 Task: Add an event with the title Client Appreciation Lunch, date '2023/10/12', time 7:00 AM to 9:00 AMand add a description: The quality assurance team will examine the actual deliverables produced during the project, such as software applications, reports, or physical products. They will verify that the deliverables meet the specified requirements, functional specifications, and quality standards., put the event into Blue category . Add location for the event as: 987 Chora Church, Istanbul, Turkey, logged in from the account softage.2@softage.netand send the event invitation to softage.8@softage.net and softage.9@softage.net. Set a reminder for the event 5 minutes before
Action: Mouse moved to (107, 114)
Screenshot: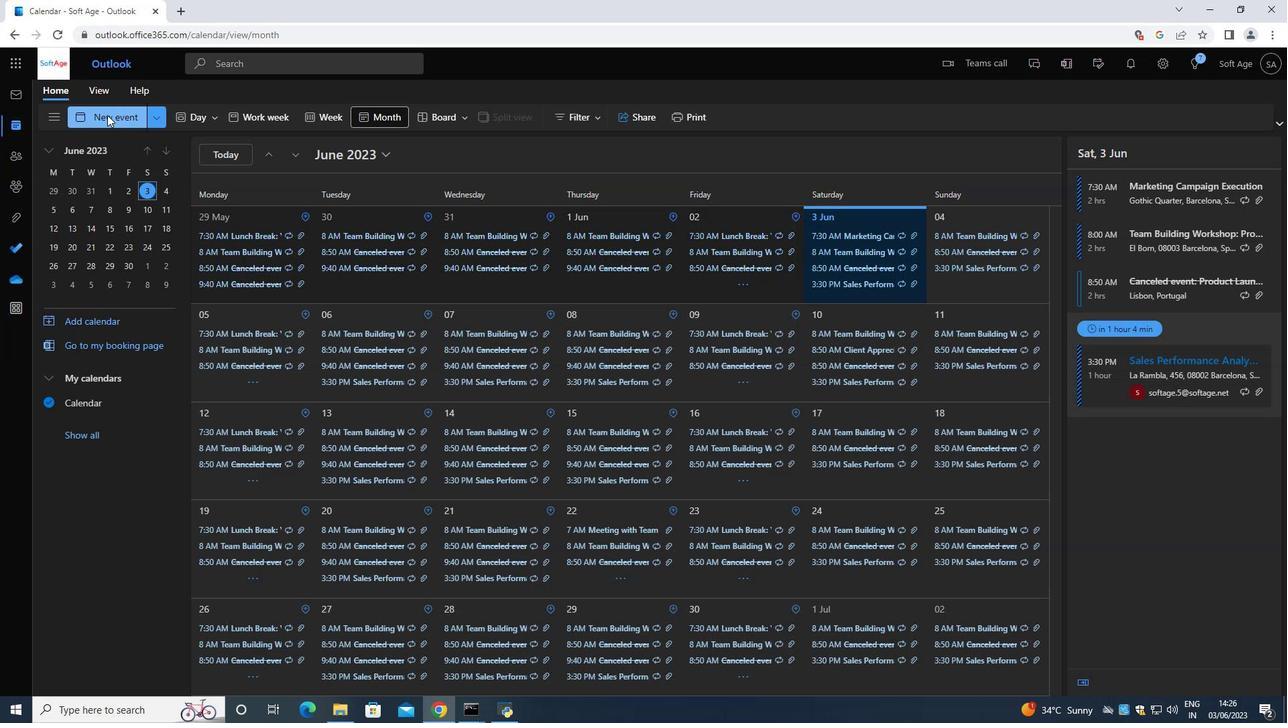 
Action: Mouse pressed left at (107, 114)
Screenshot: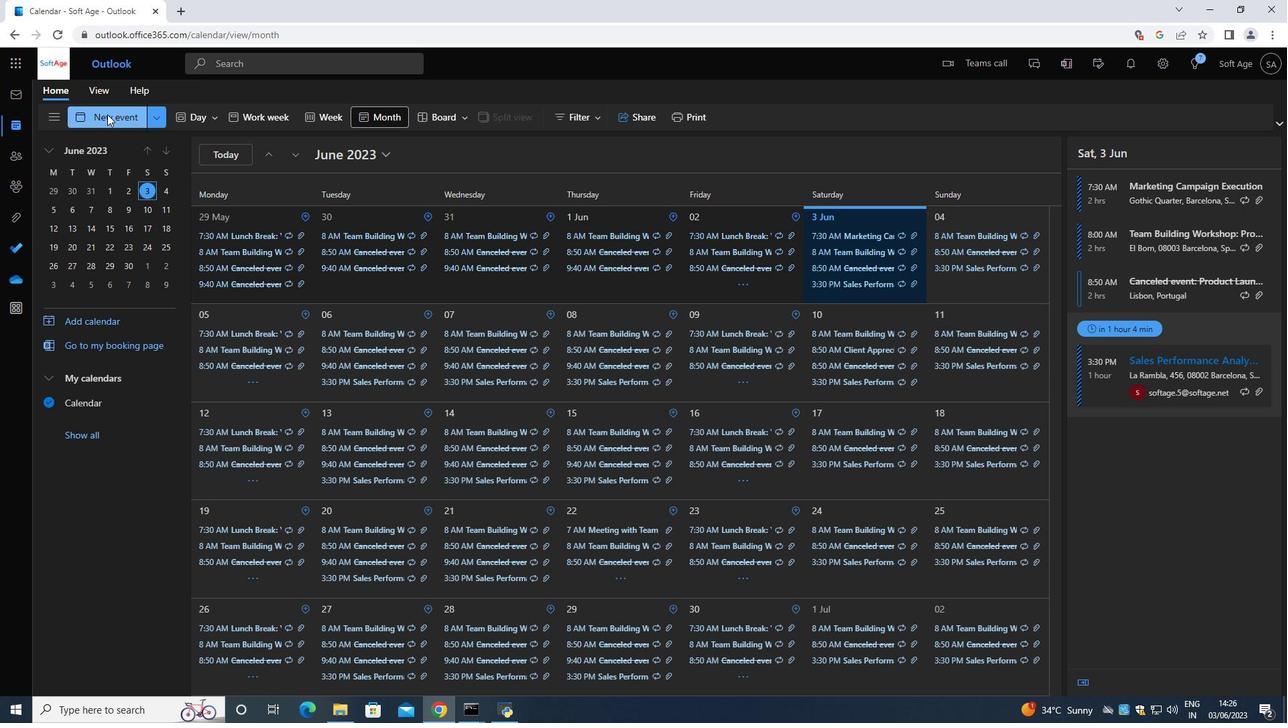 
Action: Mouse moved to (344, 201)
Screenshot: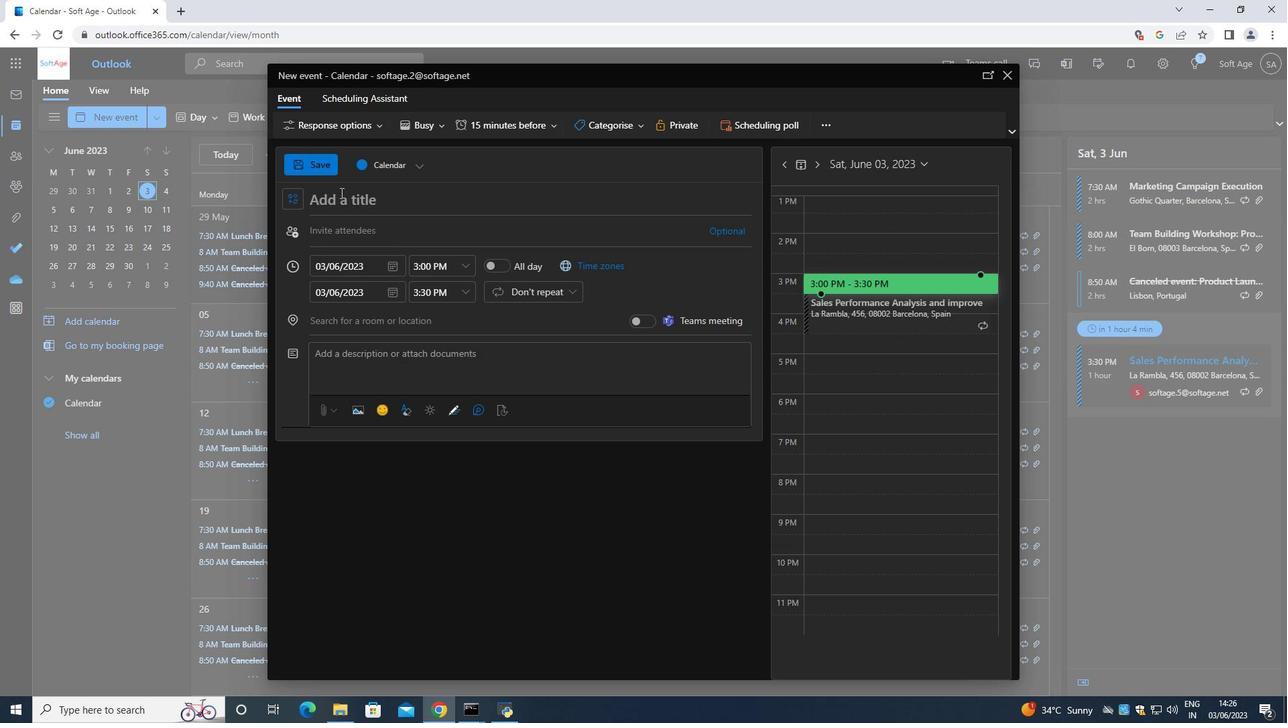 
Action: Mouse pressed left at (344, 201)
Screenshot: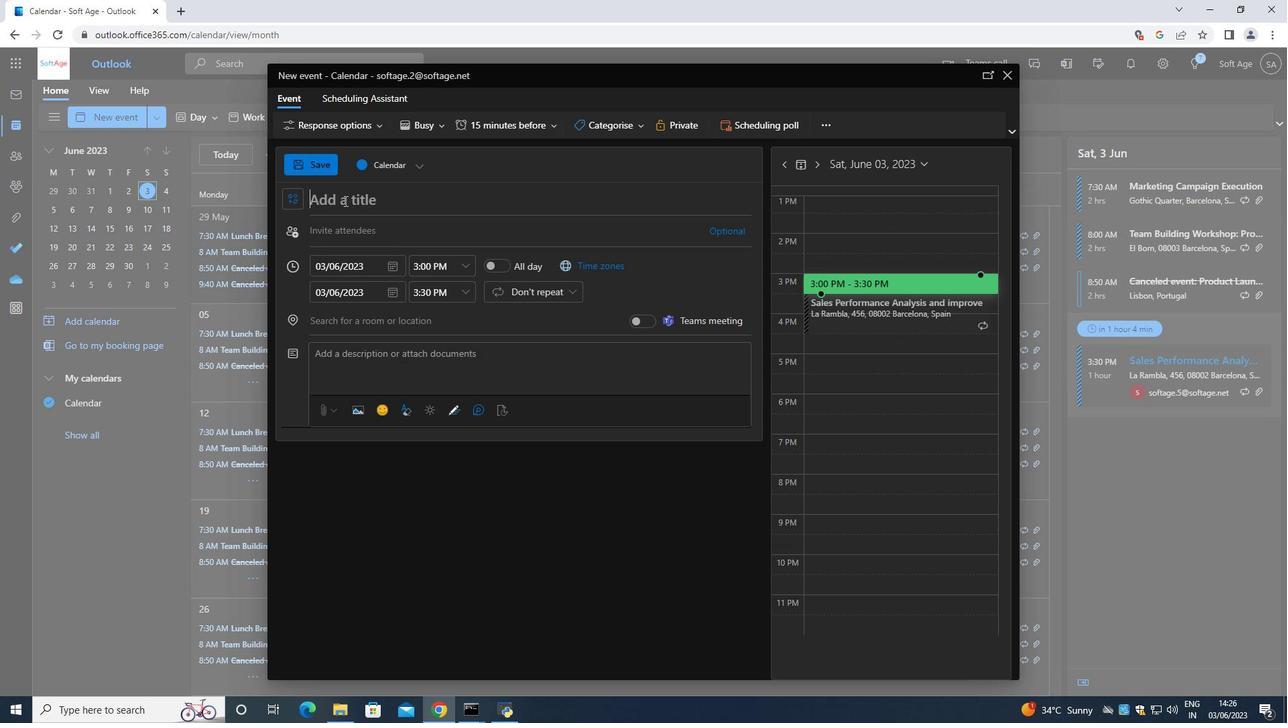 
Action: Key pressed <Key.shift><Key.shift>Client<Key.space>a<Key.backspace><Key.shift><Key.shift><Key.shift><Key.shift><Key.shift><Key.shift><Key.shift><Key.shift><Key.shift><Key.shift><Key.shift><Key.shift><Key.shift><Key.shift><Key.shift><Key.shift><Key.shift><Key.shift><Key.shift><Key.shift><Key.shift><Key.shift><Key.shift>Appreciation<Key.space><Key.shift><Key.shift><Key.shift><Key.shift><Key.shift><Key.shift><Key.shift>Lunch<Key.space>
Screenshot: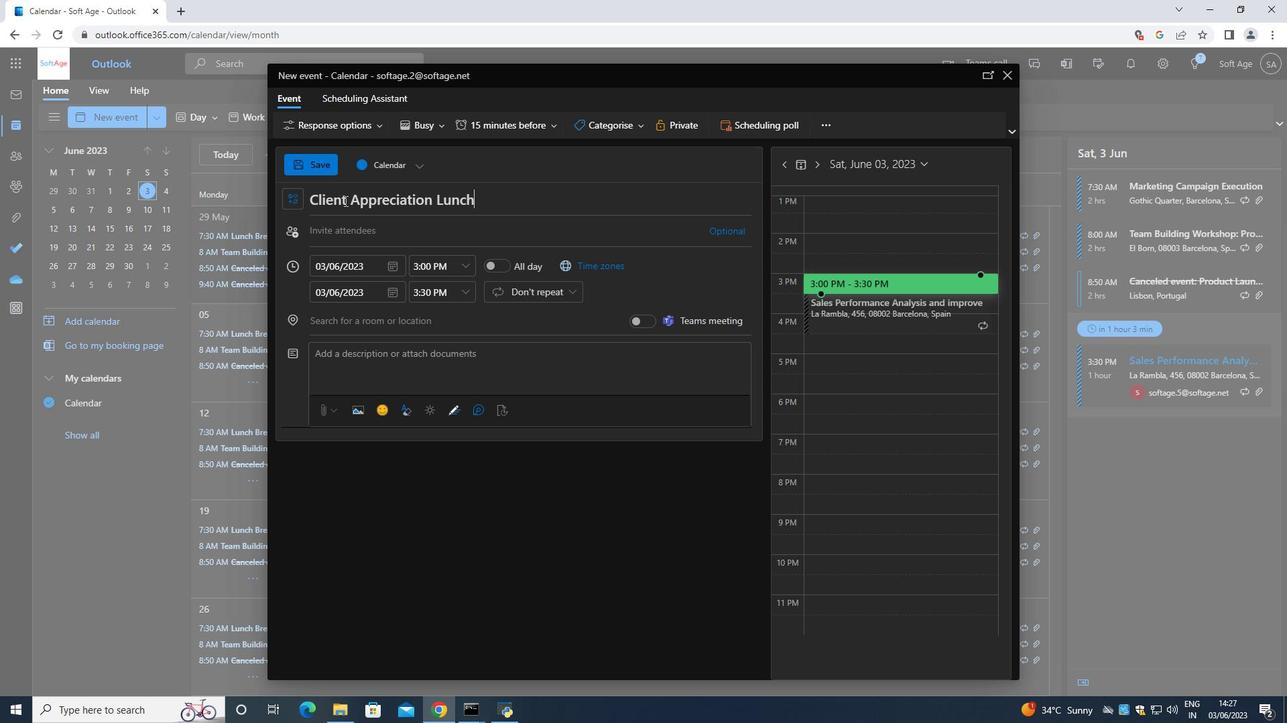 
Action: Mouse moved to (377, 268)
Screenshot: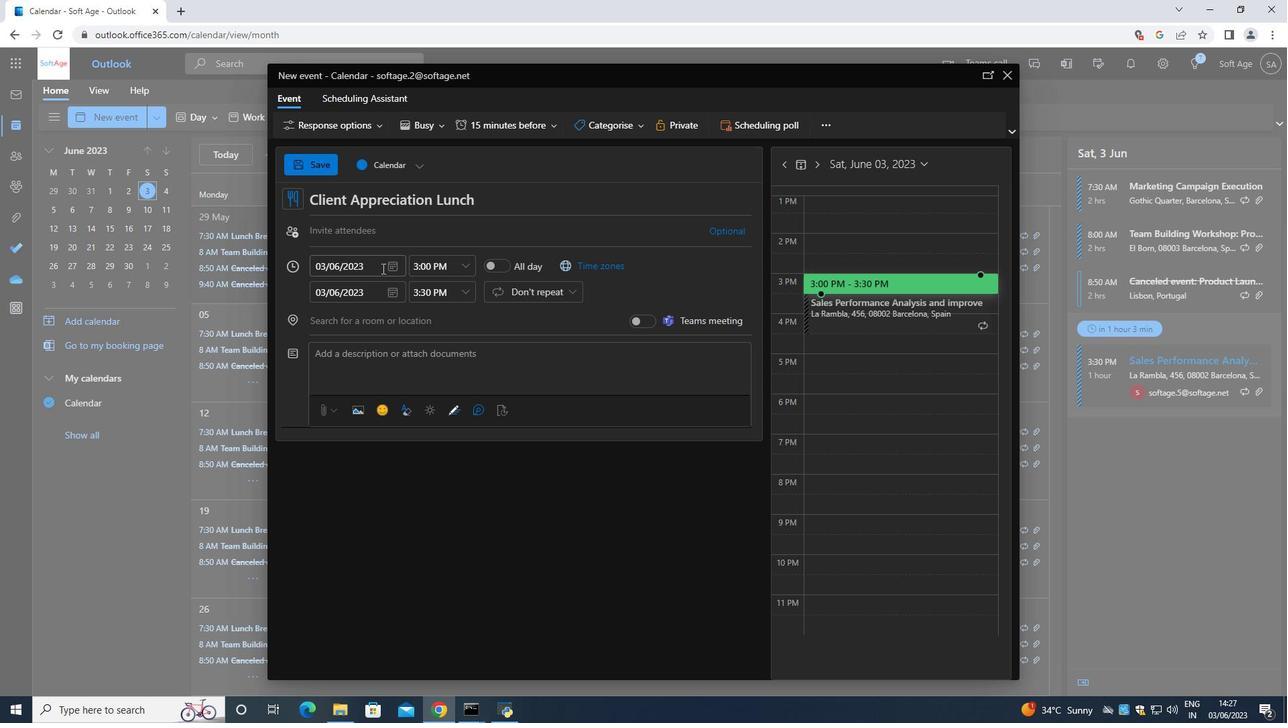 
Action: Mouse pressed left at (377, 268)
Screenshot: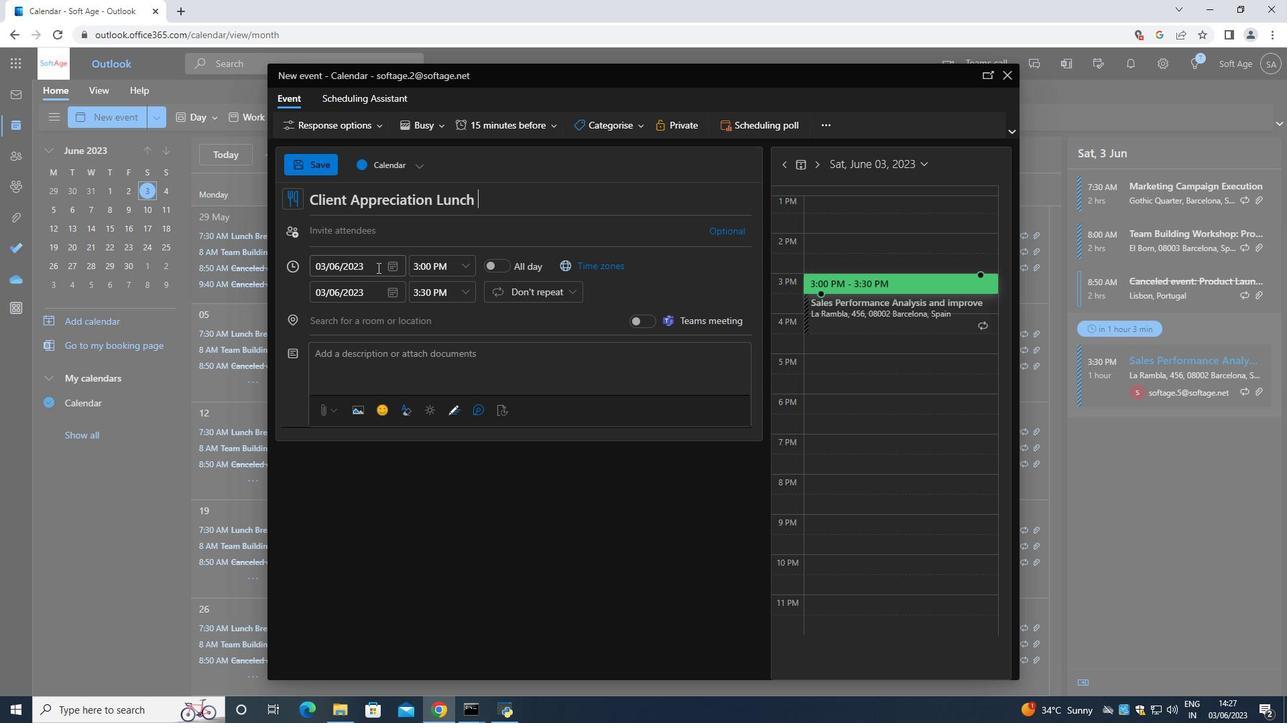 
Action: Key pressed <Key.backspace>
Screenshot: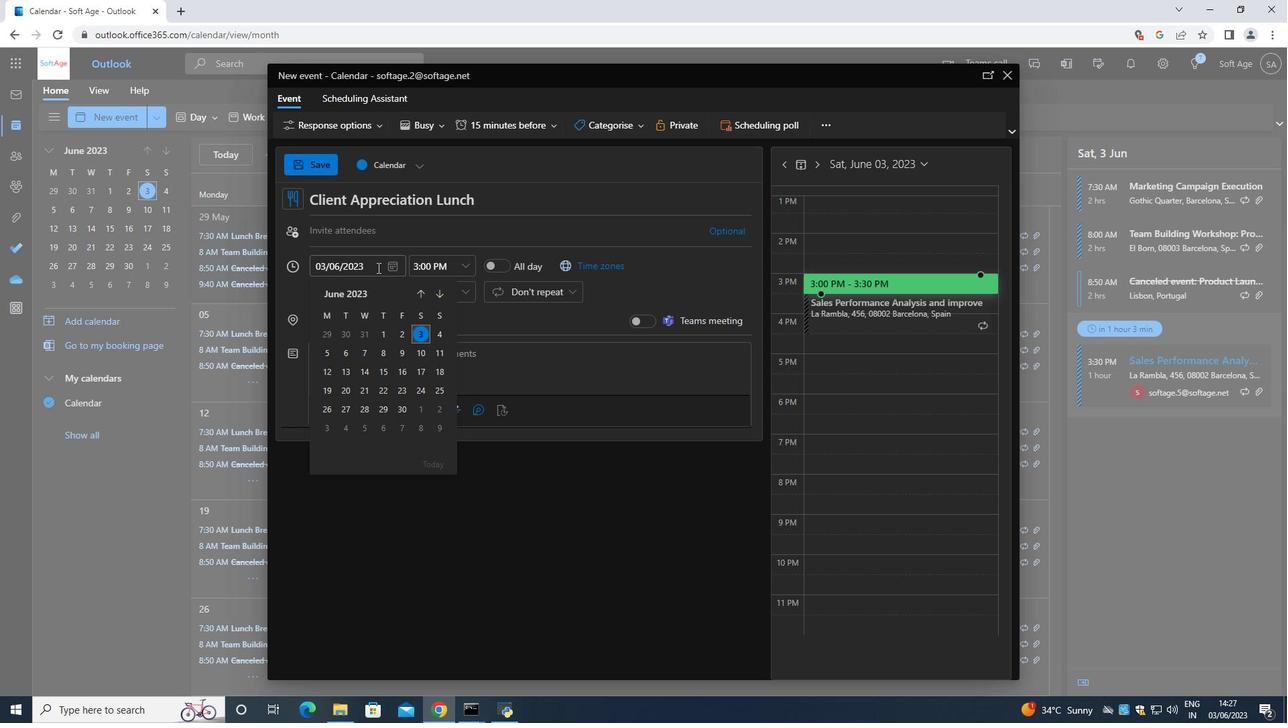 
Action: Mouse moved to (376, 268)
Screenshot: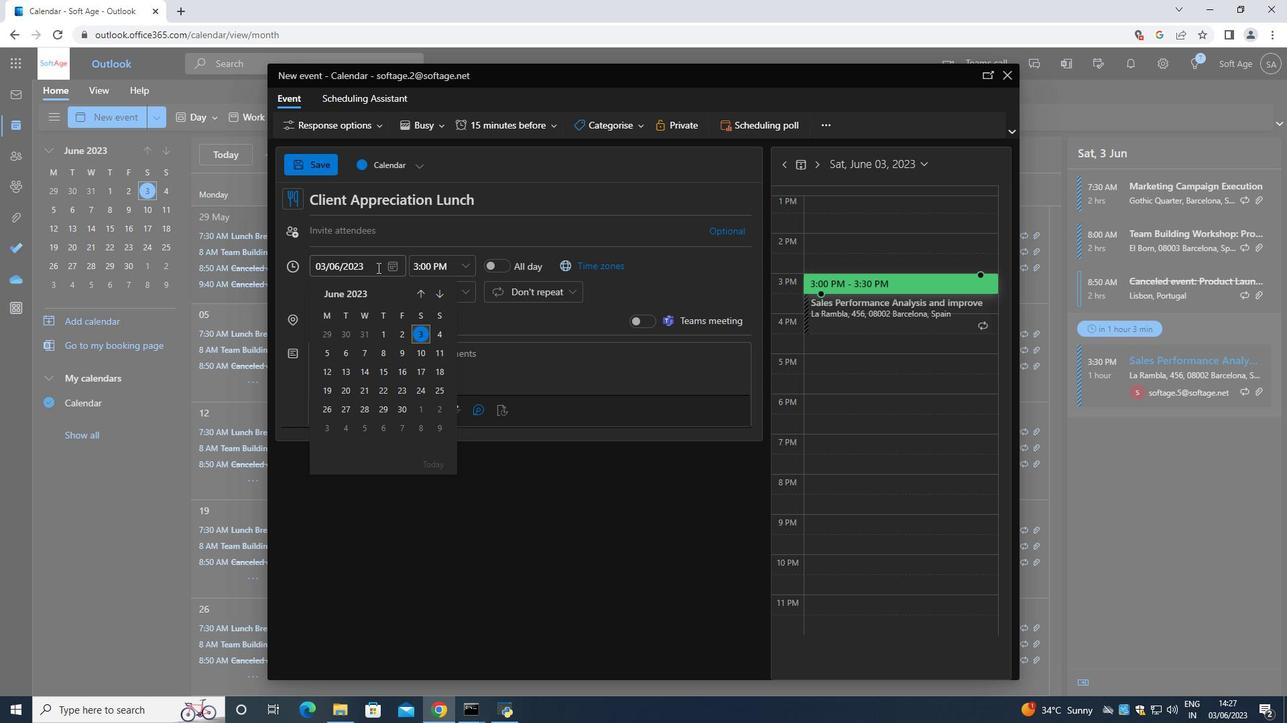 
Action: Mouse pressed left at (376, 268)
Screenshot: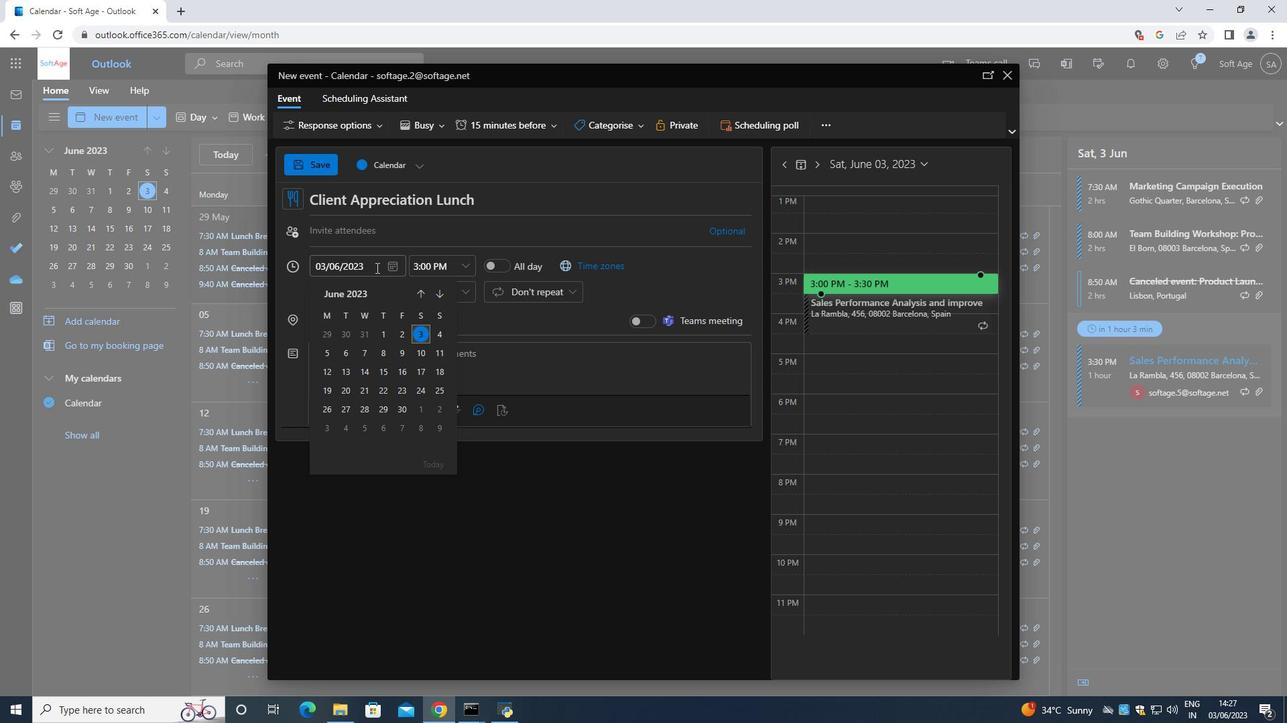 
Action: Mouse moved to (371, 268)
Screenshot: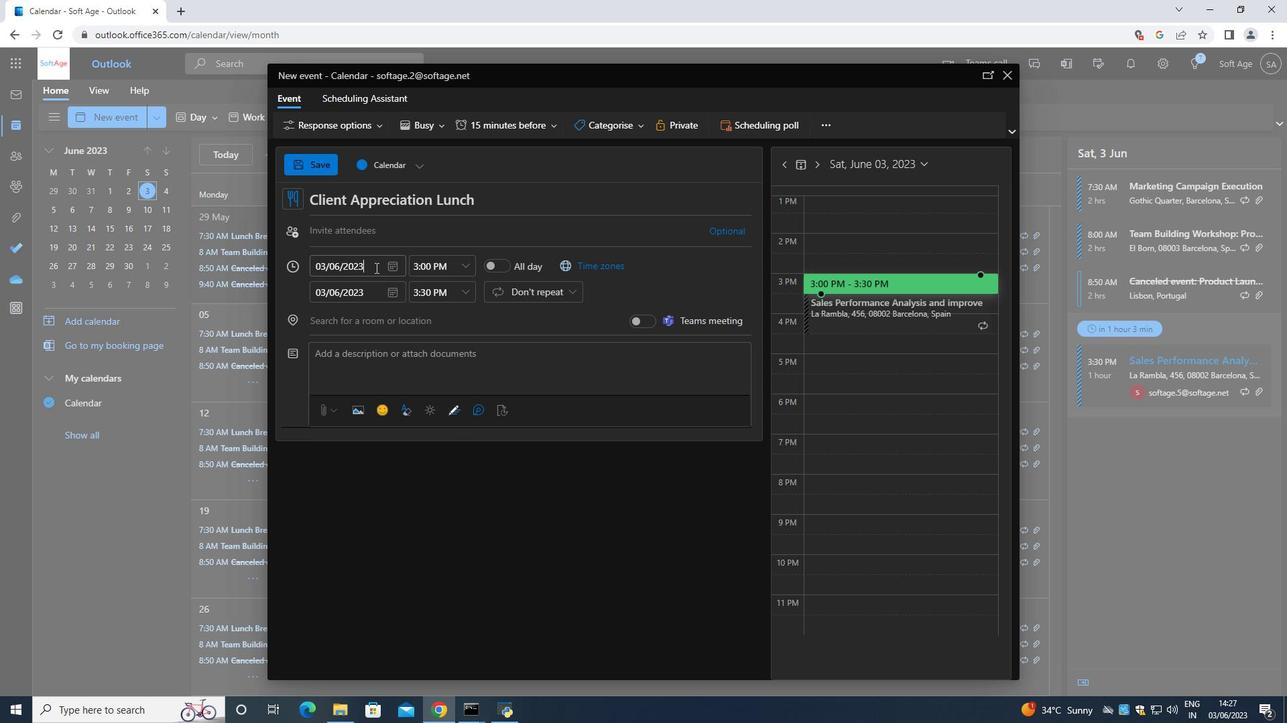 
Action: Key pressed <Key.backspace>4
Screenshot: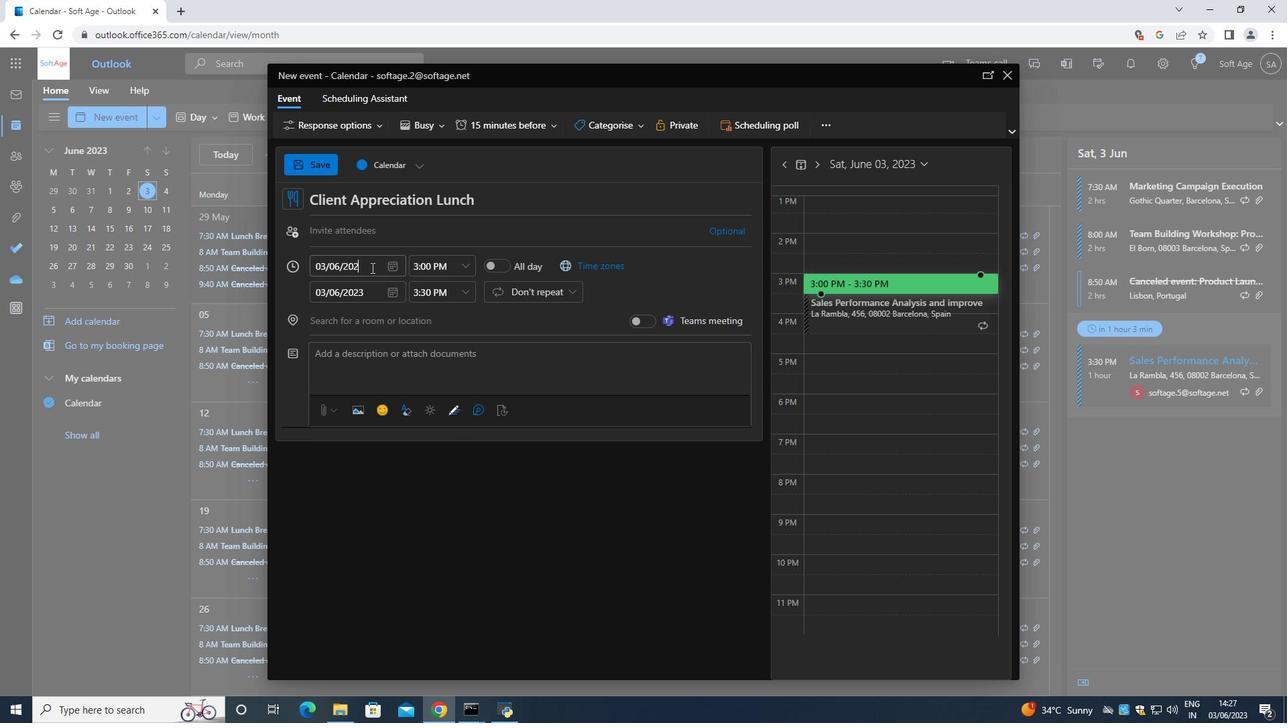 
Action: Mouse moved to (339, 264)
Screenshot: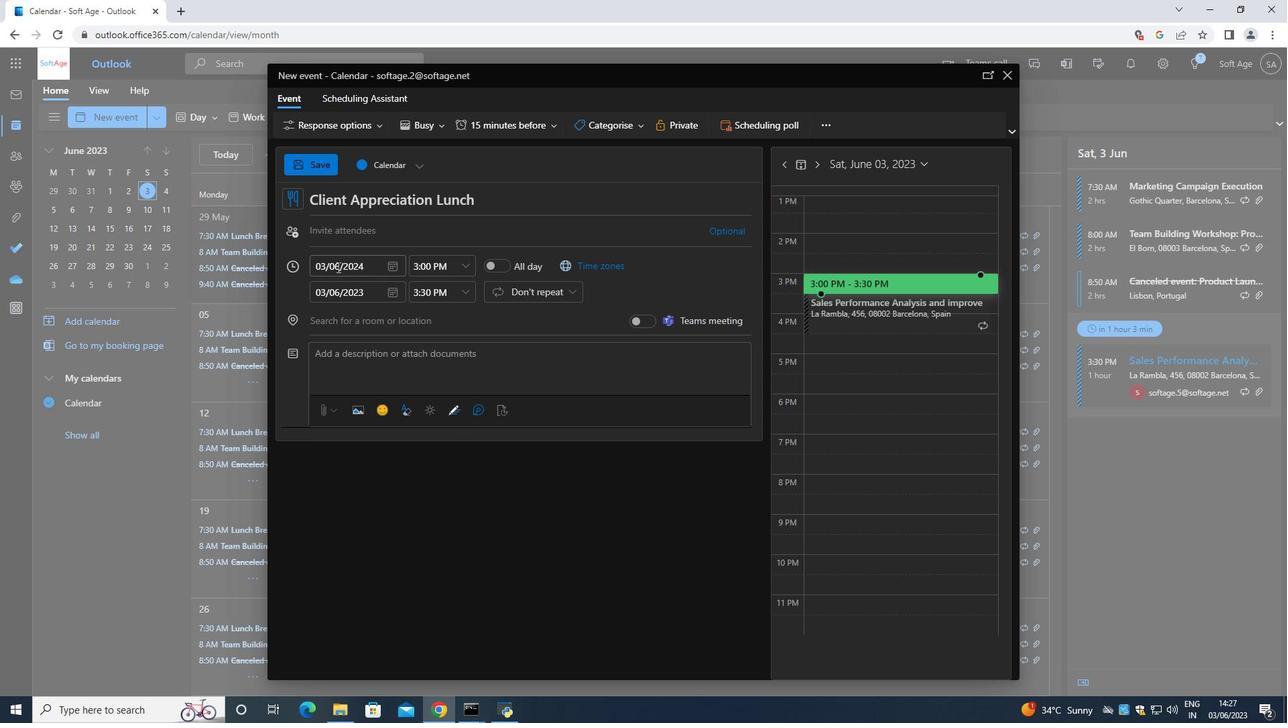 
Action: Mouse pressed left at (339, 264)
Screenshot: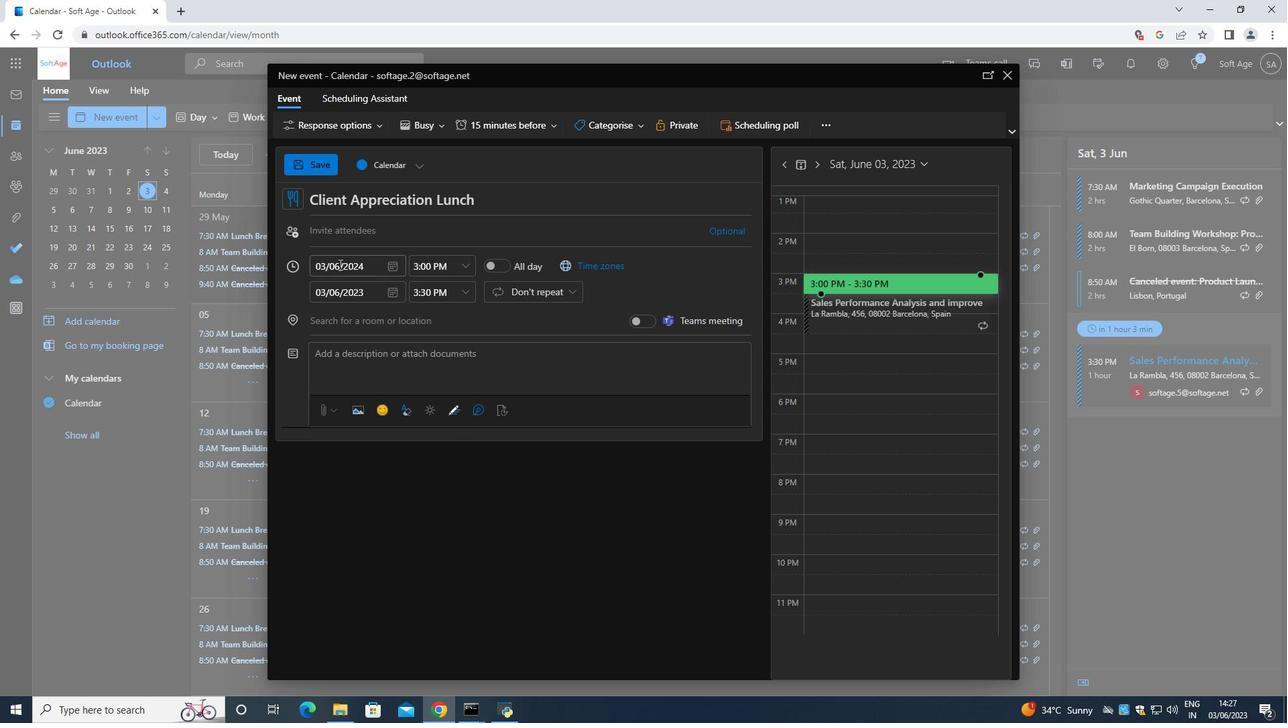 
Action: Key pressed <Key.backspace><Key.backspace><Key.backspace>
Screenshot: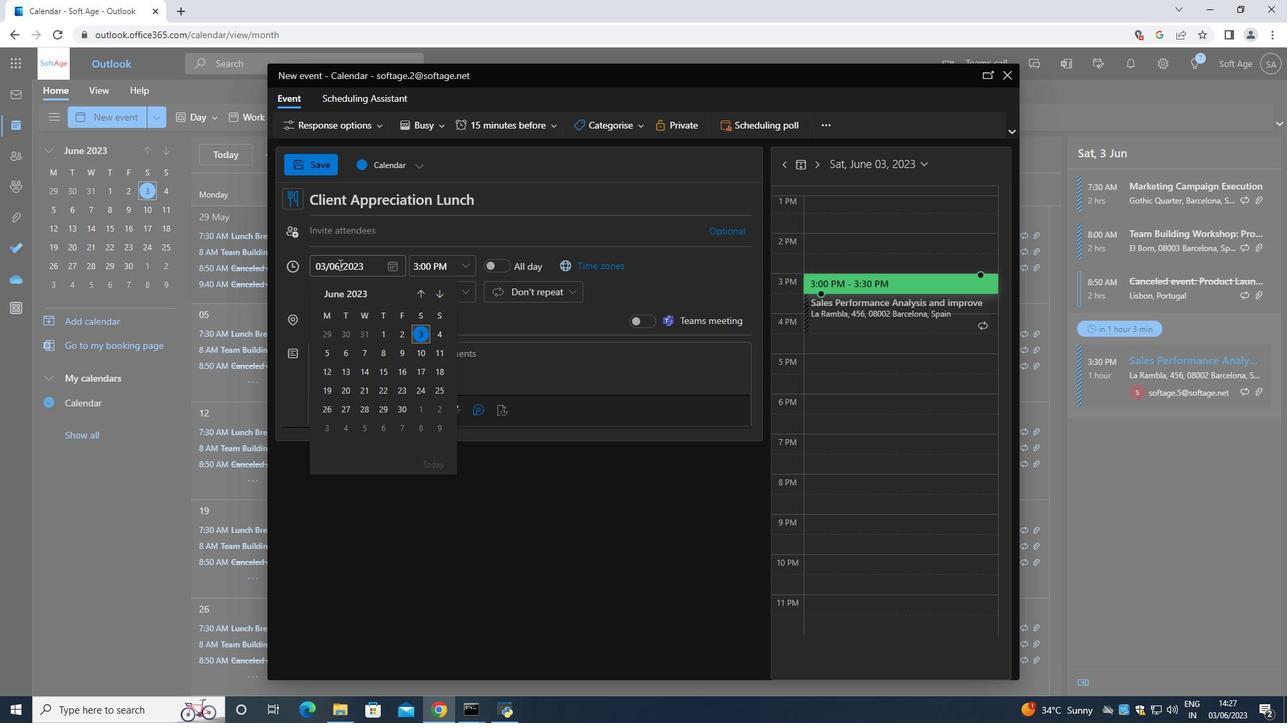 
Action: Mouse pressed left at (339, 264)
Screenshot: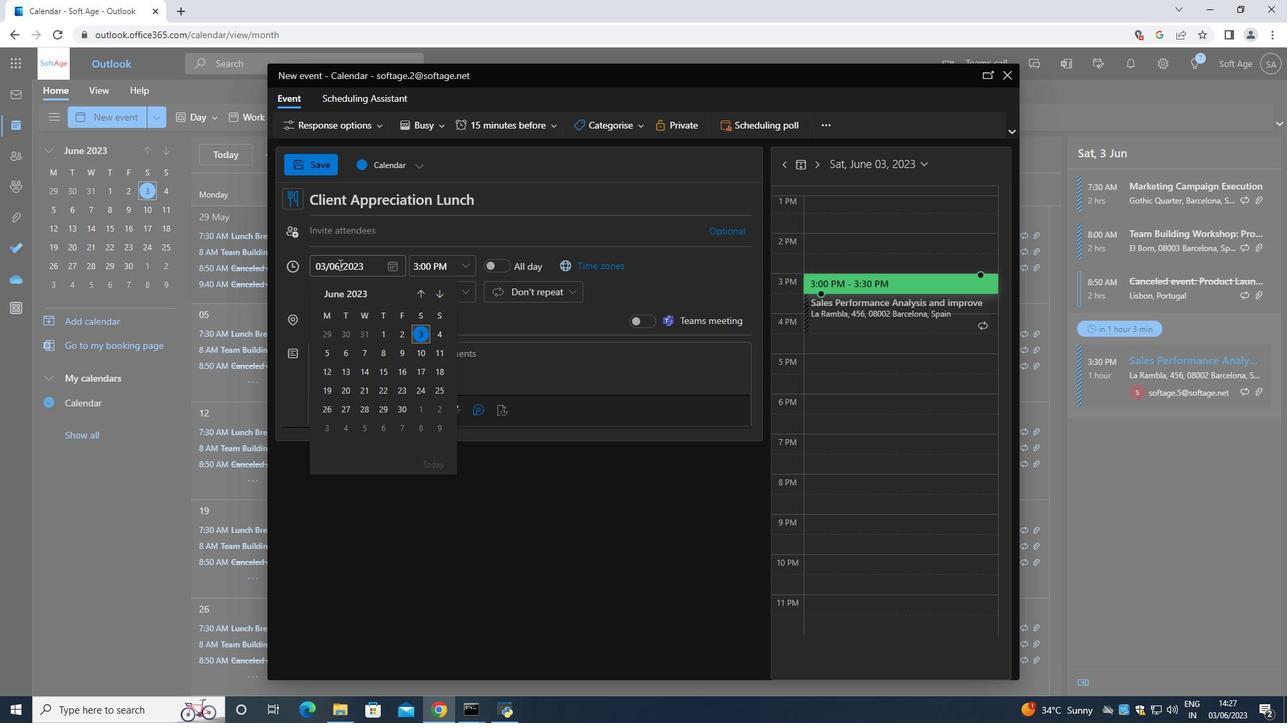 
Action: Key pressed <Key.backspace><Key.backspace>10
Screenshot: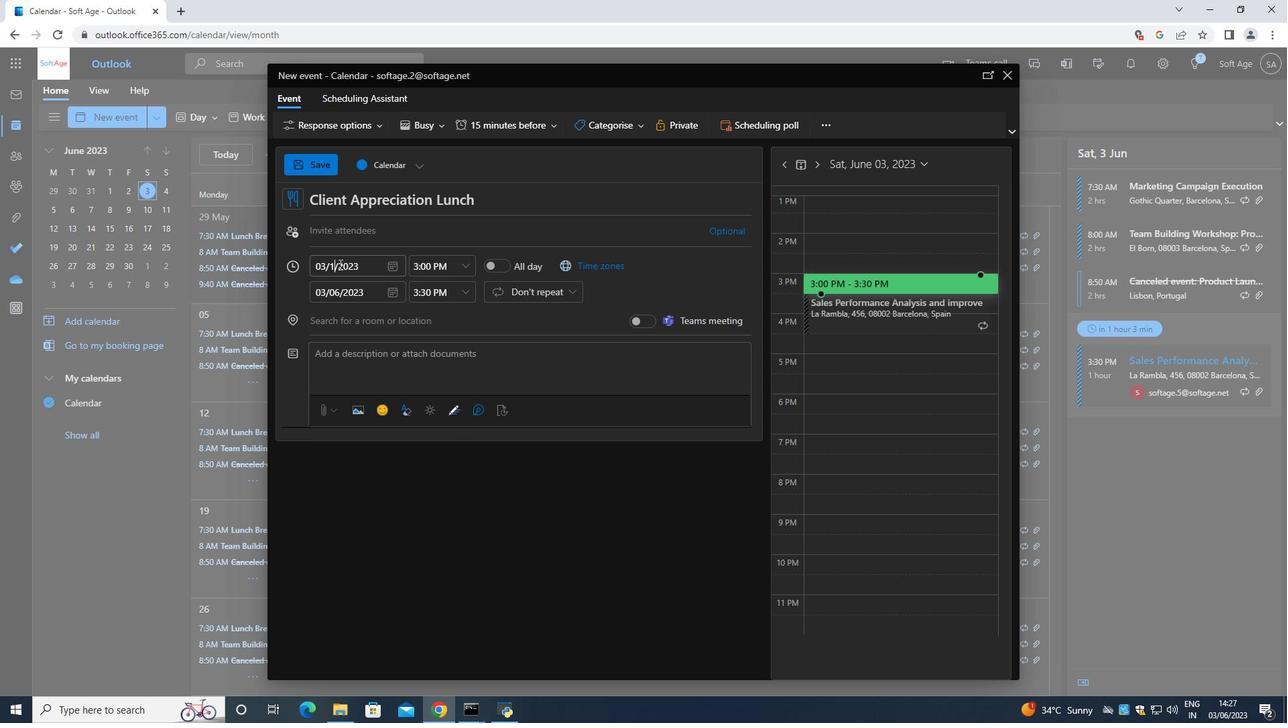 
Action: Mouse moved to (324, 267)
Screenshot: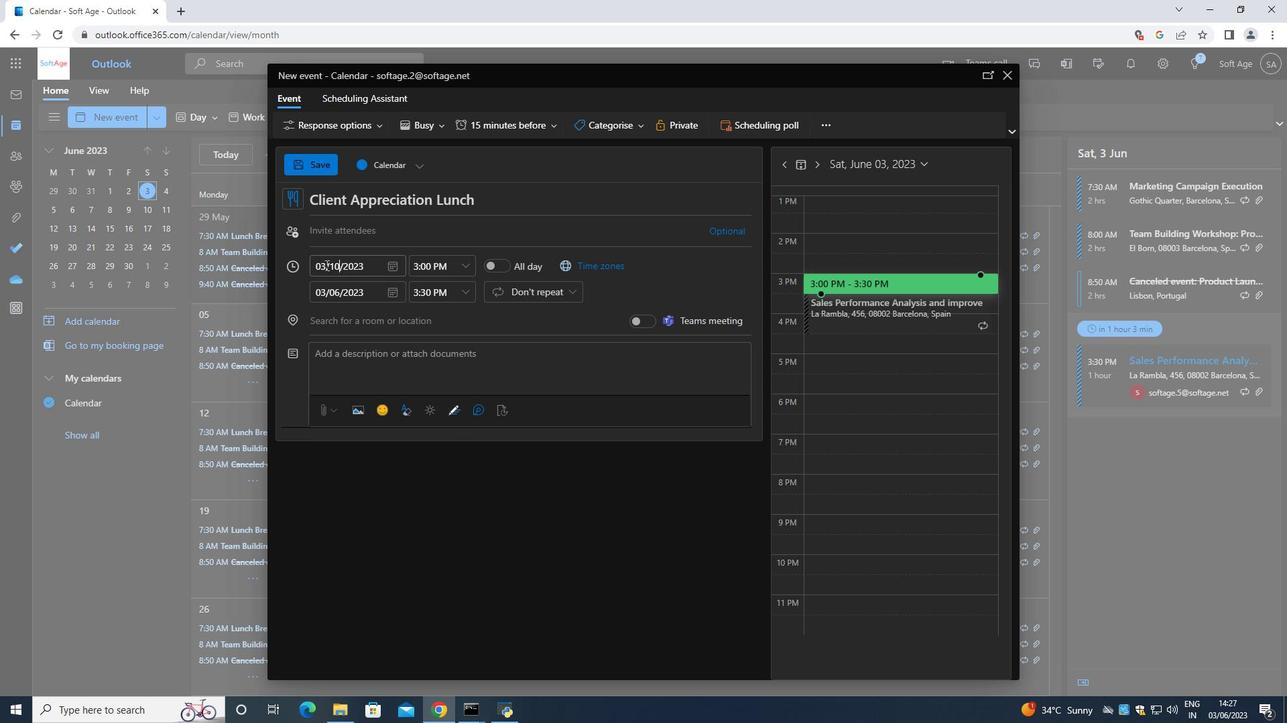 
Action: Mouse pressed left at (324, 267)
Screenshot: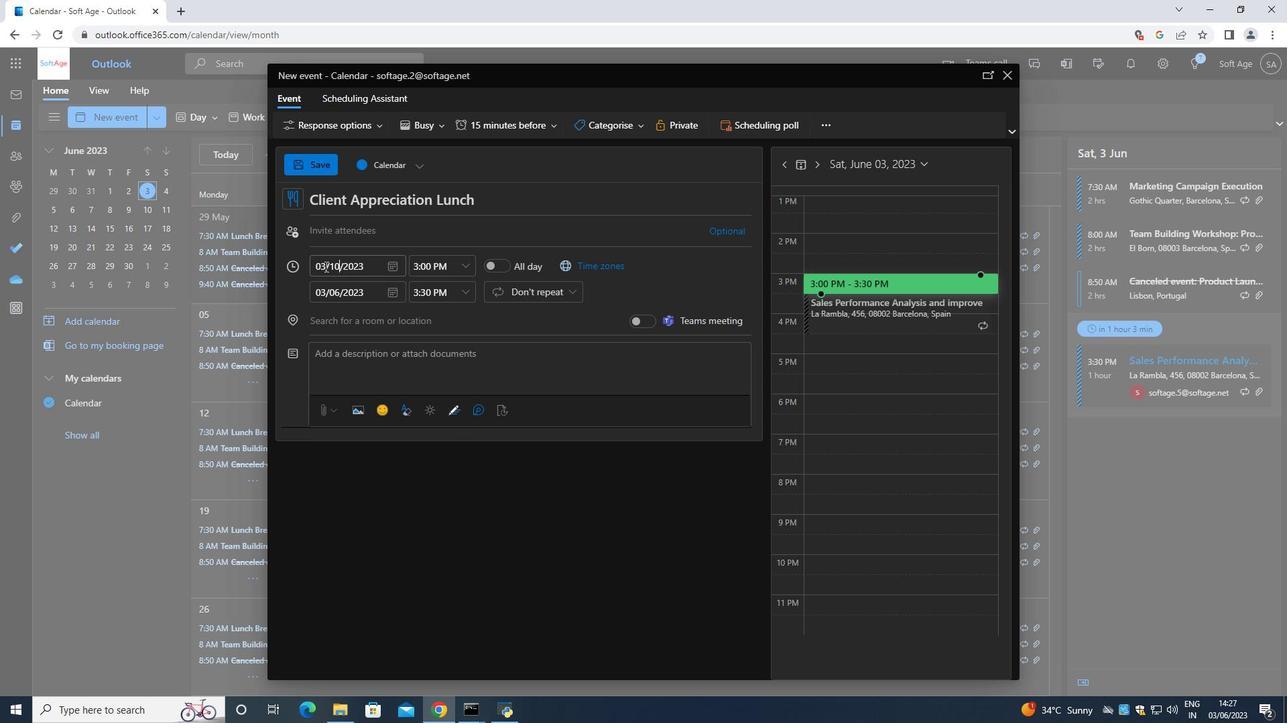 
Action: Key pressed <Key.backspace><Key.backspace><Key.backspace>
Screenshot: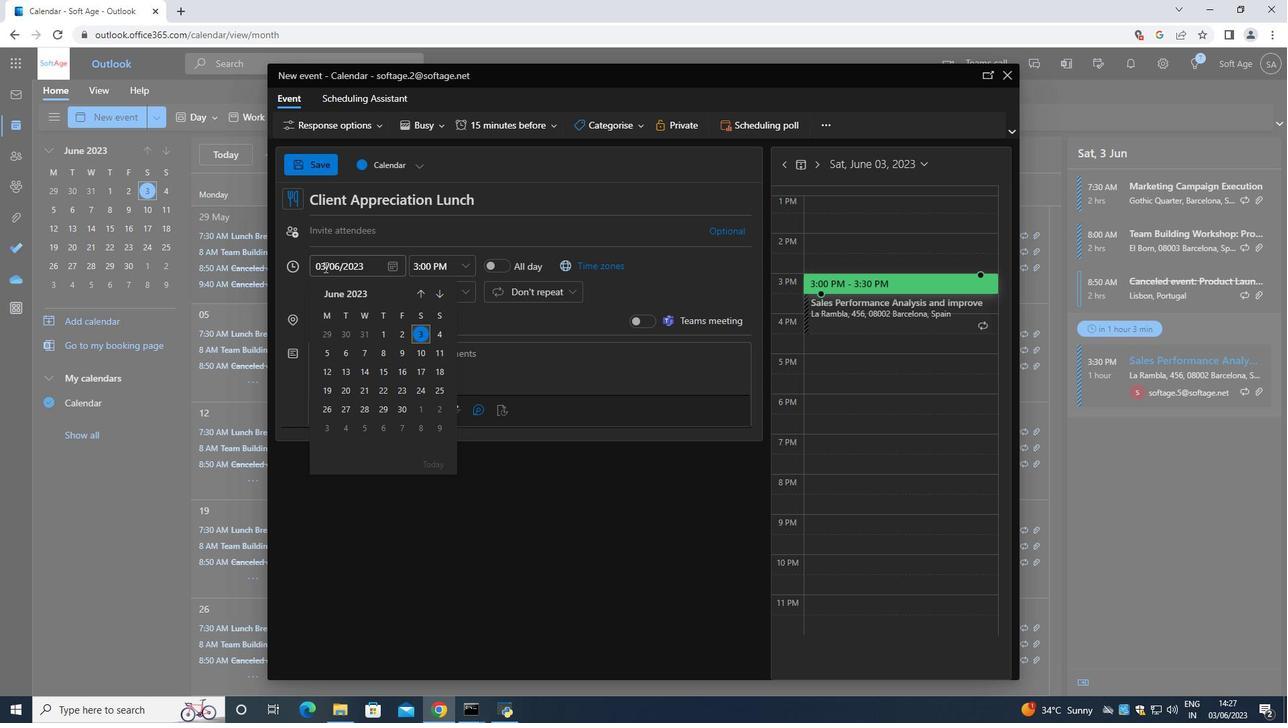 
Action: Mouse pressed left at (324, 267)
Screenshot: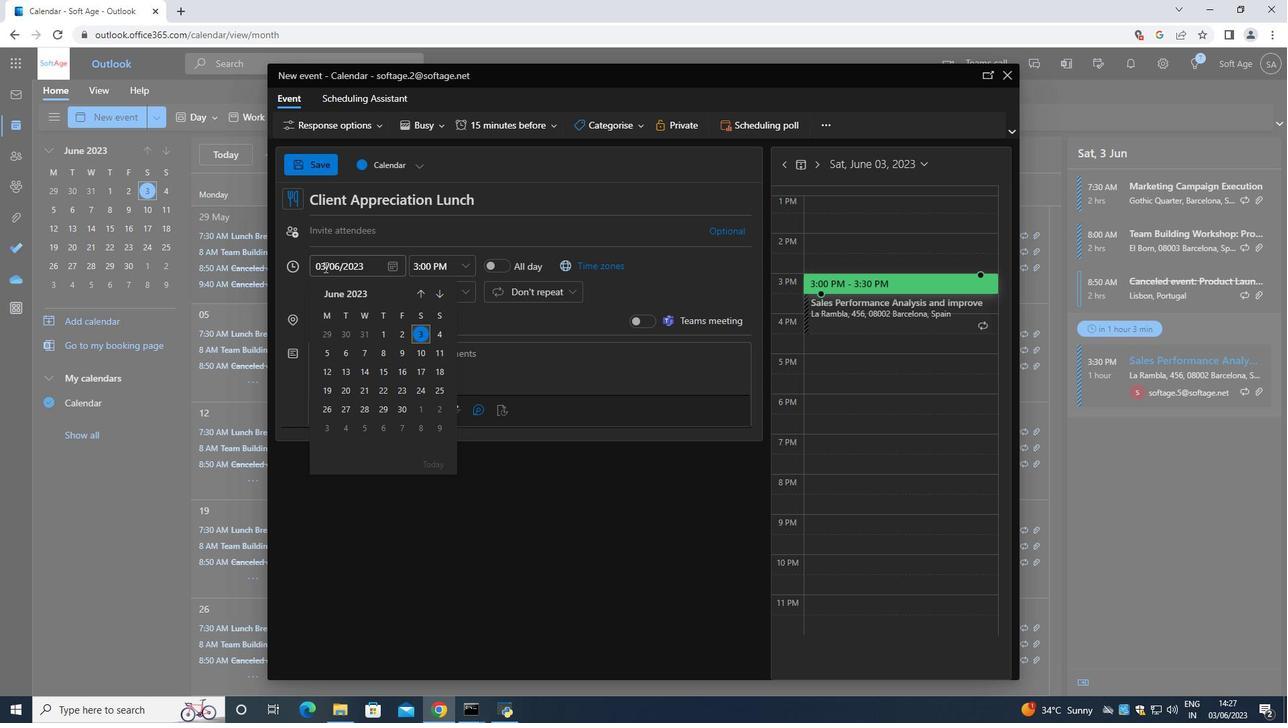 
Action: Key pressed <Key.backspace><Key.backspace>12
Screenshot: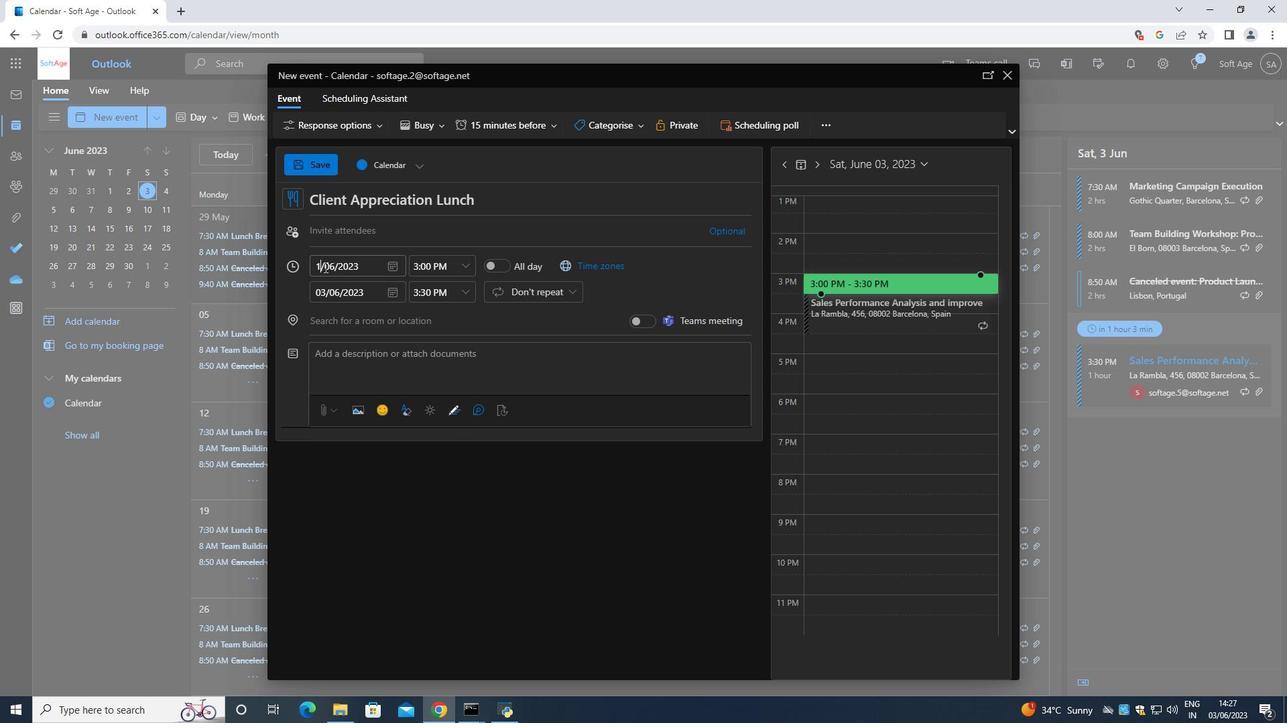 
Action: Mouse moved to (378, 268)
Screenshot: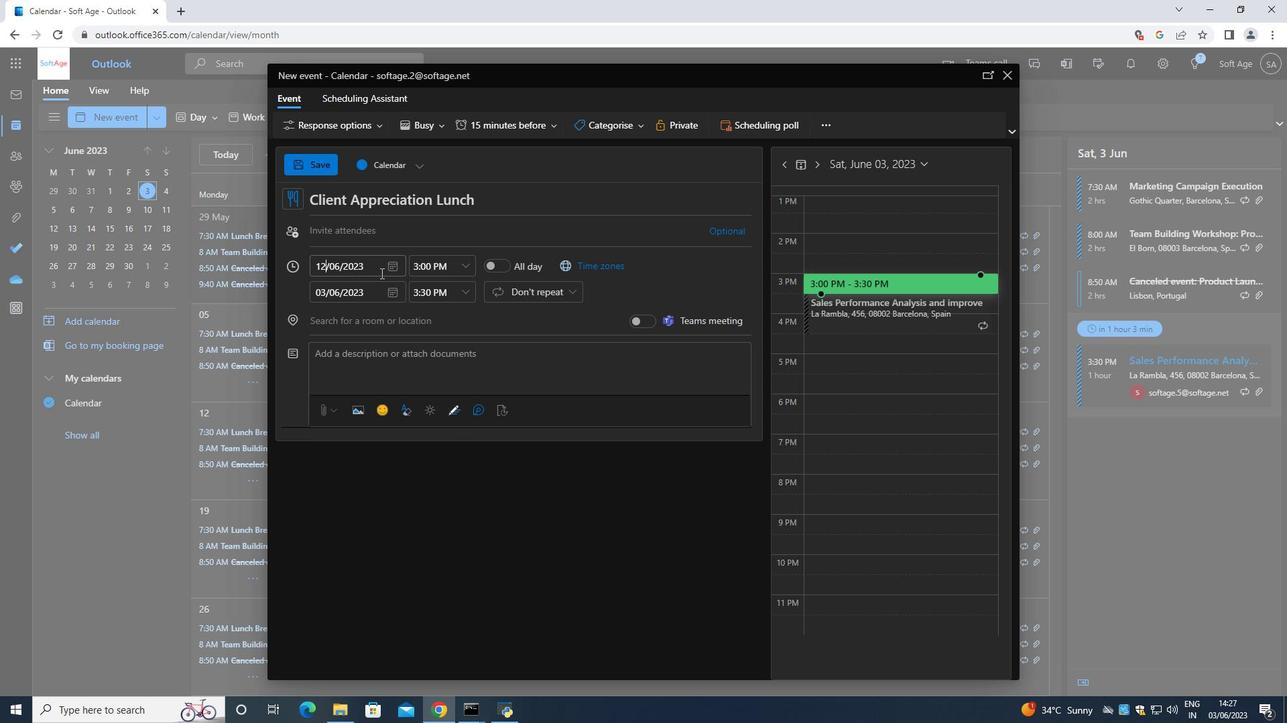 
Action: Mouse pressed left at (378, 268)
Screenshot: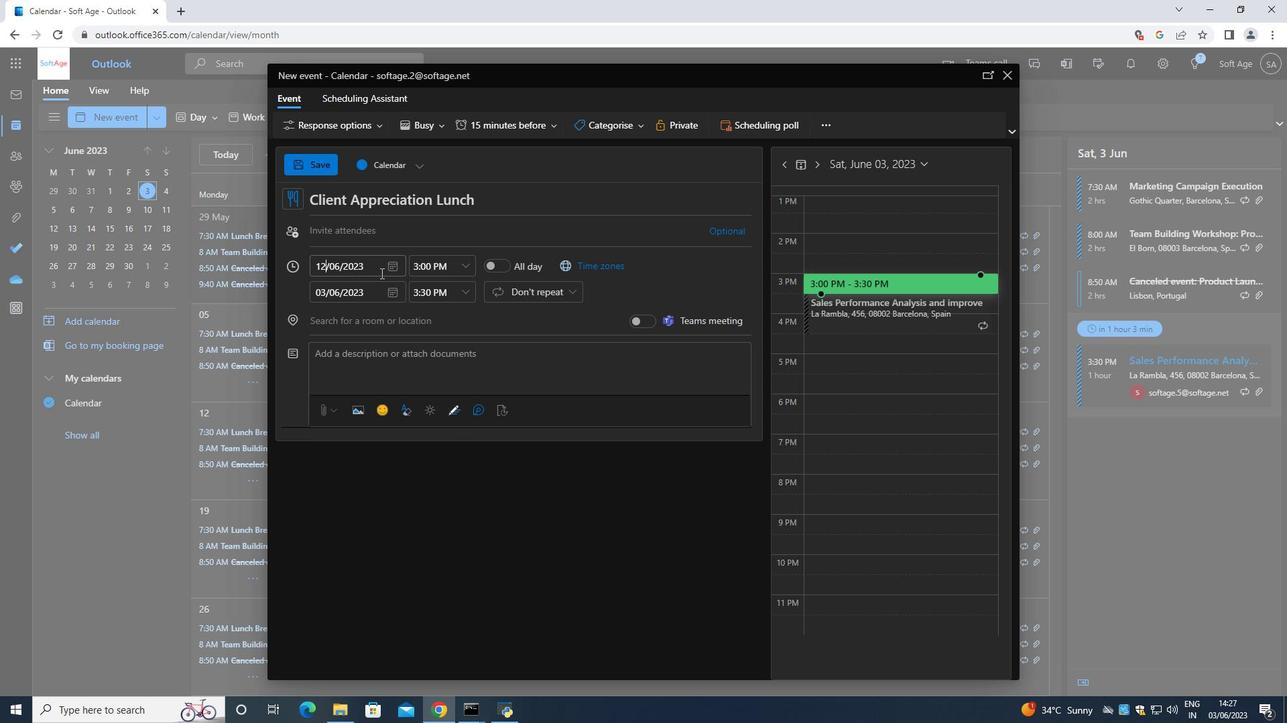 
Action: Mouse moved to (438, 296)
Screenshot: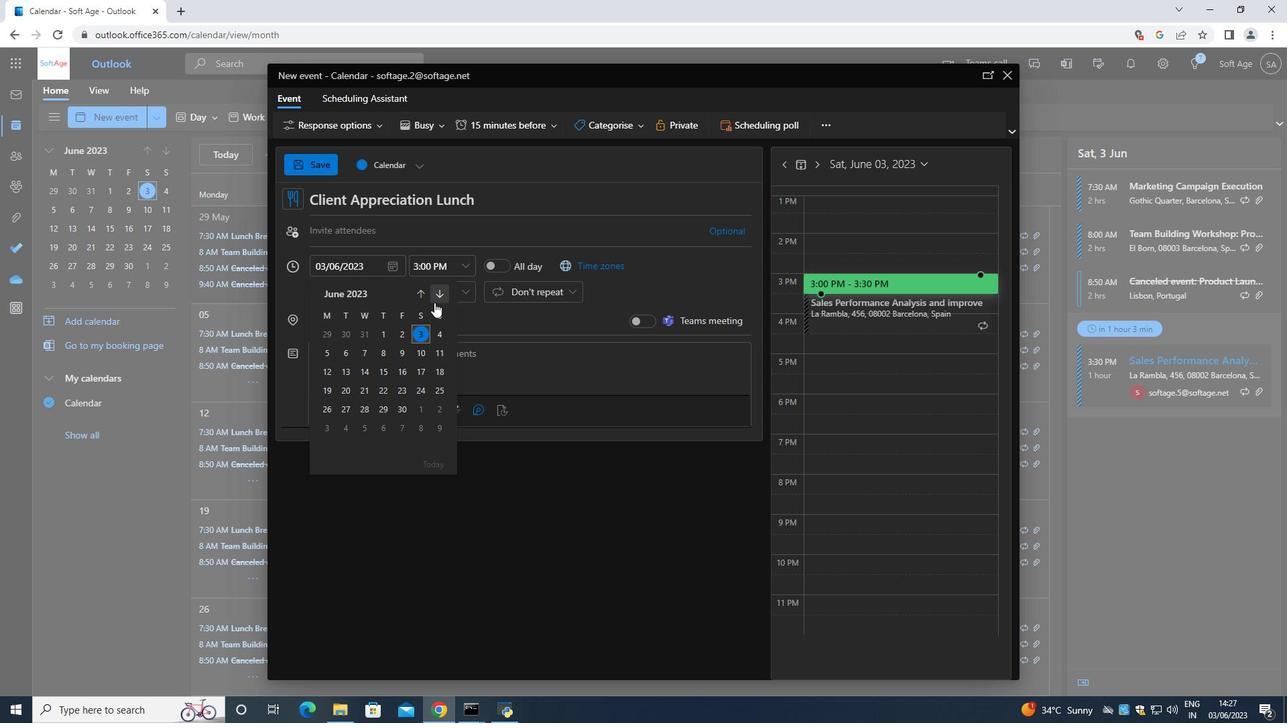 
Action: Mouse pressed left at (438, 296)
Screenshot: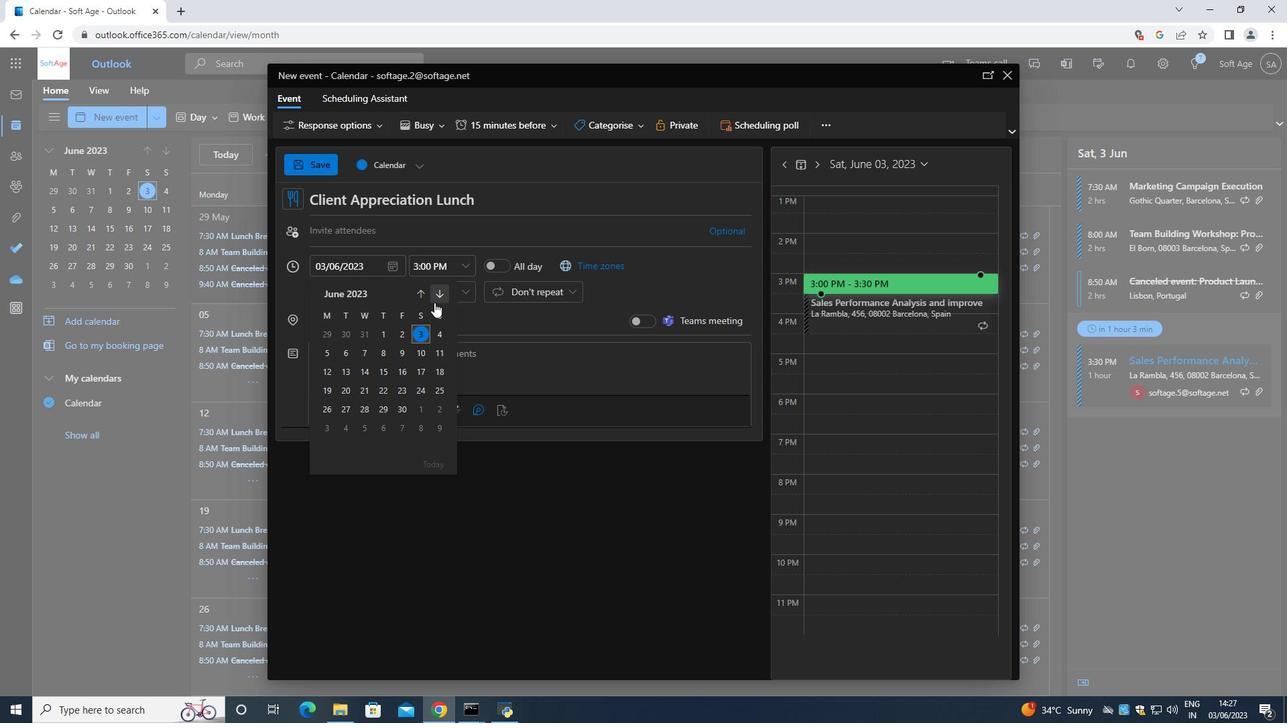 
Action: Mouse pressed left at (438, 296)
Screenshot: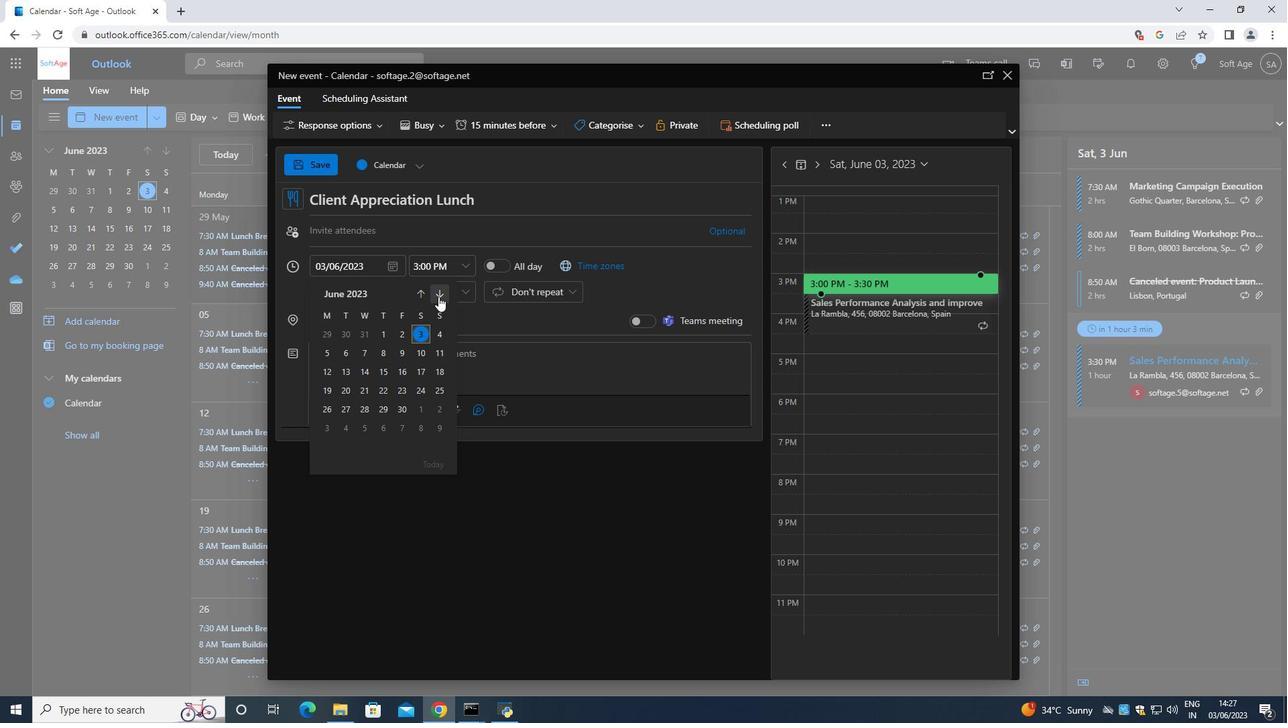 
Action: Mouse pressed left at (438, 296)
Screenshot: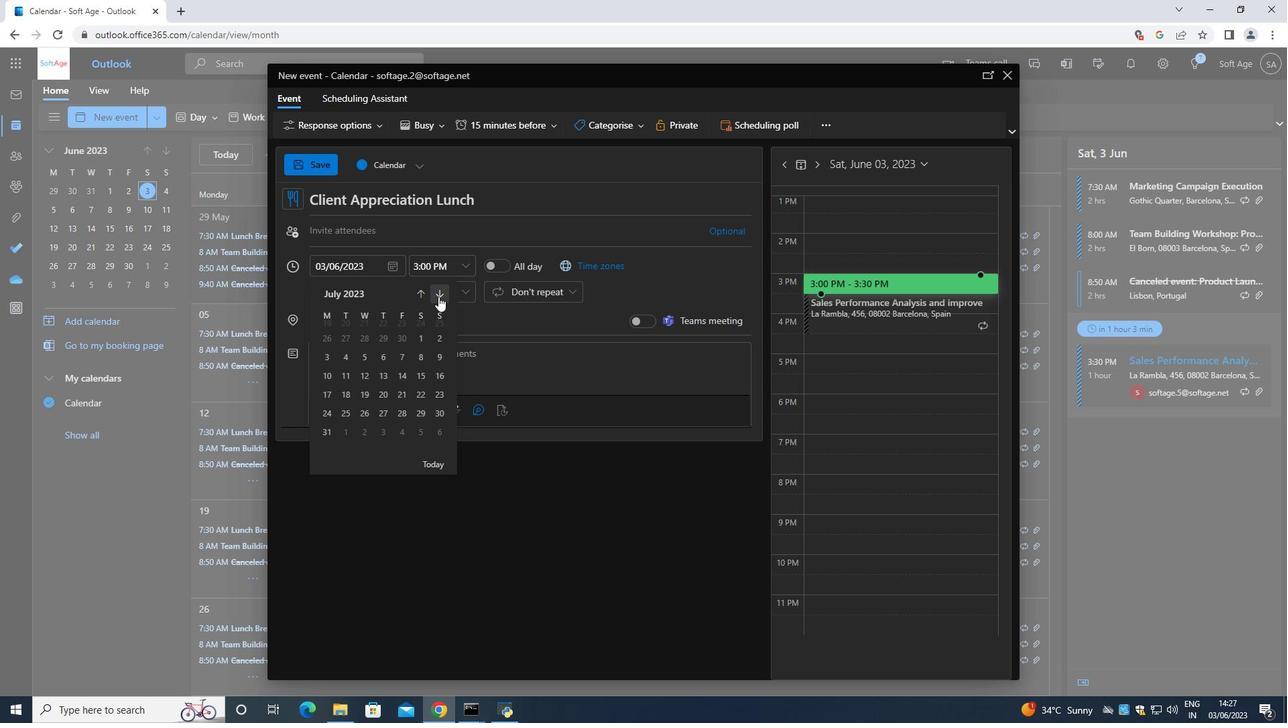 
Action: Mouse pressed left at (438, 296)
Screenshot: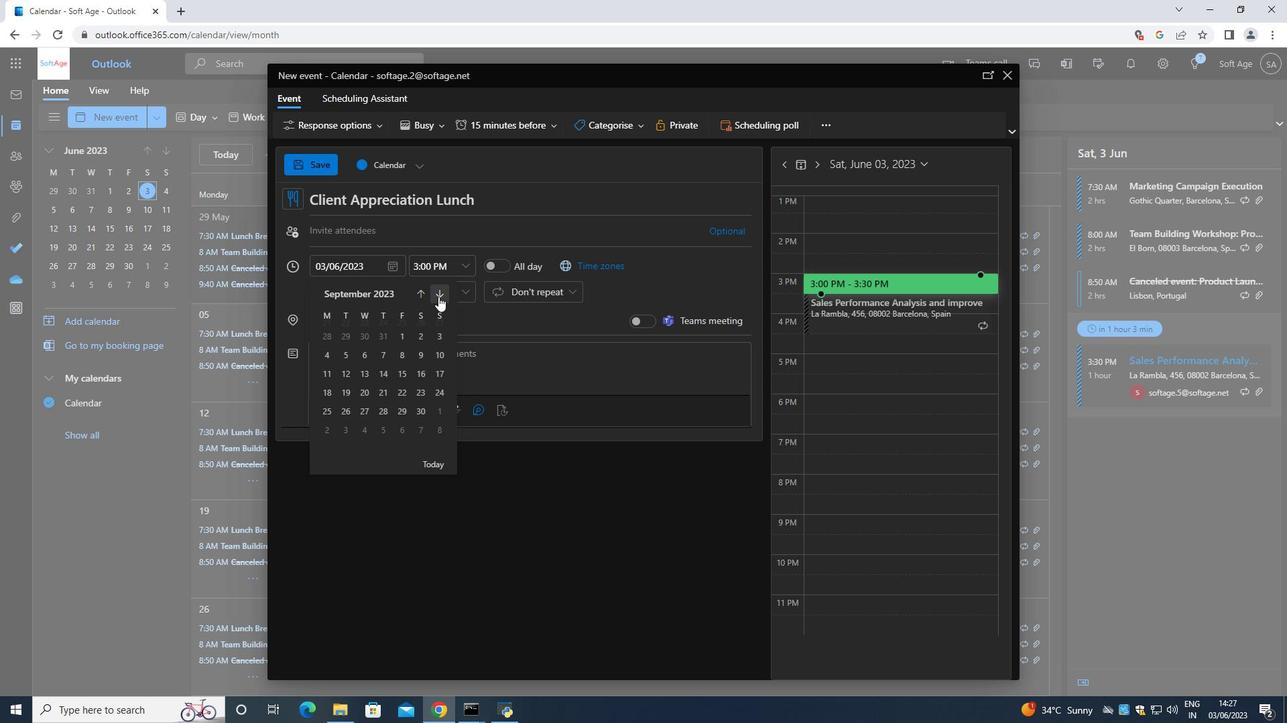 
Action: Mouse pressed left at (438, 296)
Screenshot: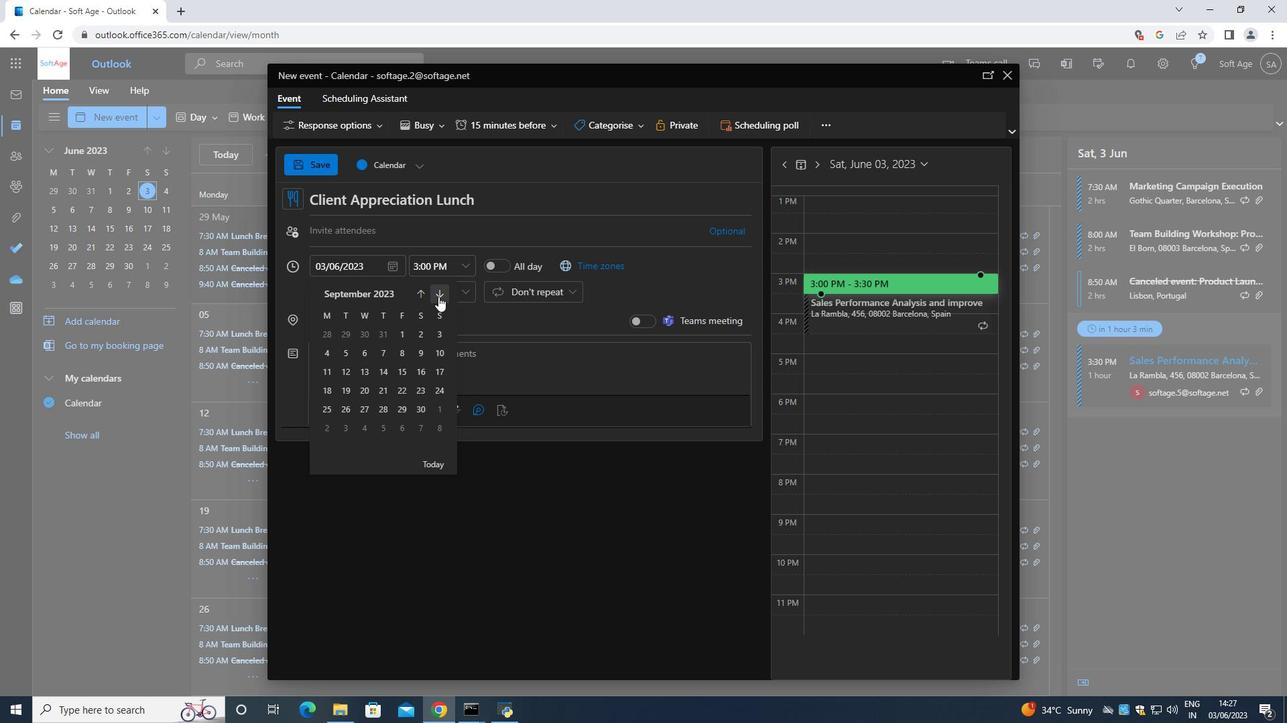 
Action: Mouse pressed left at (438, 296)
Screenshot: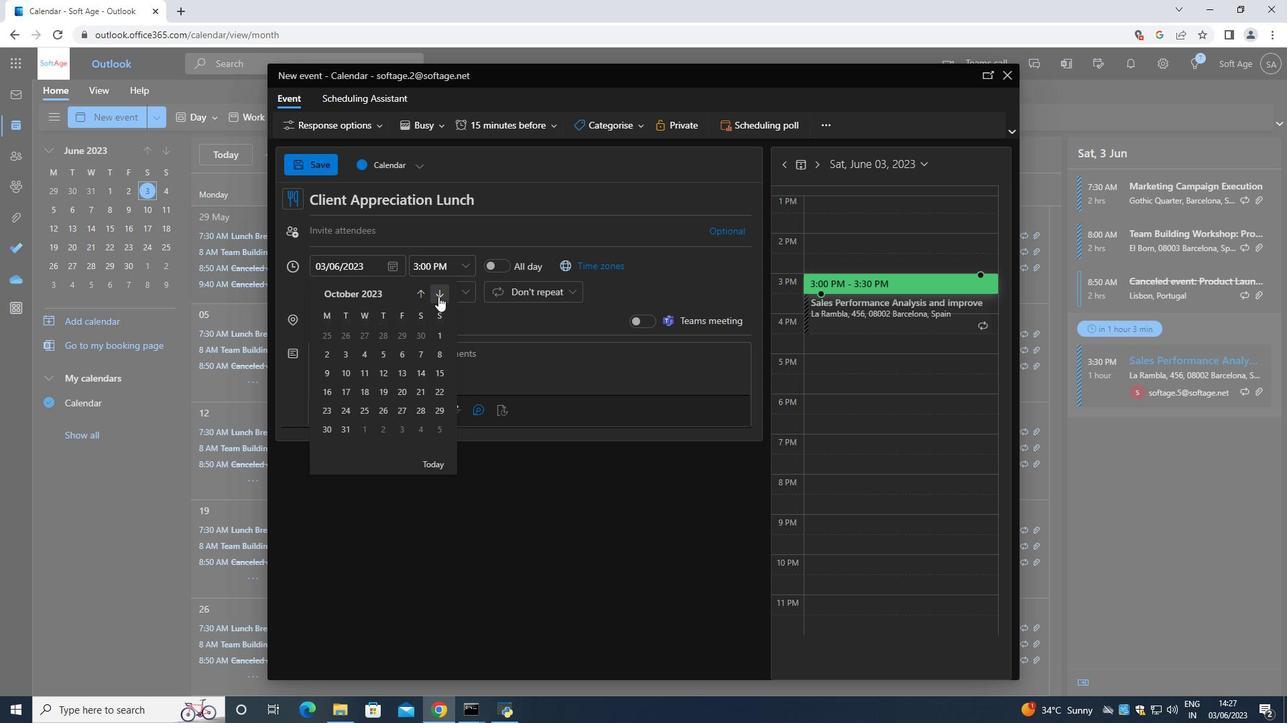 
Action: Mouse pressed left at (438, 296)
Screenshot: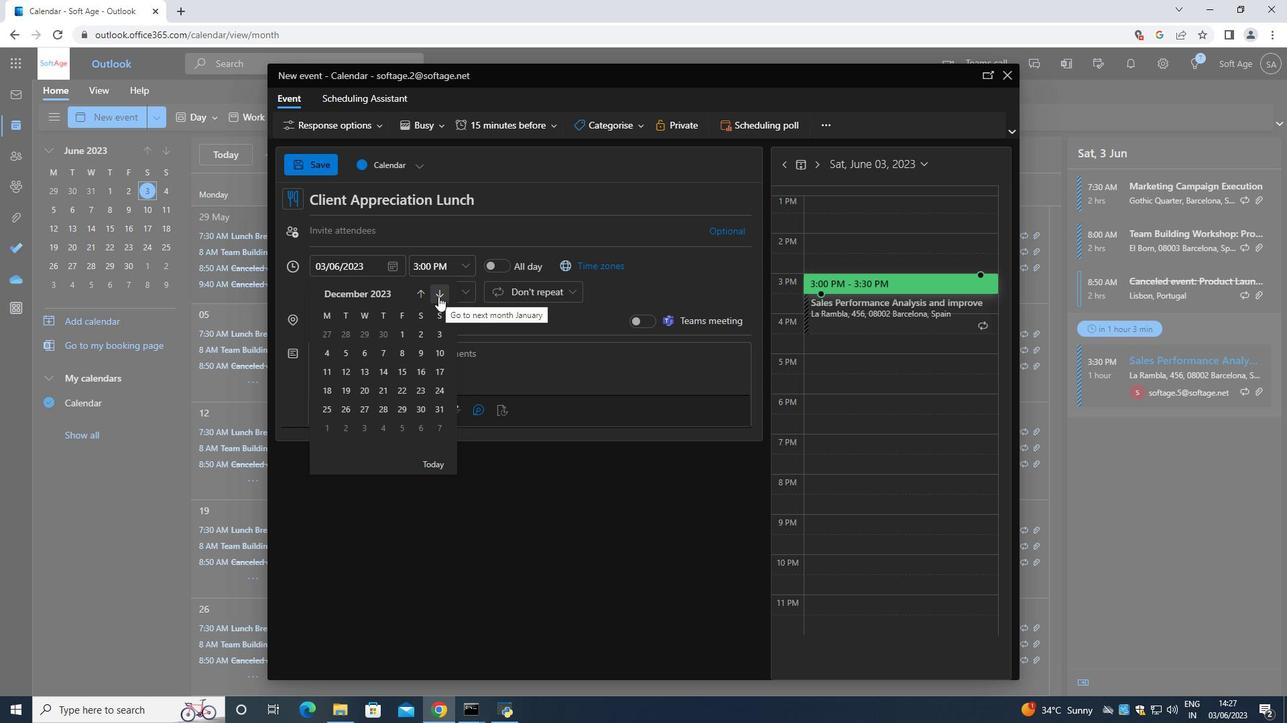 
Action: Mouse moved to (428, 294)
Screenshot: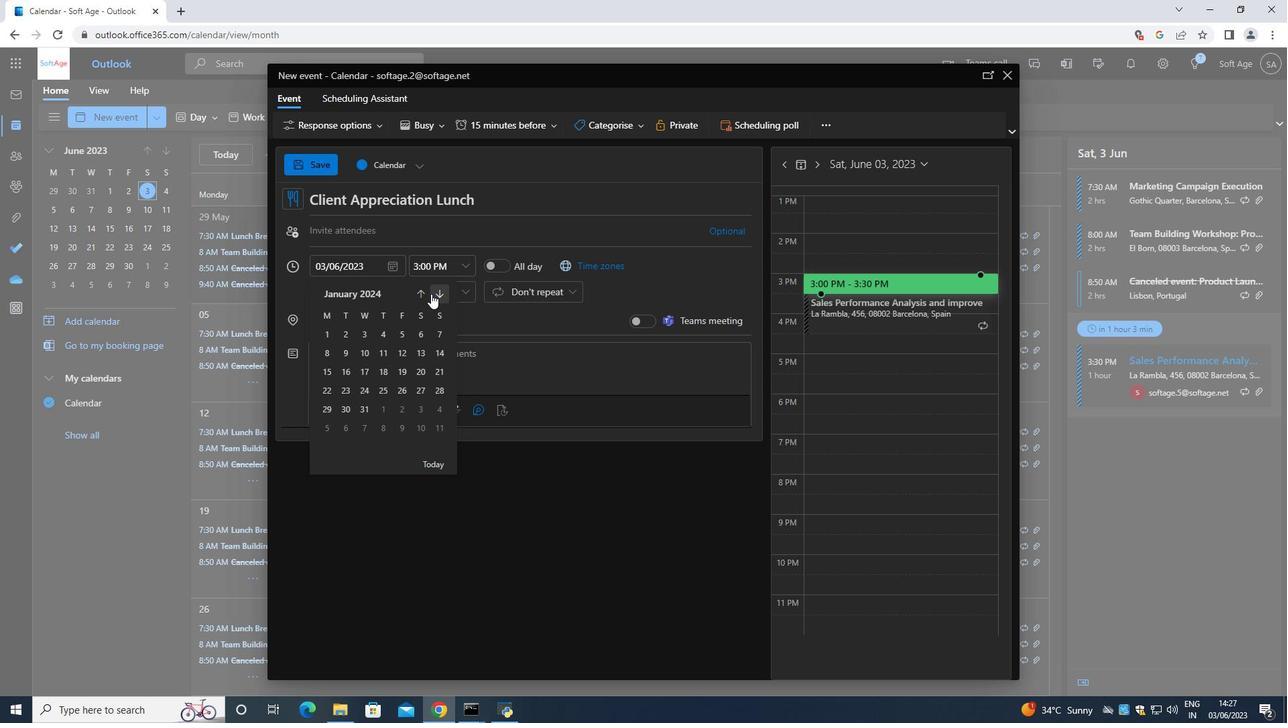 
Action: Mouse pressed left at (428, 294)
Screenshot: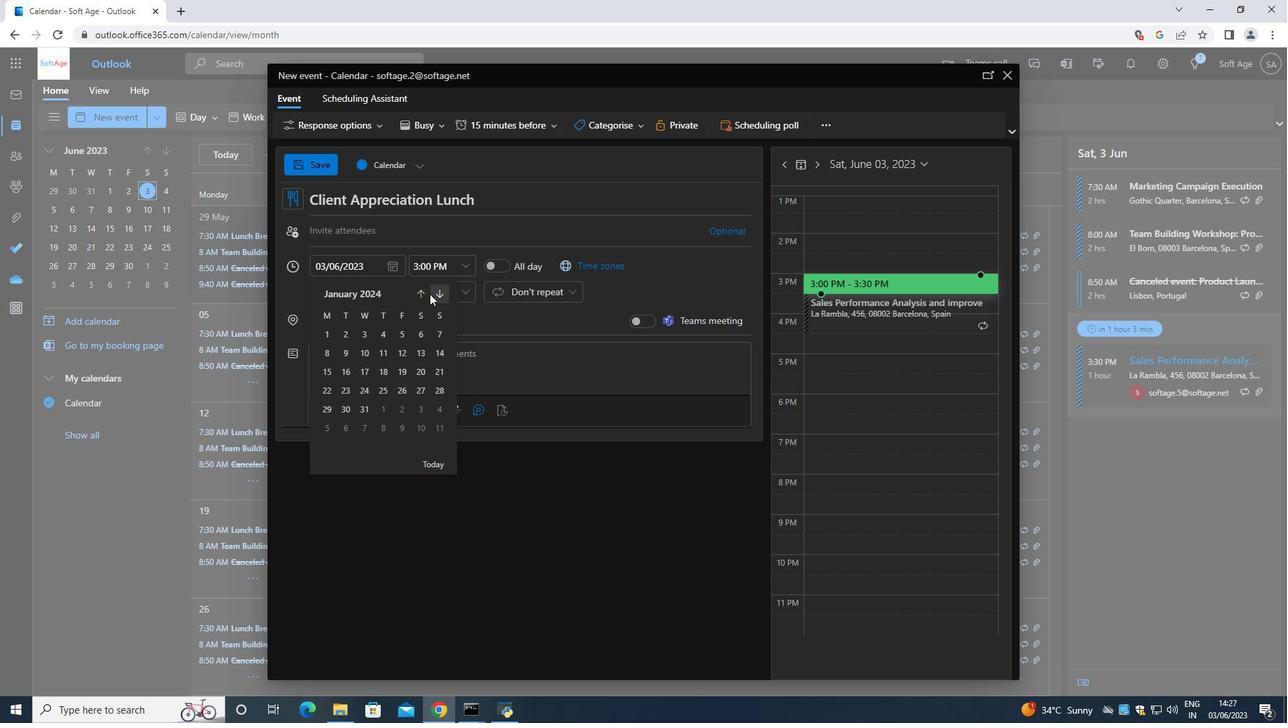 
Action: Mouse pressed left at (428, 294)
Screenshot: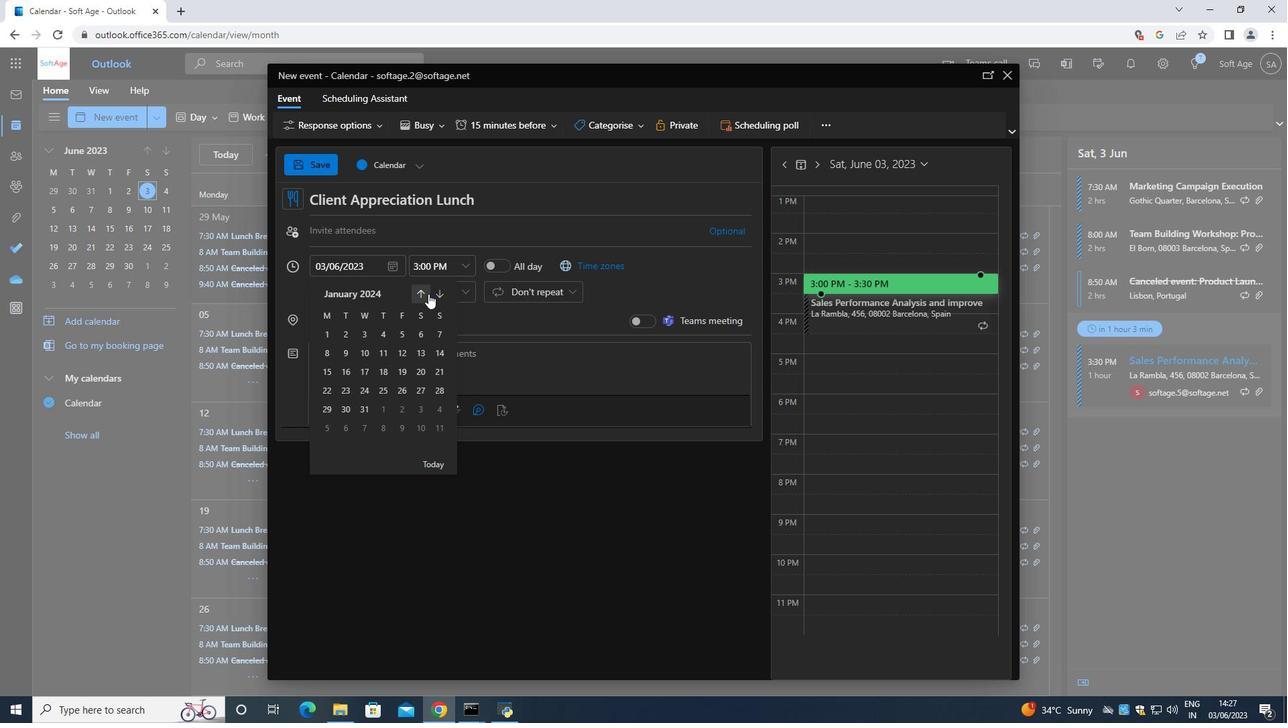 
Action: Mouse pressed left at (428, 294)
Screenshot: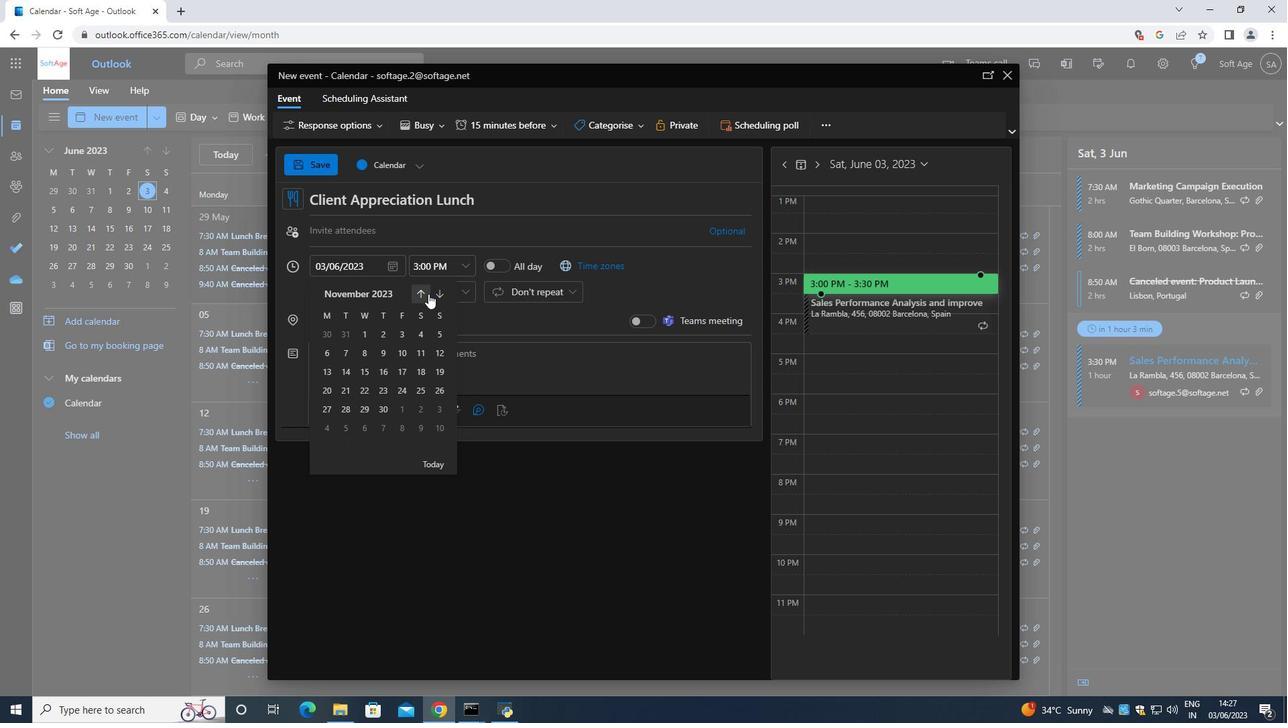 
Action: Mouse moved to (380, 377)
Screenshot: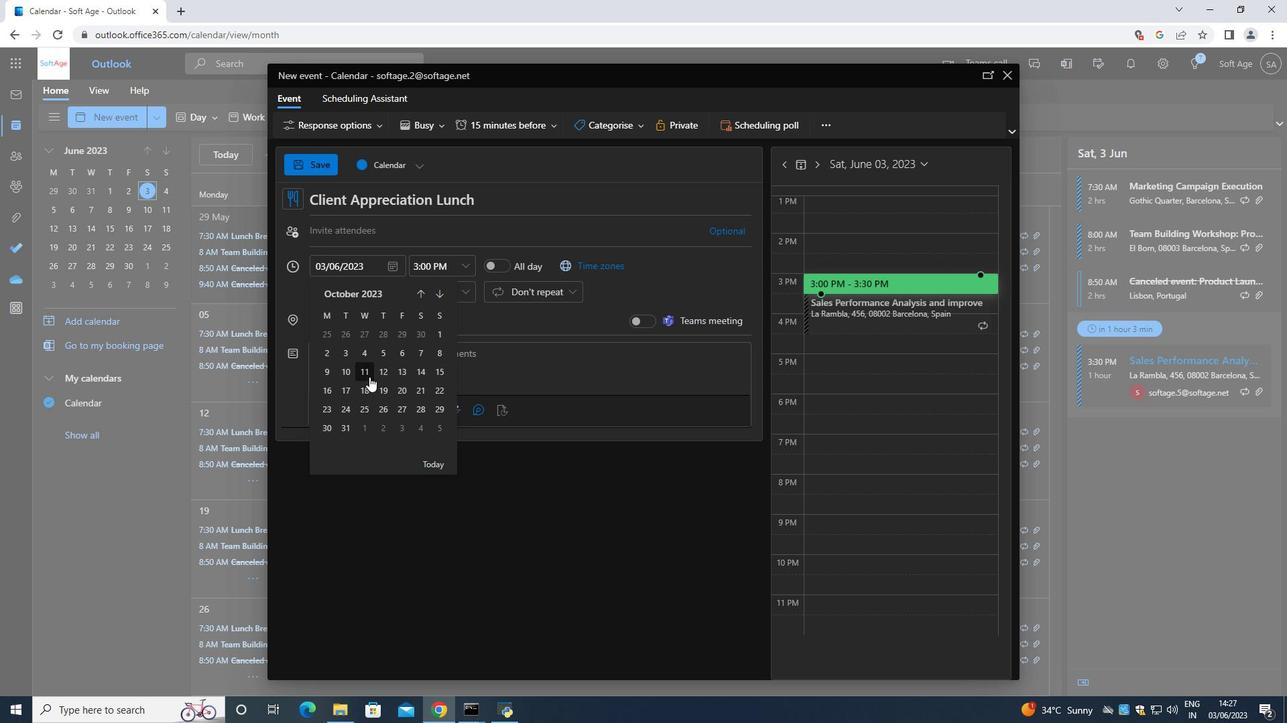 
Action: Mouse pressed left at (380, 377)
Screenshot: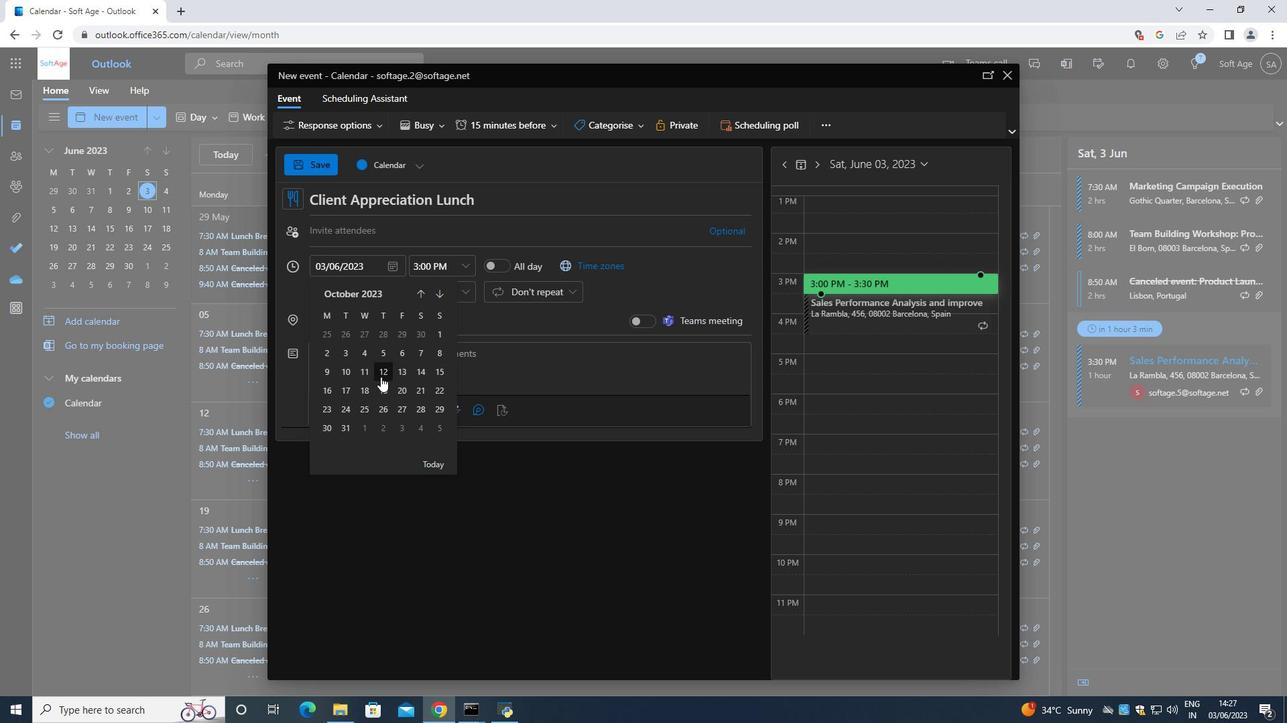 
Action: Mouse moved to (461, 268)
Screenshot: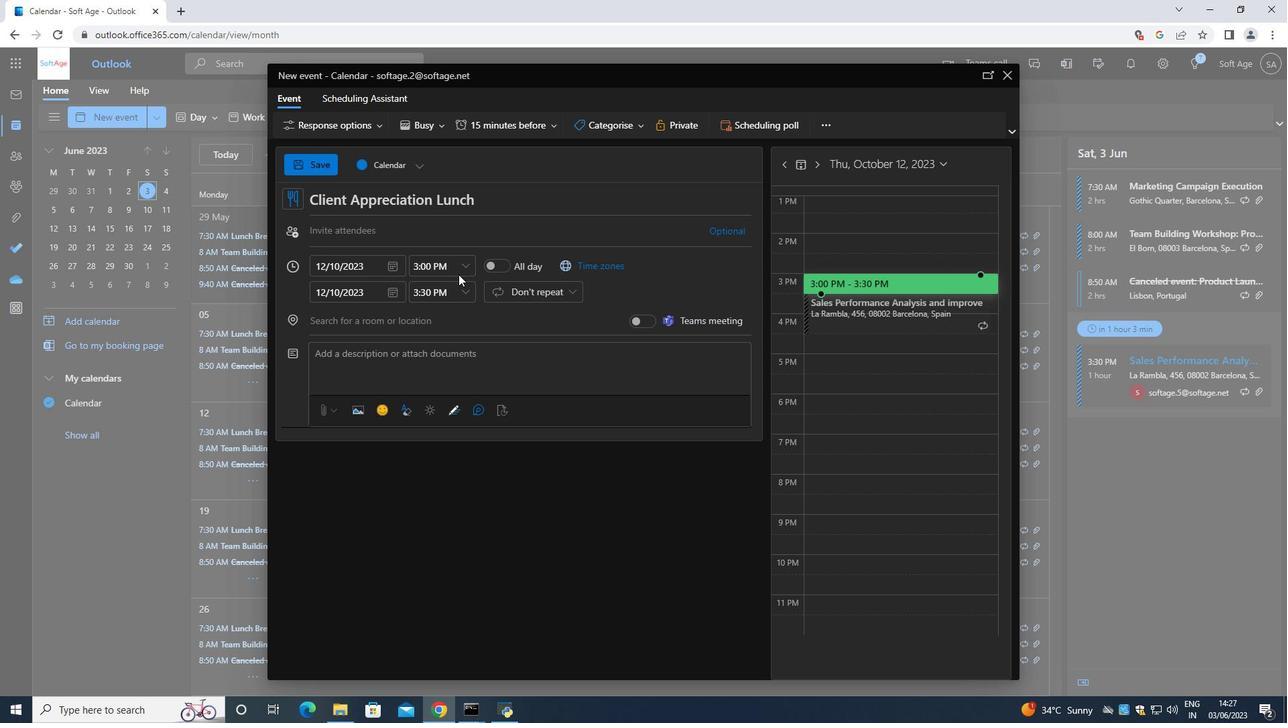 
Action: Mouse pressed left at (461, 268)
Screenshot: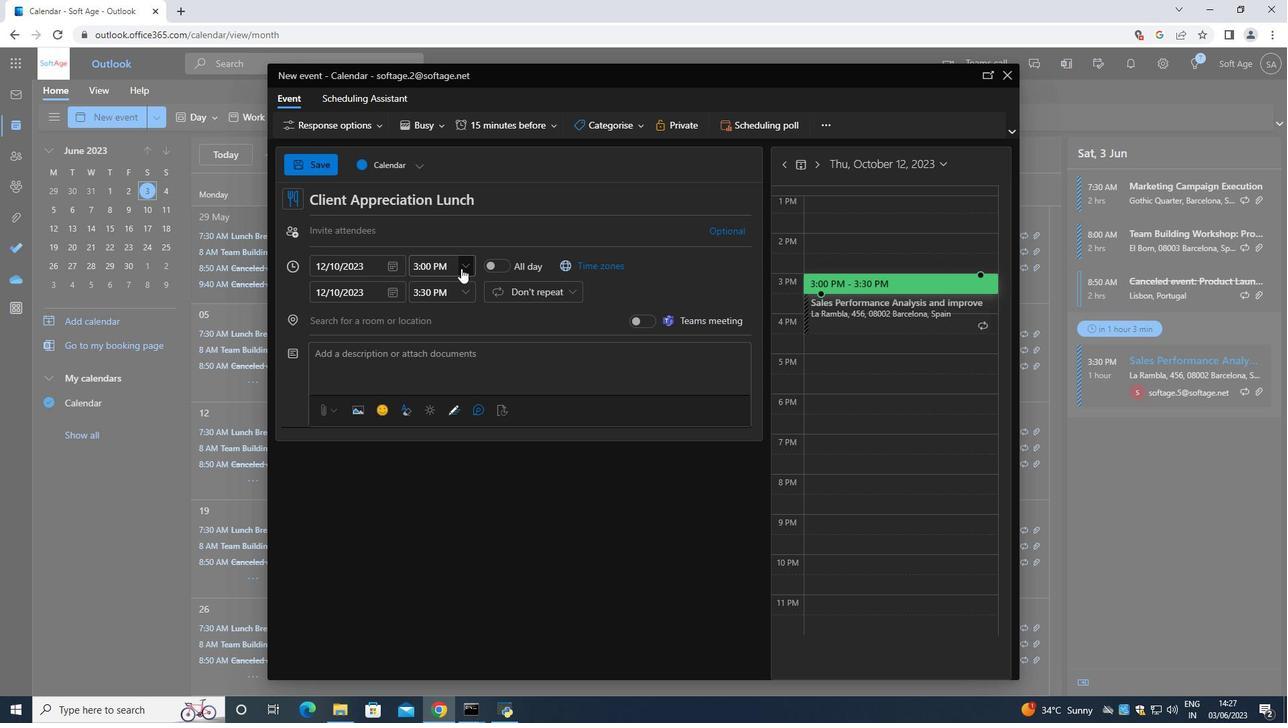 
Action: Mouse moved to (462, 313)
Screenshot: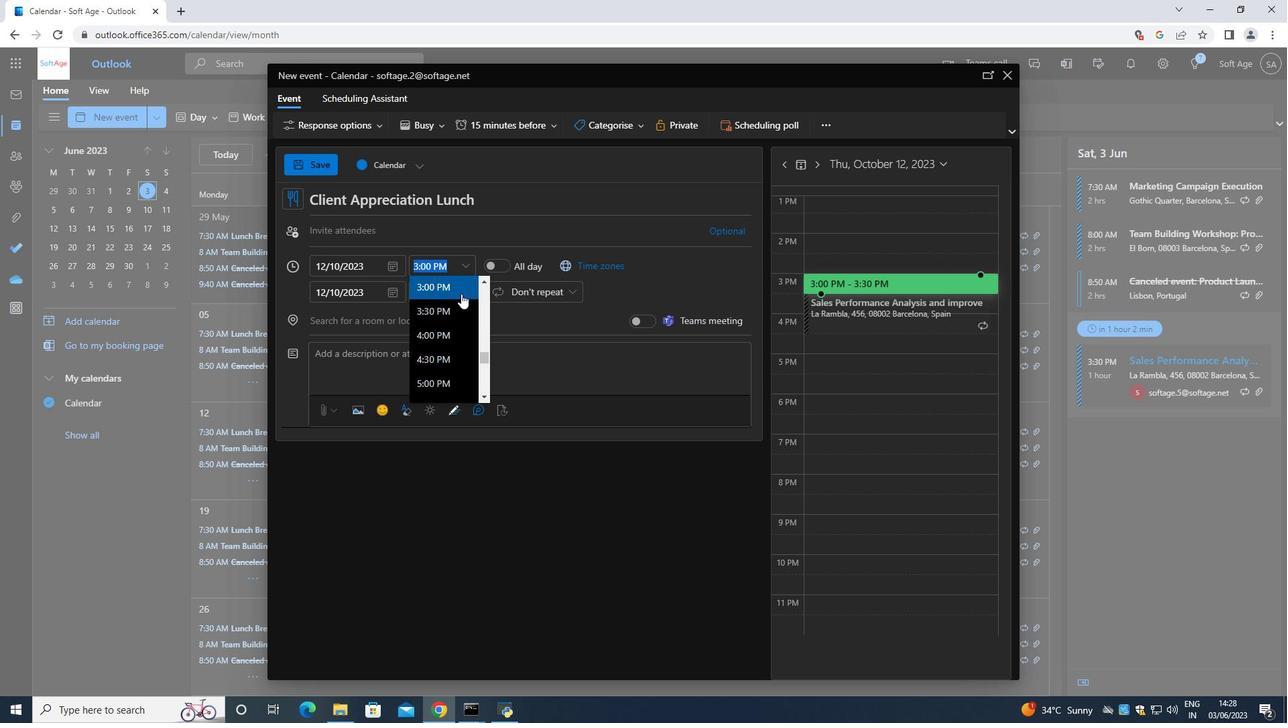 
Action: Mouse scrolled (462, 314) with delta (0, 0)
Screenshot: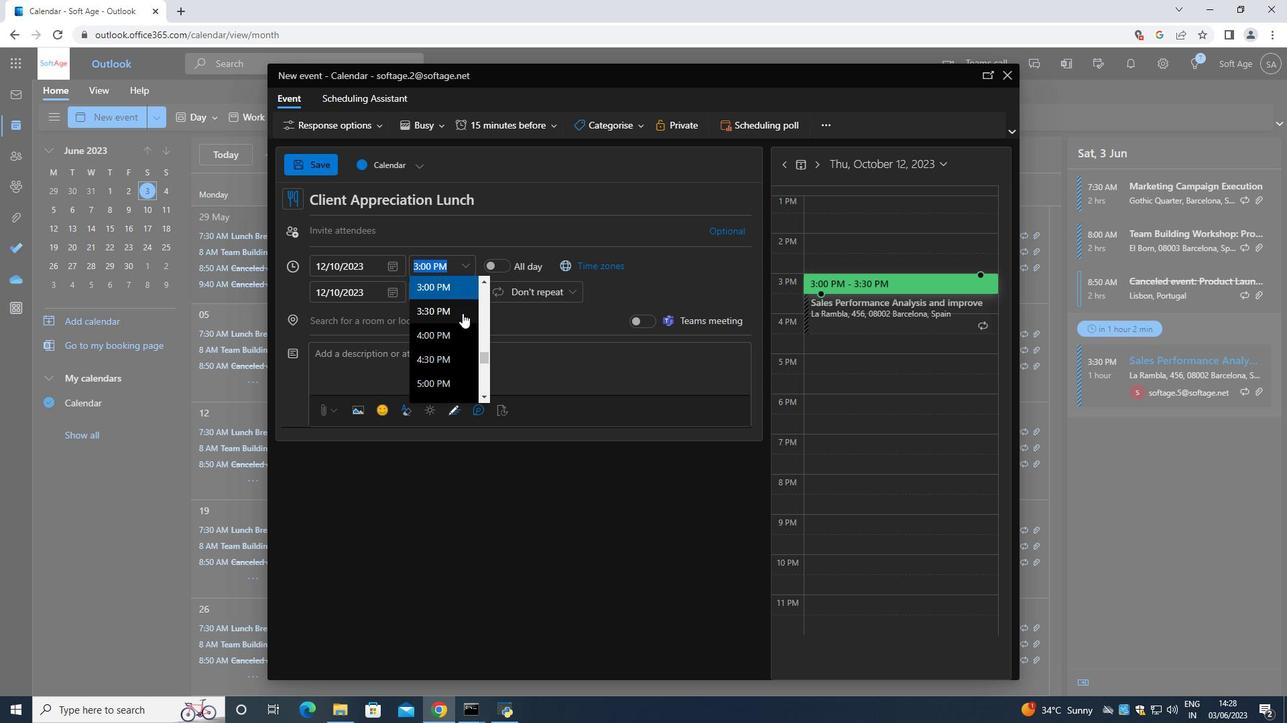 
Action: Mouse scrolled (462, 314) with delta (0, 0)
Screenshot: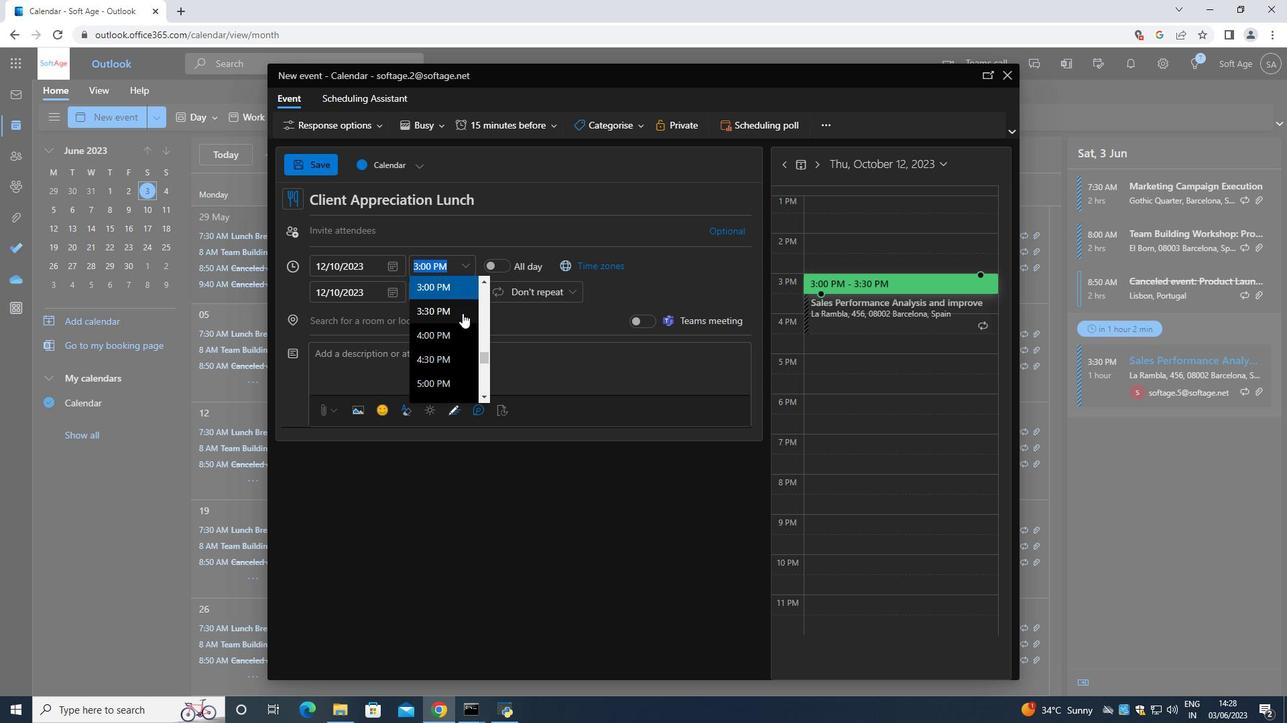 
Action: Mouse scrolled (462, 314) with delta (0, 0)
Screenshot: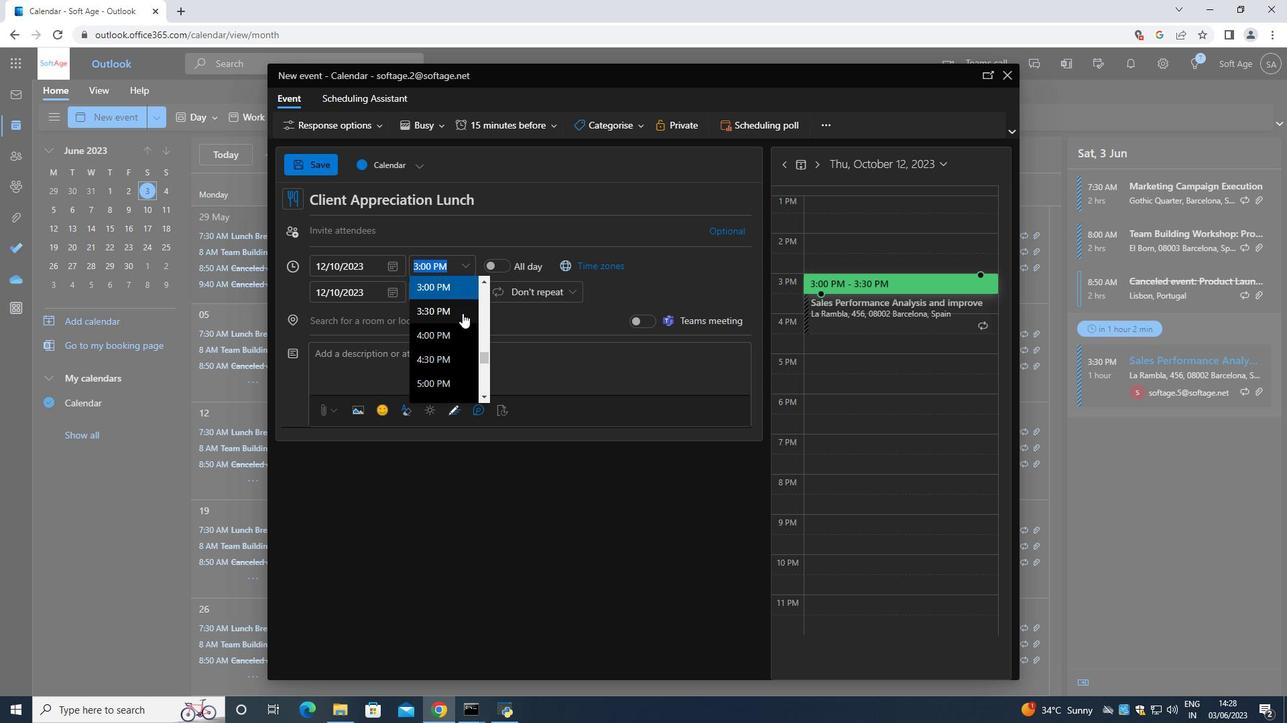 
Action: Mouse scrolled (462, 314) with delta (0, 0)
Screenshot: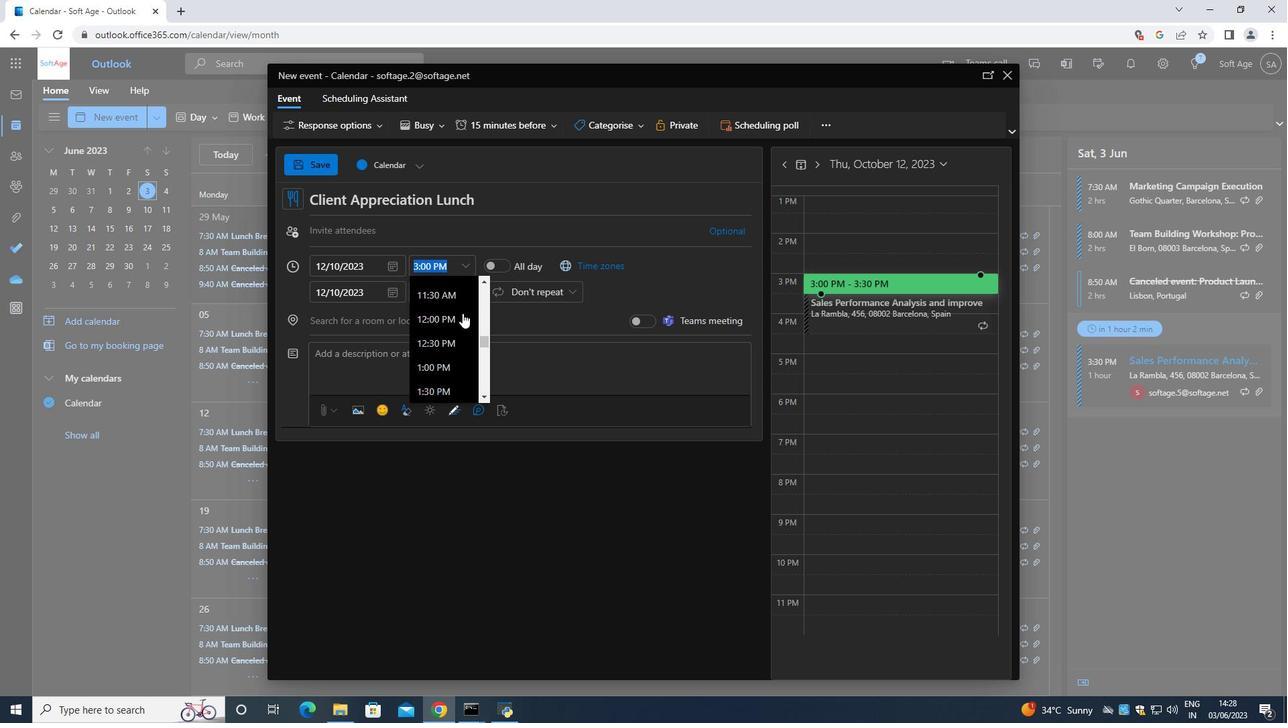 
Action: Mouse scrolled (462, 314) with delta (0, 0)
Screenshot: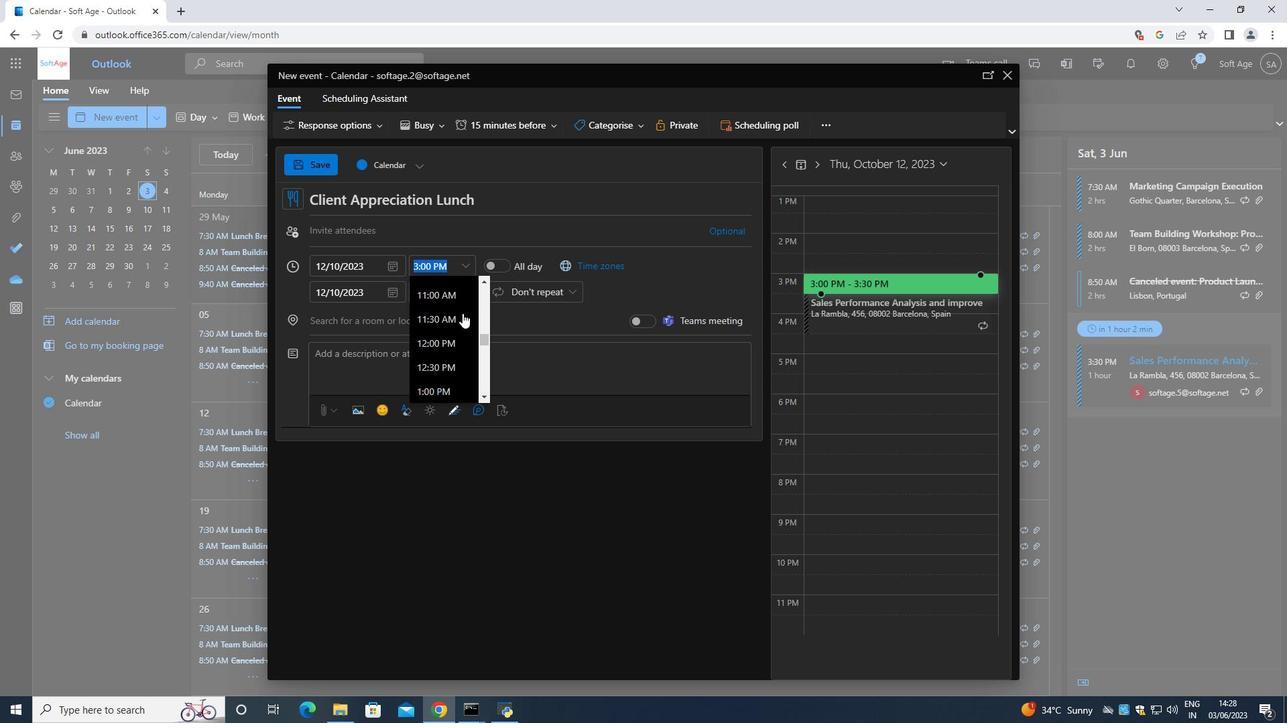
Action: Mouse scrolled (462, 314) with delta (0, 0)
Screenshot: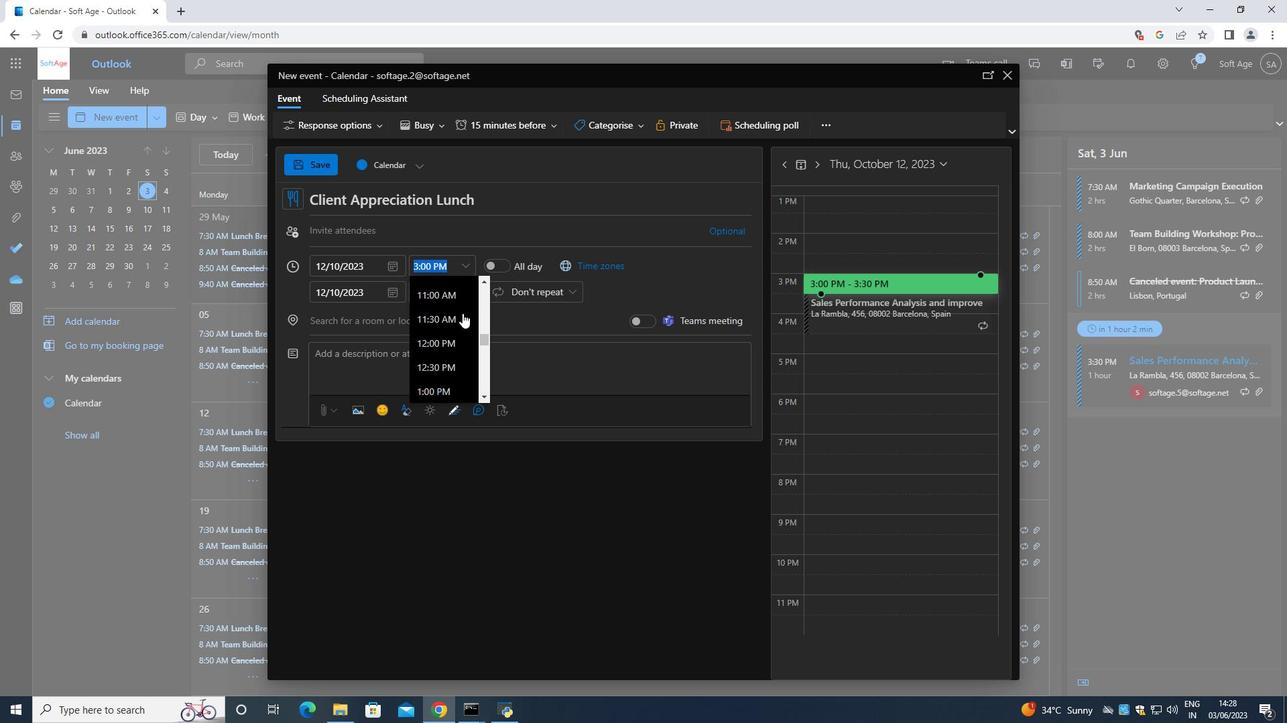 
Action: Mouse moved to (446, 309)
Screenshot: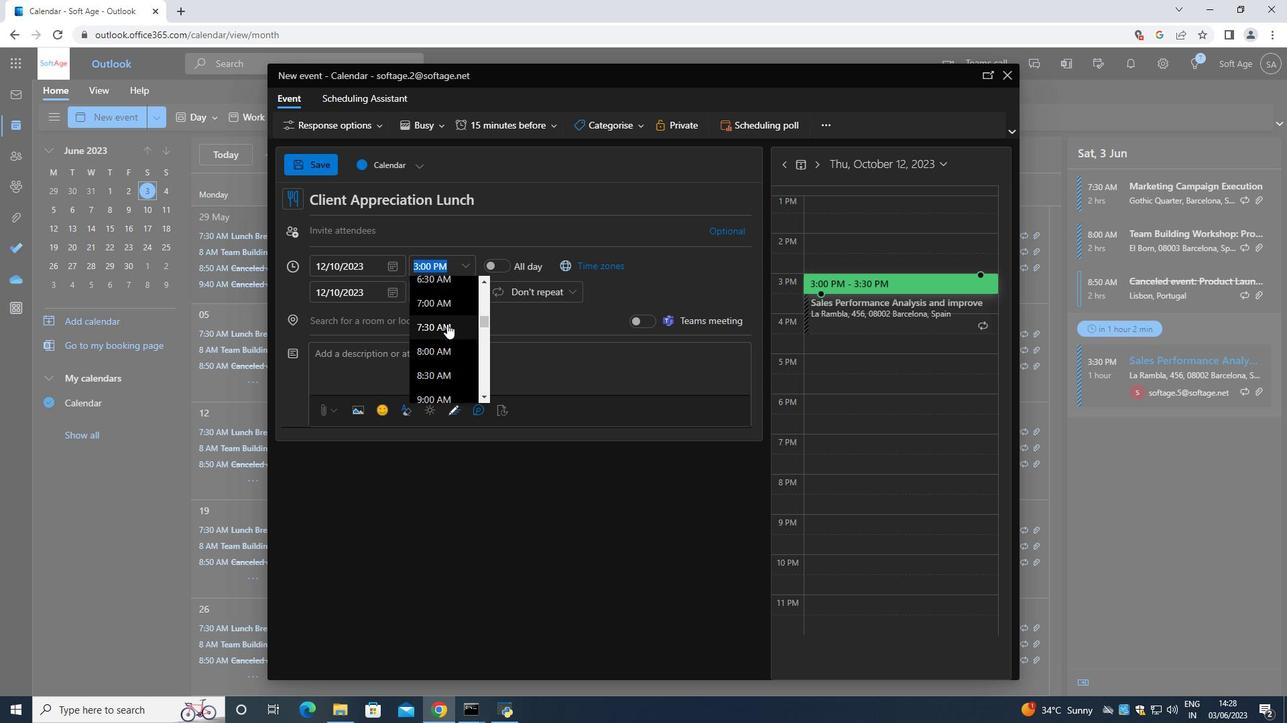 
Action: Mouse pressed left at (446, 309)
Screenshot: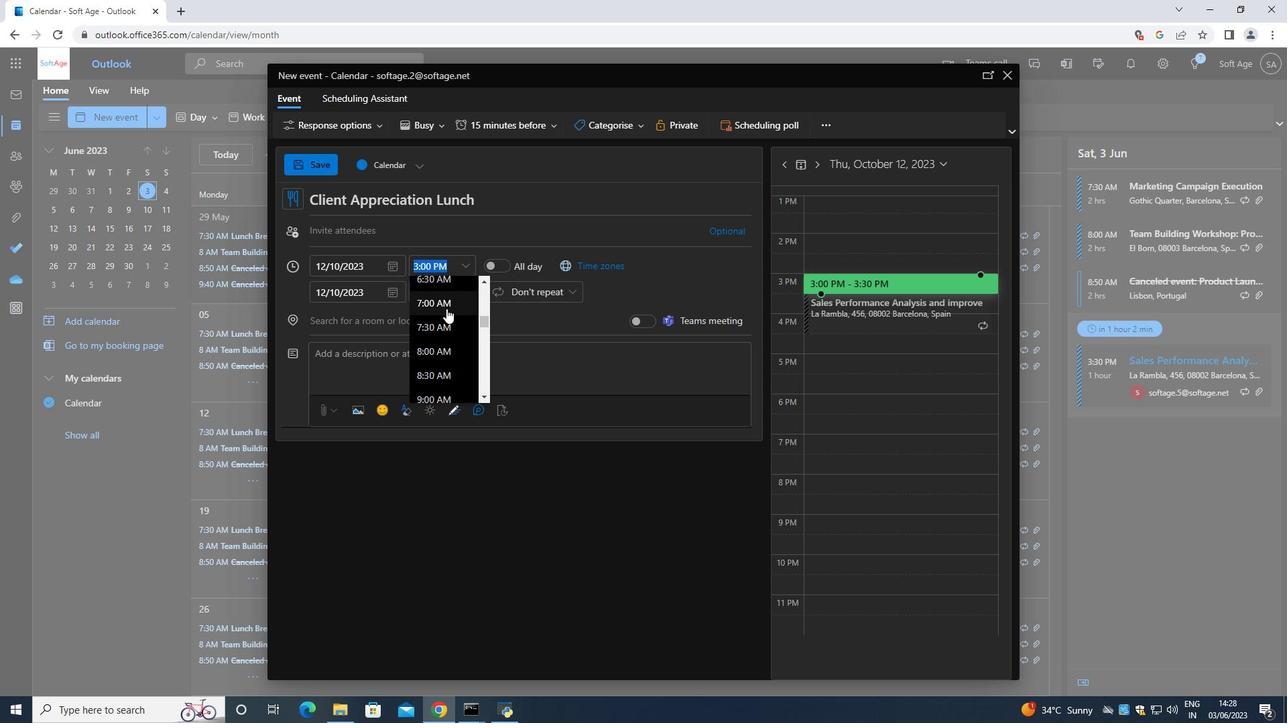 
Action: Mouse moved to (463, 296)
Screenshot: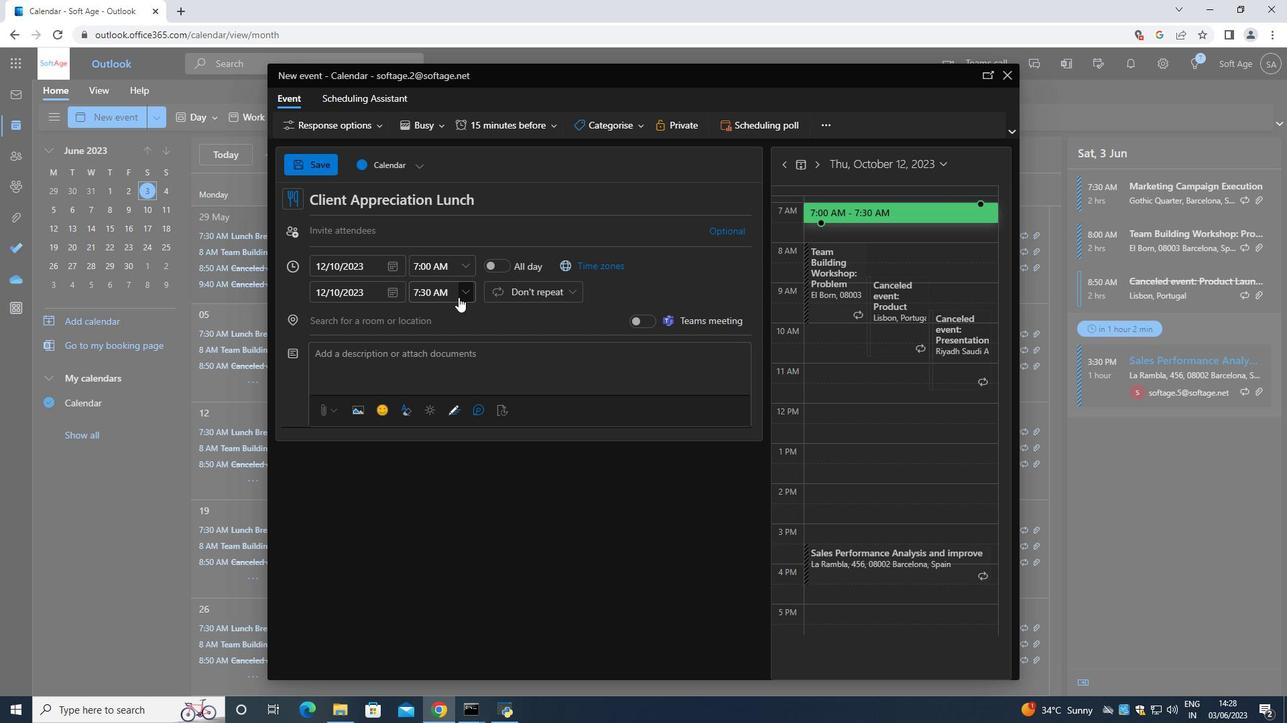 
Action: Mouse pressed left at (463, 296)
Screenshot: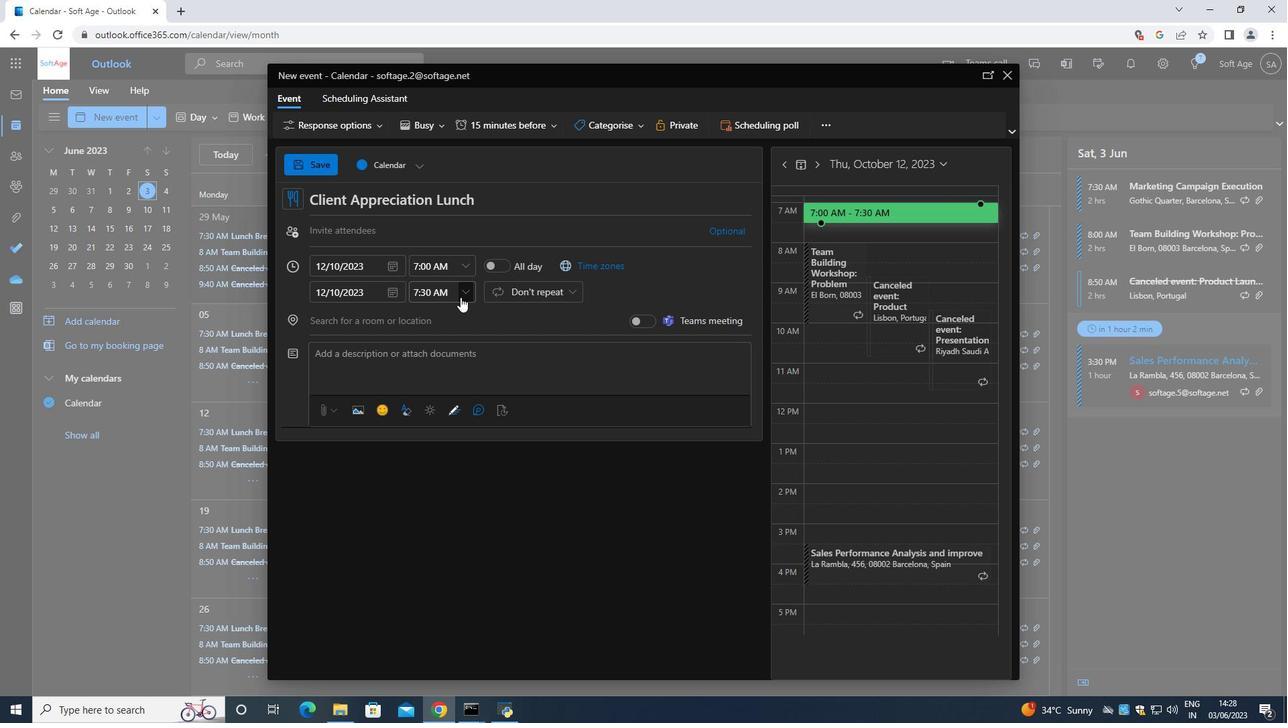 
Action: Mouse moved to (455, 384)
Screenshot: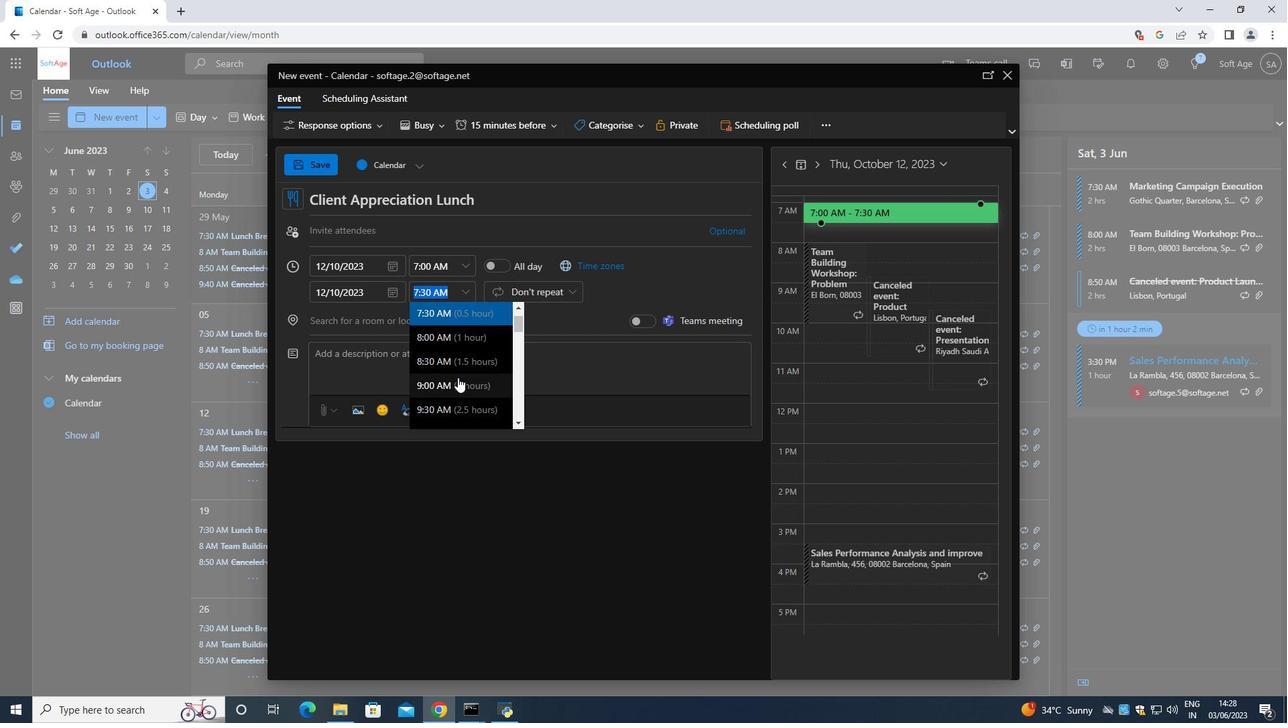
Action: Mouse pressed left at (455, 384)
Screenshot: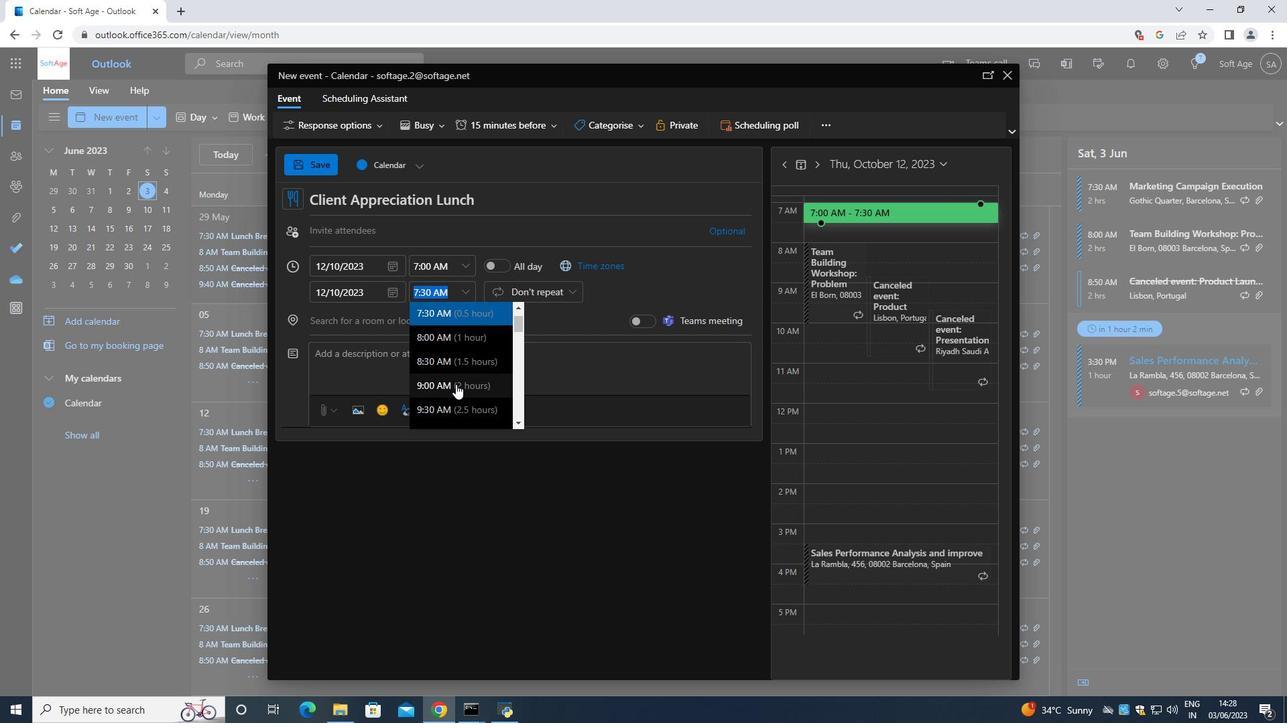 
Action: Mouse moved to (479, 357)
Screenshot: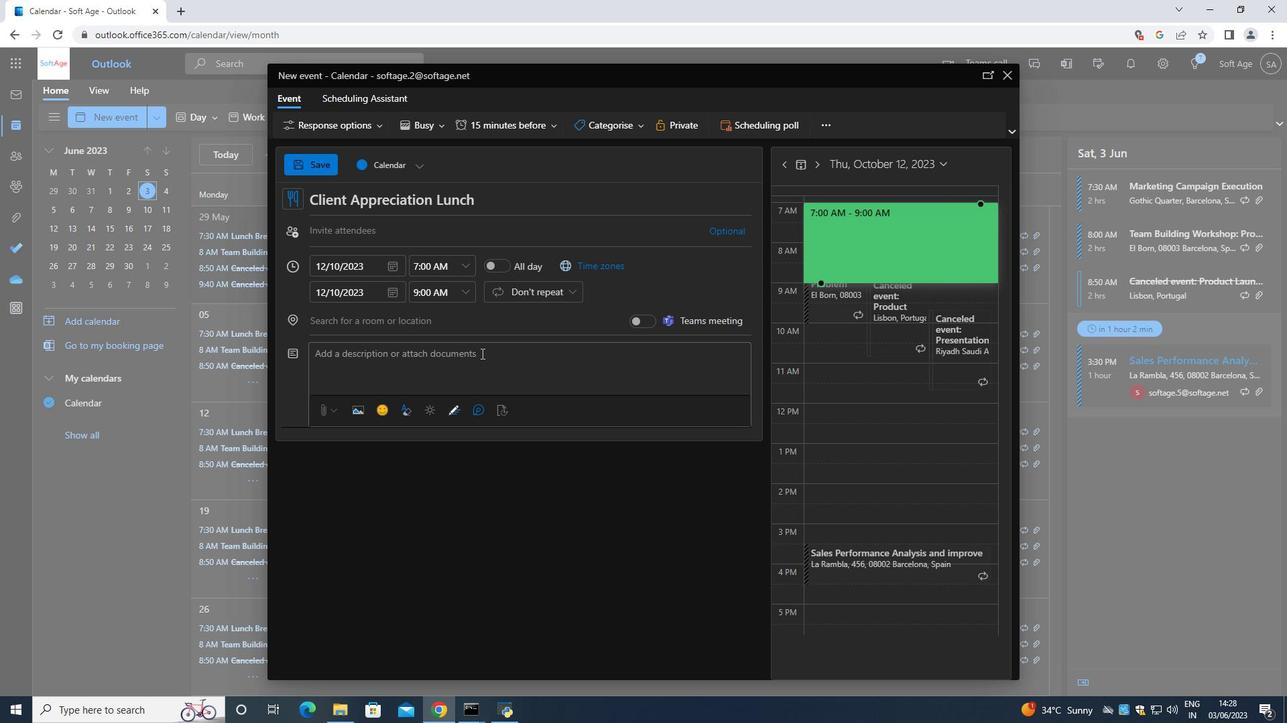 
Action: Mouse pressed left at (479, 357)
Screenshot: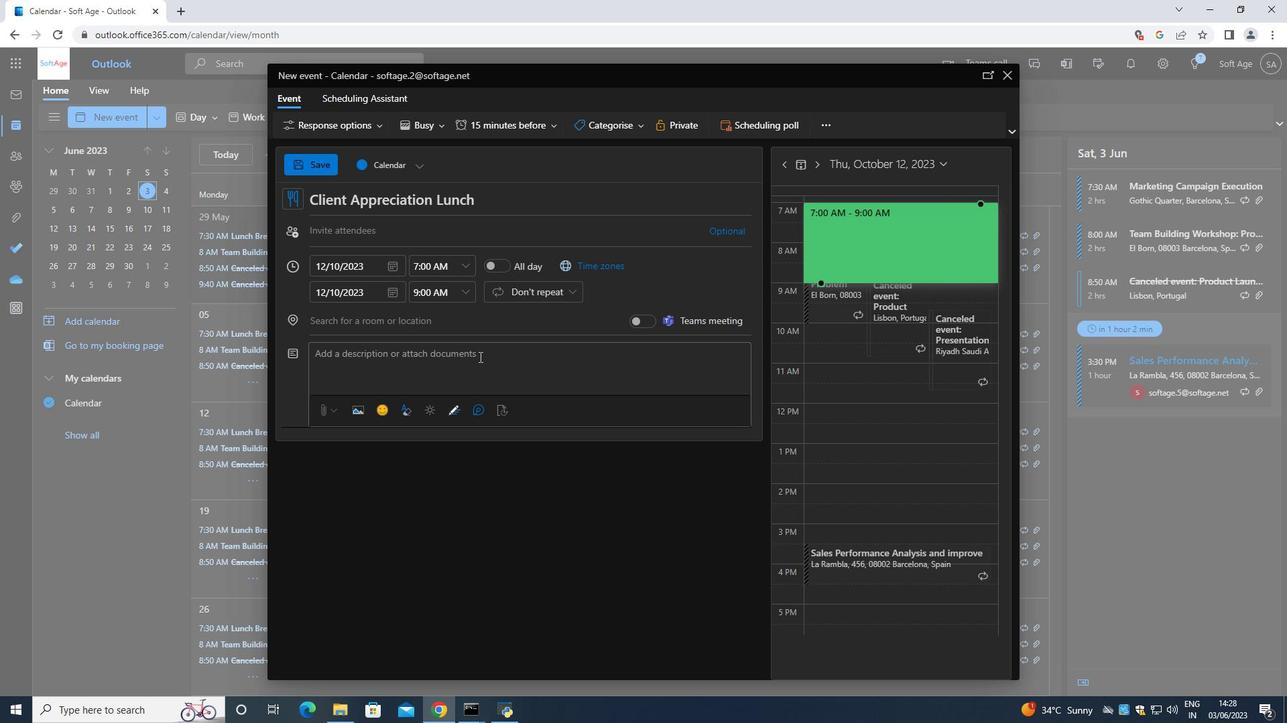 
Action: Key pressed <Key.shift><Key.shift><Key.shift>The<Key.space>qualiy<Key.backspace>ty<Key.space>assurance<Key.space>team<Key.space>will<Key.space>examine<Key.space>the<Key.space>actual<Key.space>delivers<Key.backspace>ables<Key.space>producet<Key.space>durim<Key.backspace>ng<Key.space>
Screenshot: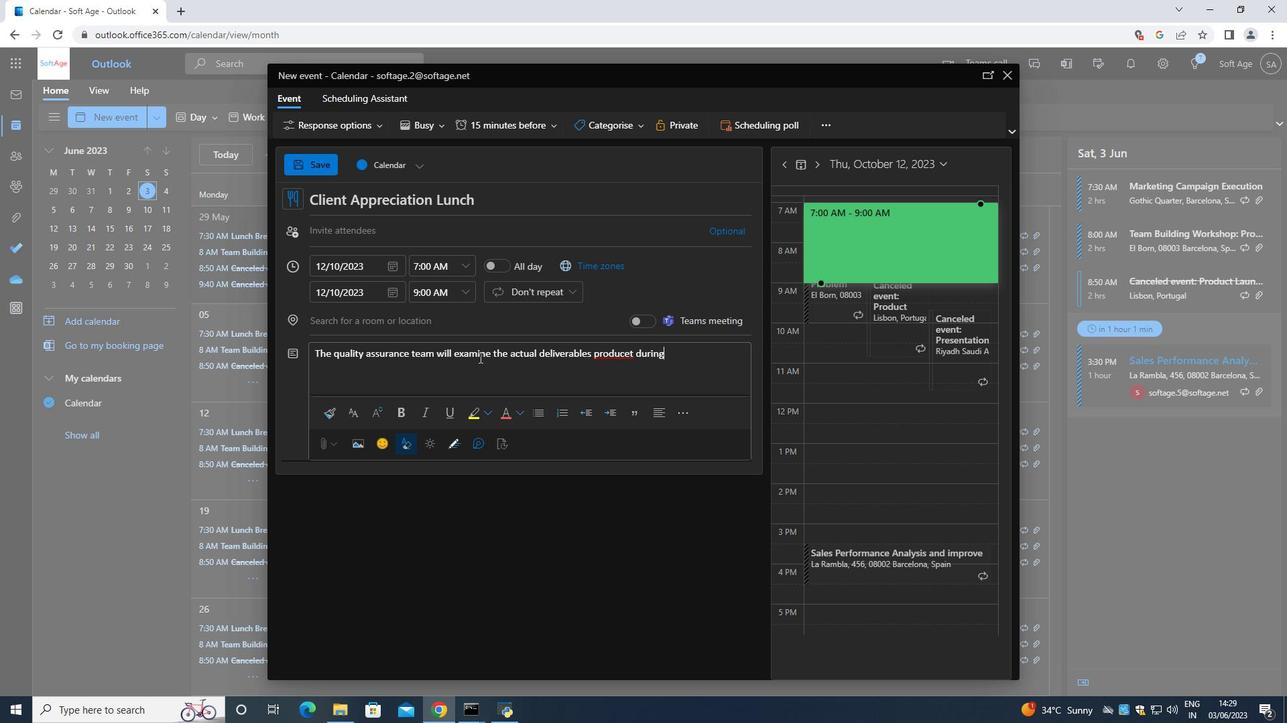 
Action: Mouse moved to (633, 352)
Screenshot: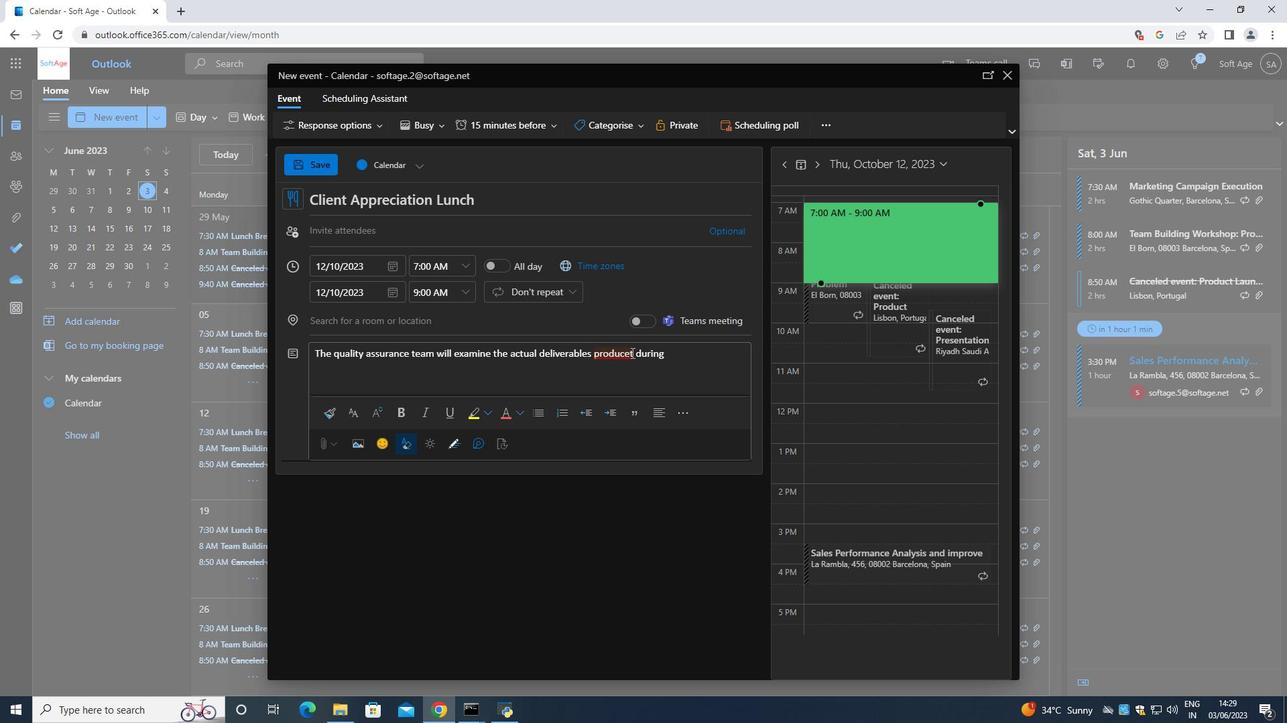 
Action: Mouse pressed left at (633, 352)
Screenshot: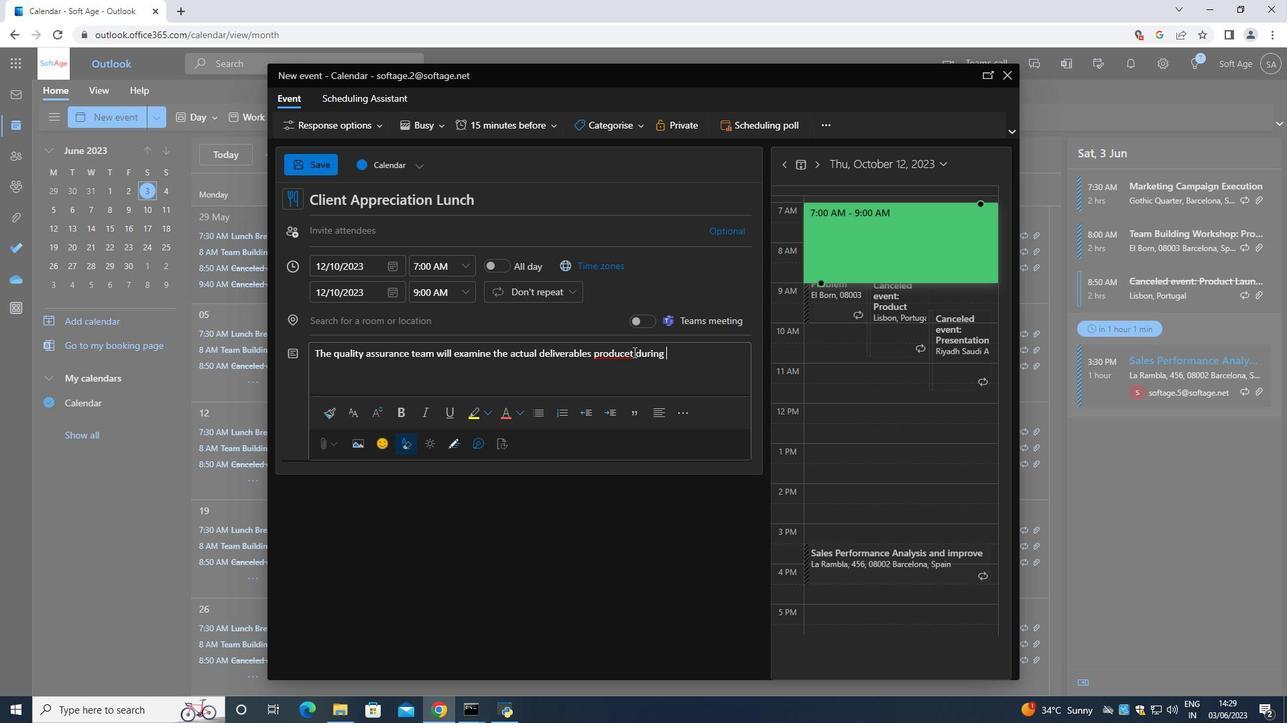 
Action: Key pressed <Key.backspace>d<Key.right><Key.right><Key.right><Key.right><Key.right><Key.right><Key.right><Key.right><Key.space>the<Key.space>project<Key.space>such<Key.space>as<Key.space>software<Key.space>application<Key.space>,<Key.space>reports,<Key.space>or<Key.space>physical<Key.space>products<Key.space>.<Key.space><Key.shift>TH<Key.backspace>hey<Key.space>will<Key.space>verify<Key.space>that<Key.space><Key.enter><Key.up><Key.up><Key.right><Key.right><Key.right><Key.right><Key.right><Key.right><Key.right><Key.right><Key.right><Key.right><Key.right><Key.right><Key.right><Key.right><Key.right><Key.right><Key.right><Key.right><Key.right><Key.right><Key.right><Key.right><Key.right><Key.right><Key.right><Key.right><Key.right><Key.right><Key.right><Key.right><Key.right><Key.right><Key.right><Key.right><Key.right><Key.right><Key.right><Key.right><Key.right><Key.right><Key.right><Key.right><Key.right><Key.right><Key.right><Key.right><Key.right><Key.right><Key.right><Key.right><Key.right><Key.right><Key.right><Key.right><Key.right><Key.right><Key.right><Key.right><Key.right><Key.right><Key.right><Key.right><Key.right><Key.right><Key.right><Key.right><Key.right><Key.right><Key.right><Key.right><Key.right><Key.right><Key.right><Key.right><Key.right><Key.right><Key.right><Key.right><Key.right><Key.right><Key.right><Key.backspace><Key.down>thr<Key.backspace>e<Key.space>deliverables<Key.space>meet<Key.space>the<Key.space>specified<Key.space>requirement<Key.space>,<Key.space>functional<Key.space>specifications,<Key.space>and<Key.space>quality<Key.space>standards<Key.space>.
Screenshot: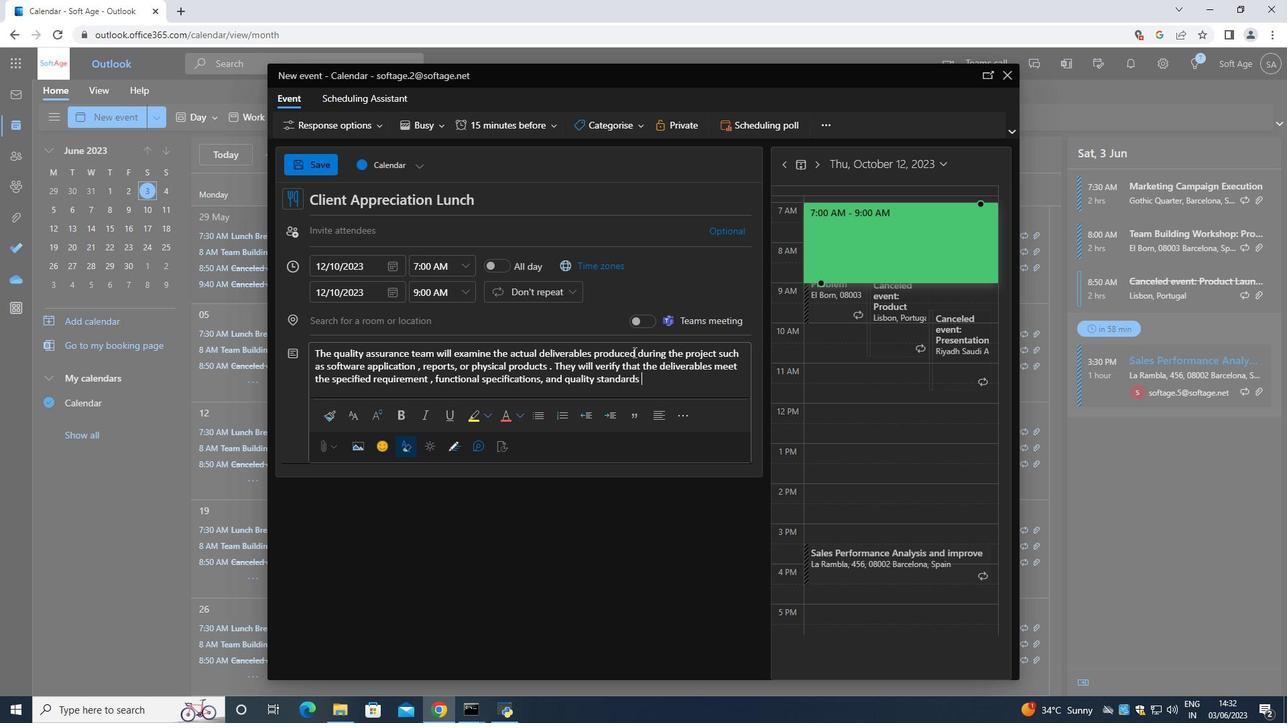 
Action: Mouse moved to (599, 126)
Screenshot: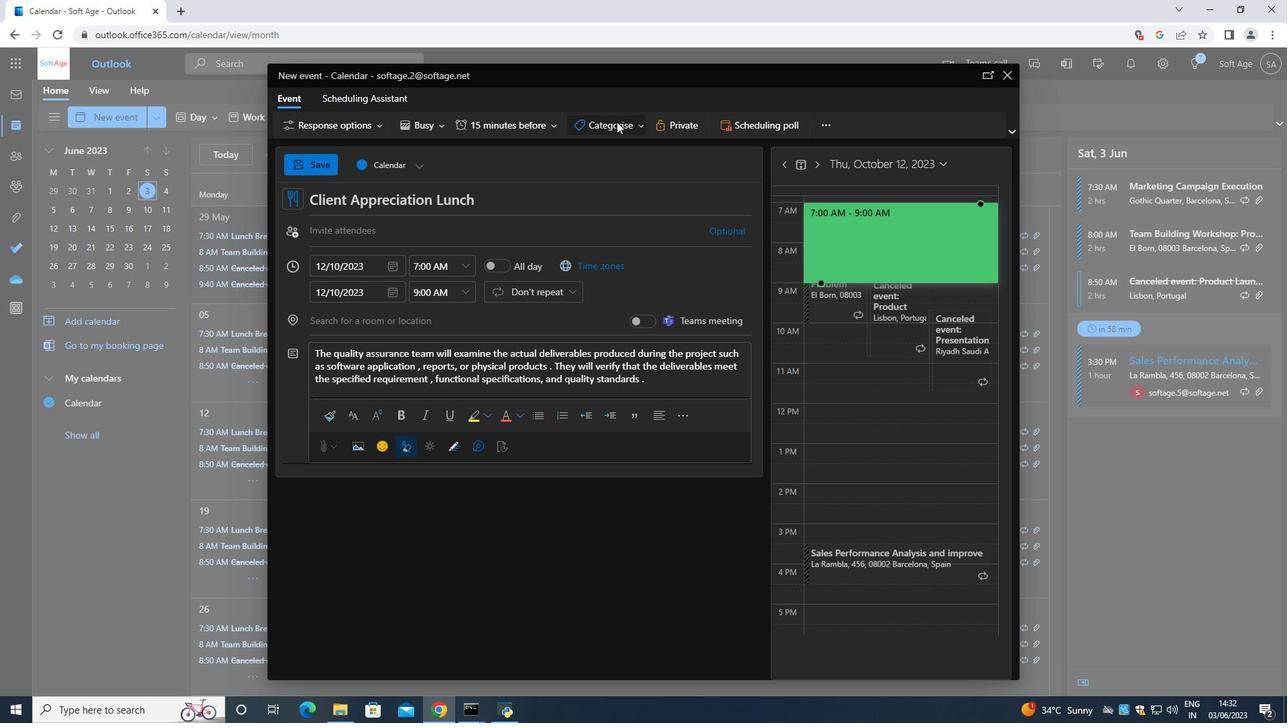 
Action: Mouse pressed left at (599, 126)
Screenshot: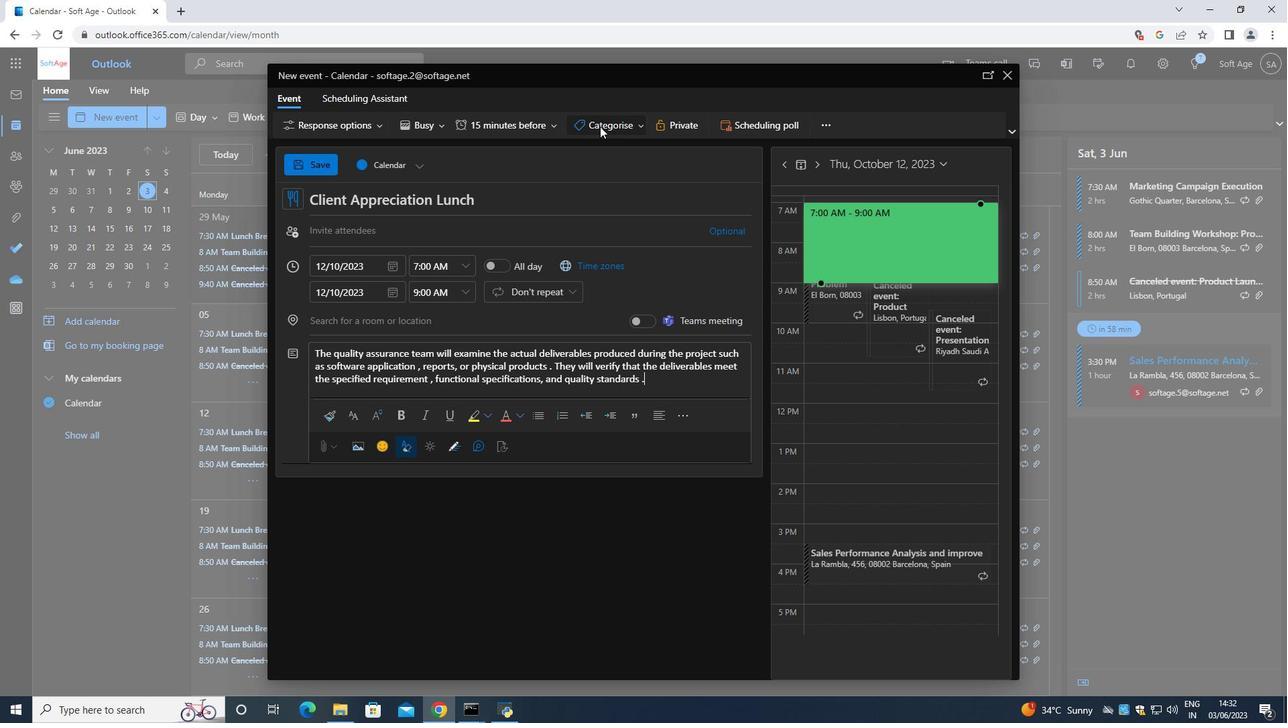 
Action: Mouse moved to (624, 155)
Screenshot: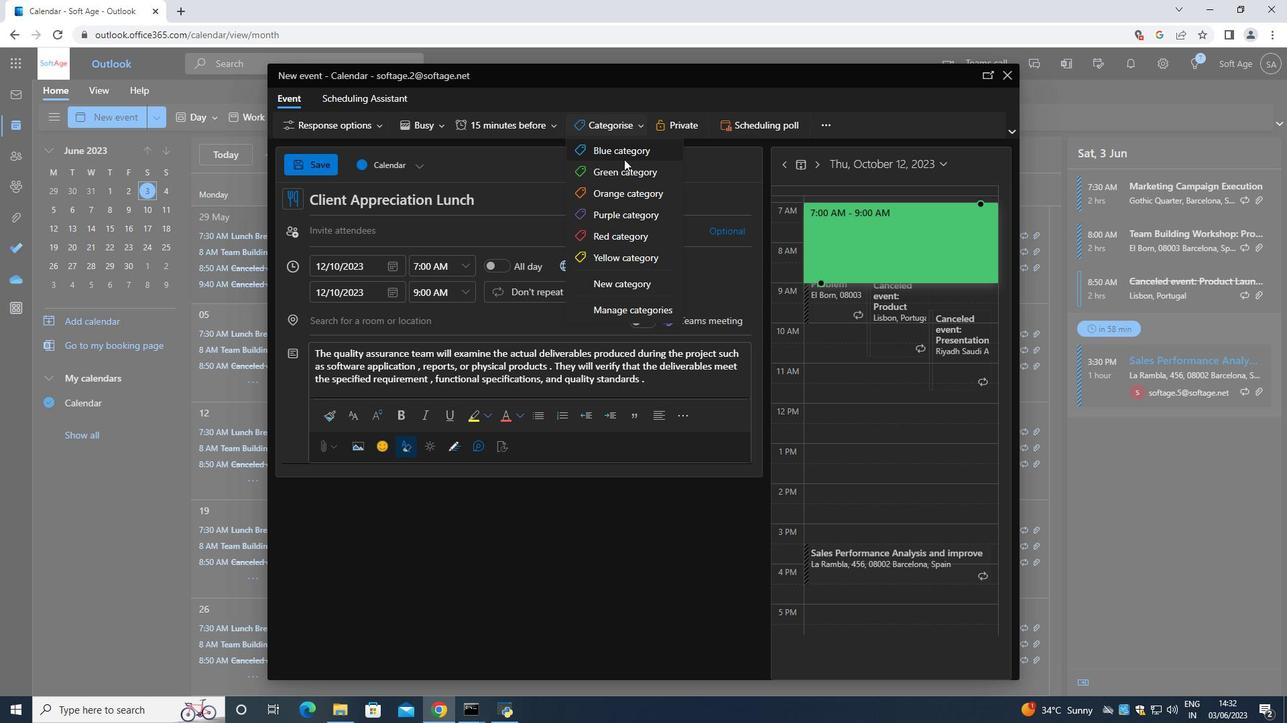
Action: Mouse pressed left at (624, 155)
Screenshot: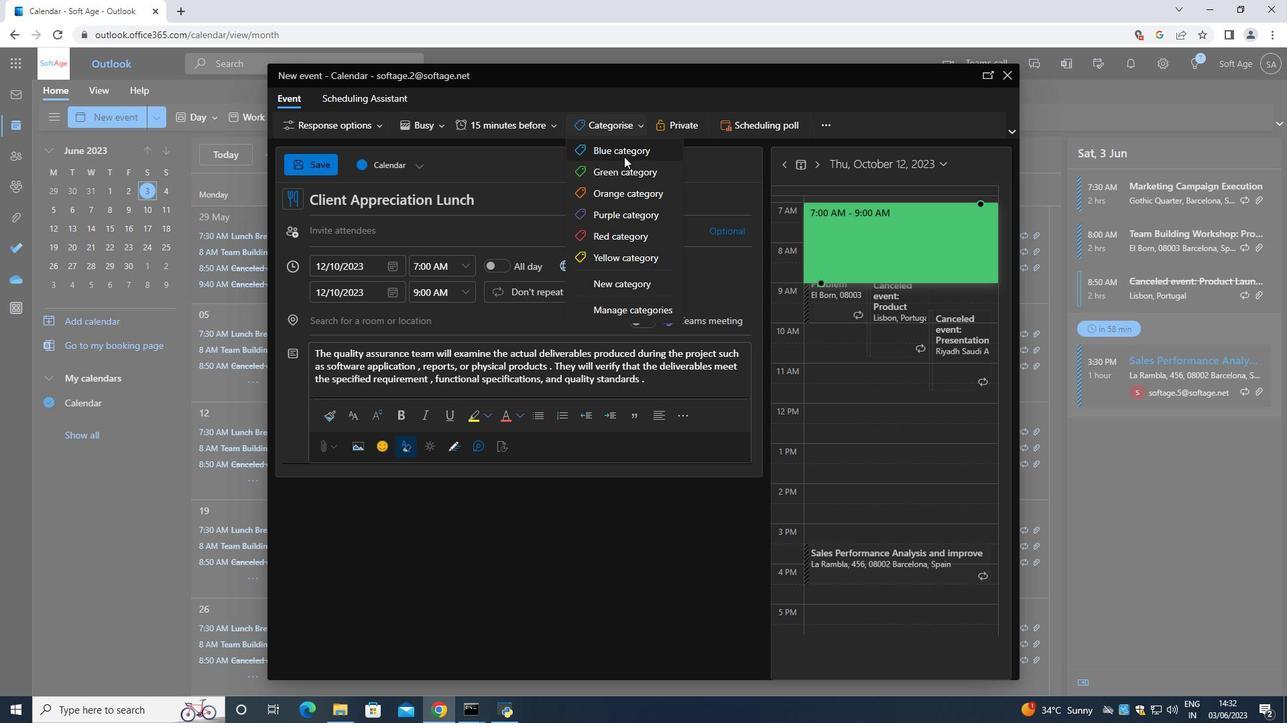 
Action: Mouse moved to (454, 319)
Screenshot: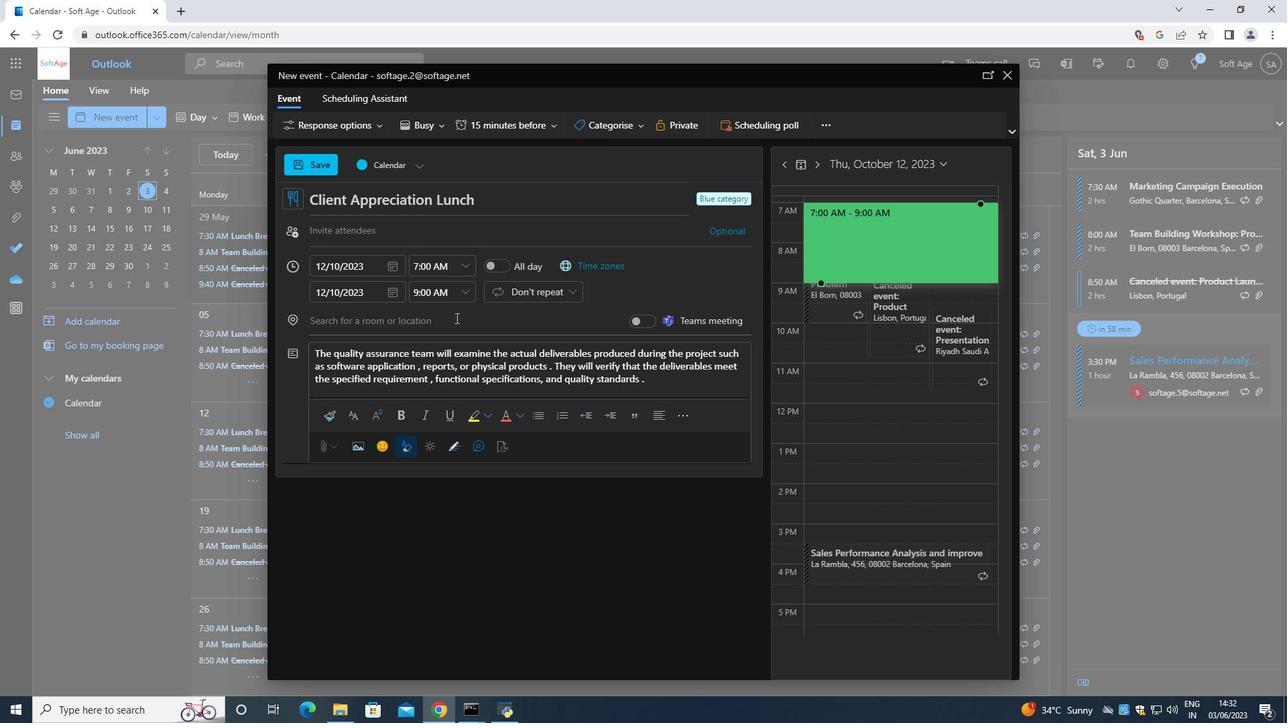 
Action: Mouse pressed left at (454, 319)
Screenshot: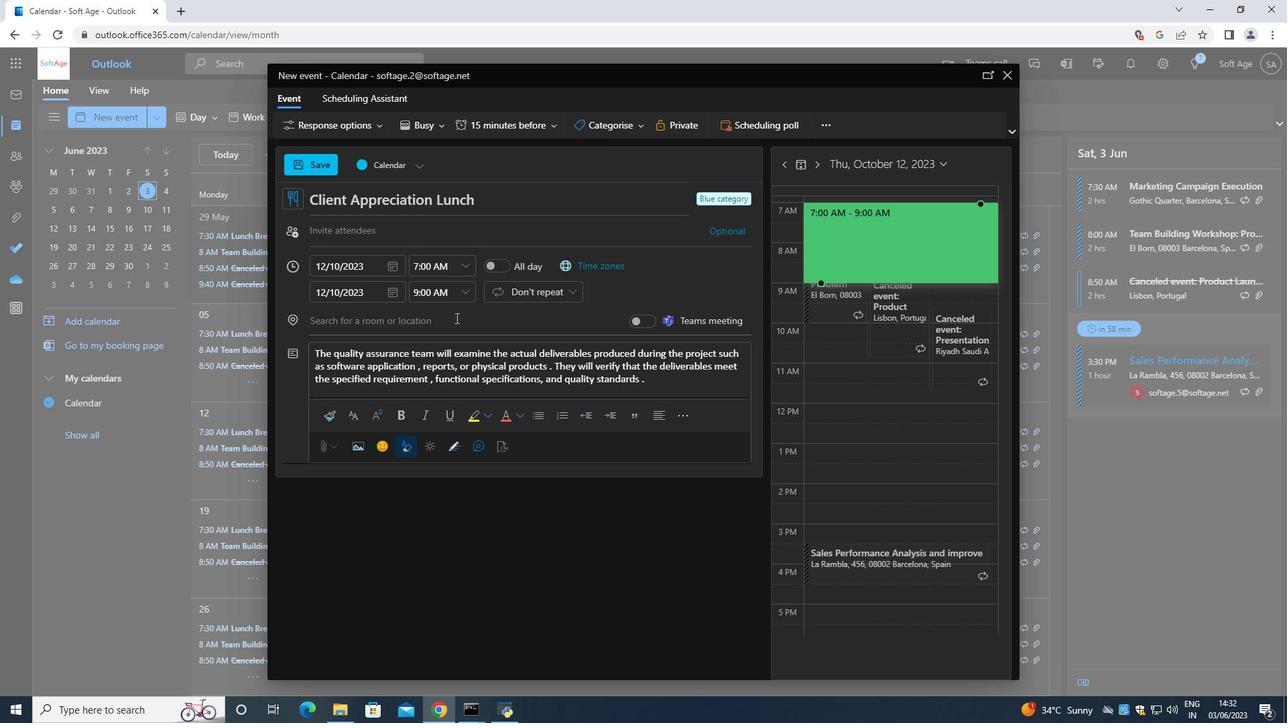 
Action: Key pressed 987<Key.space><Key.shift>Chora<Key.space><Key.shift>Church<Key.space>,<Key.space><Key.shift>Istanbul<Key.space>,<Key.space>t<Key.backspace><Key.shift>Turkey<Key.space>
Screenshot: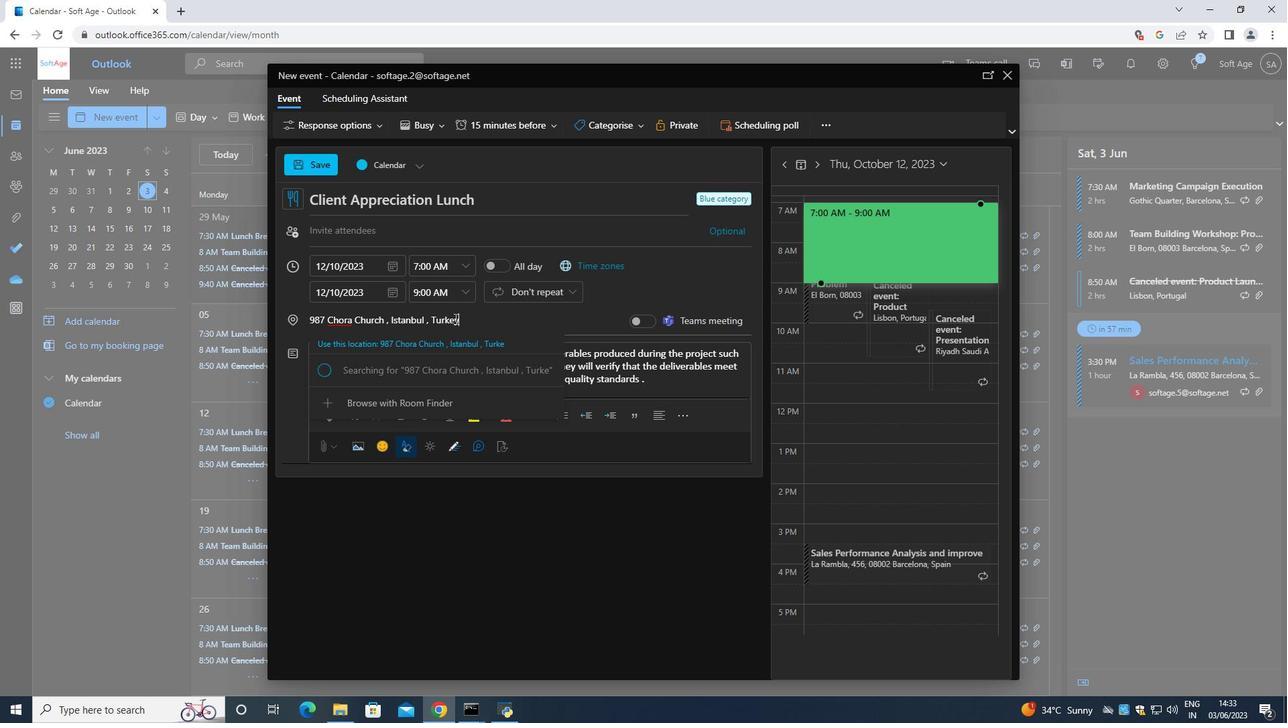 
Action: Mouse moved to (367, 221)
Screenshot: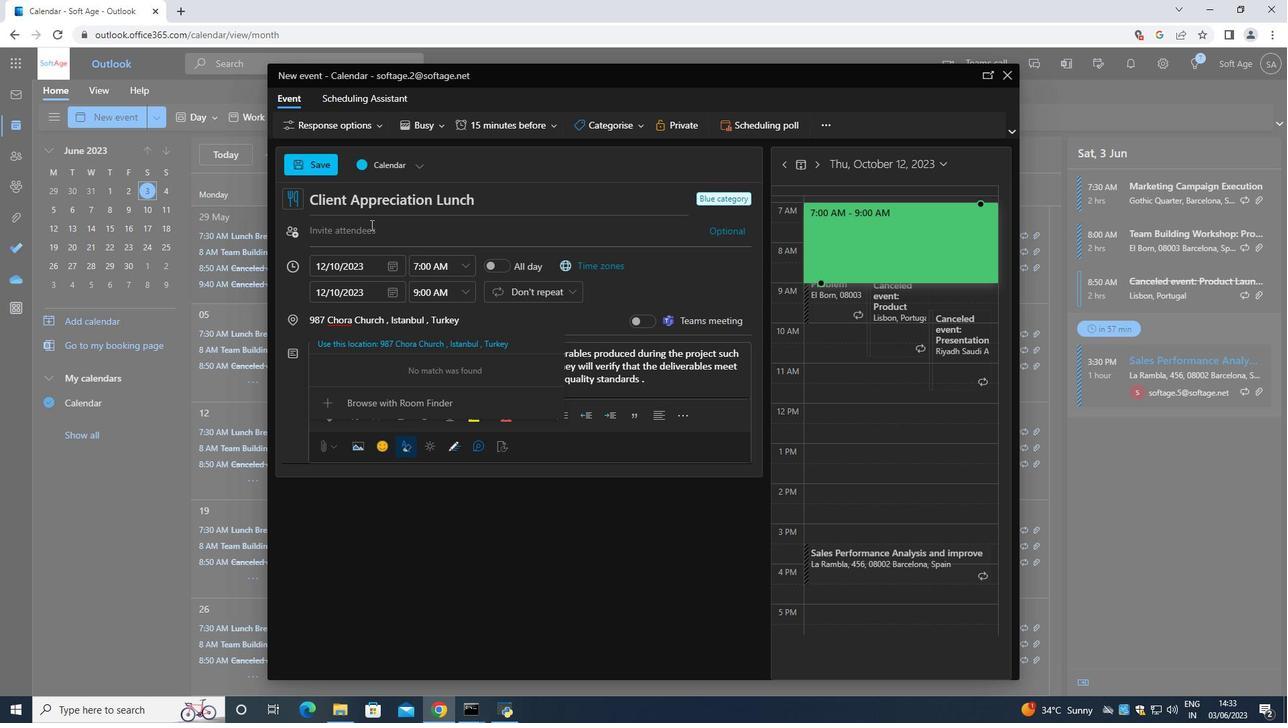
Action: Mouse pressed left at (367, 221)
Screenshot: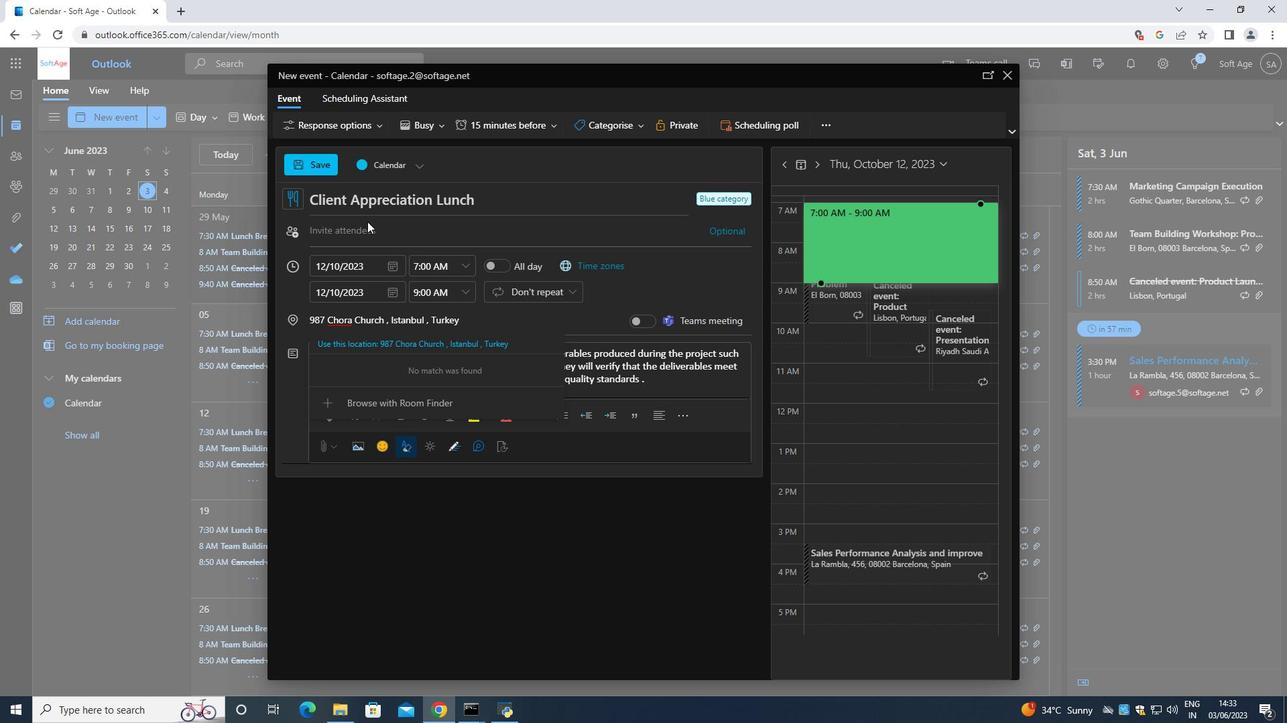 
Action: Key pressed <Key.shift>Softage.8<Key.shift>@softage.net
Screenshot: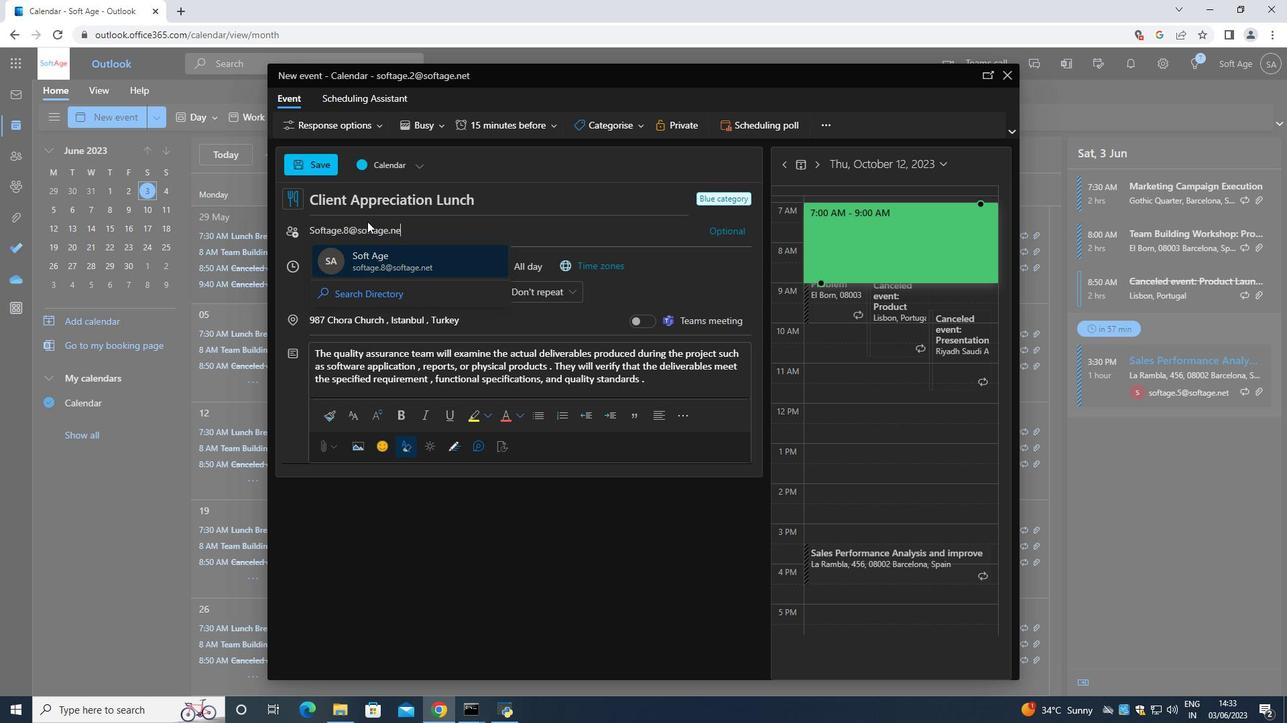 
Action: Mouse moved to (370, 246)
Screenshot: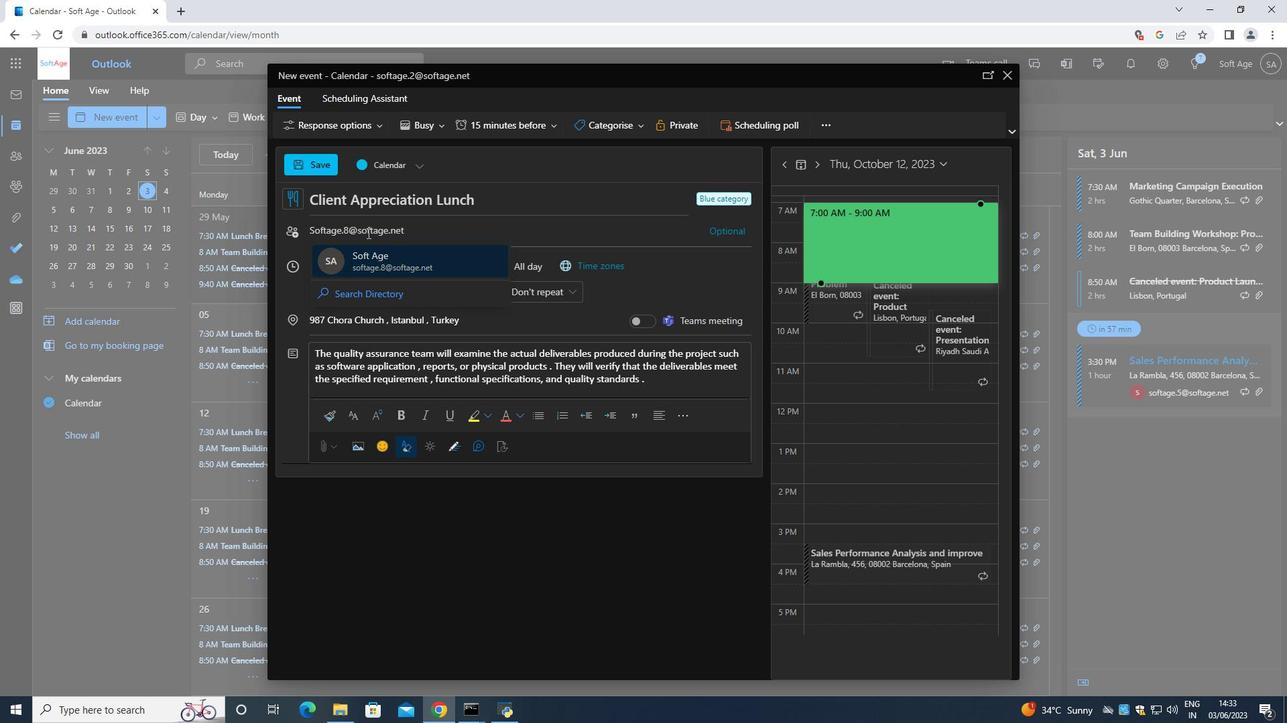 
Action: Mouse pressed left at (370, 246)
Screenshot: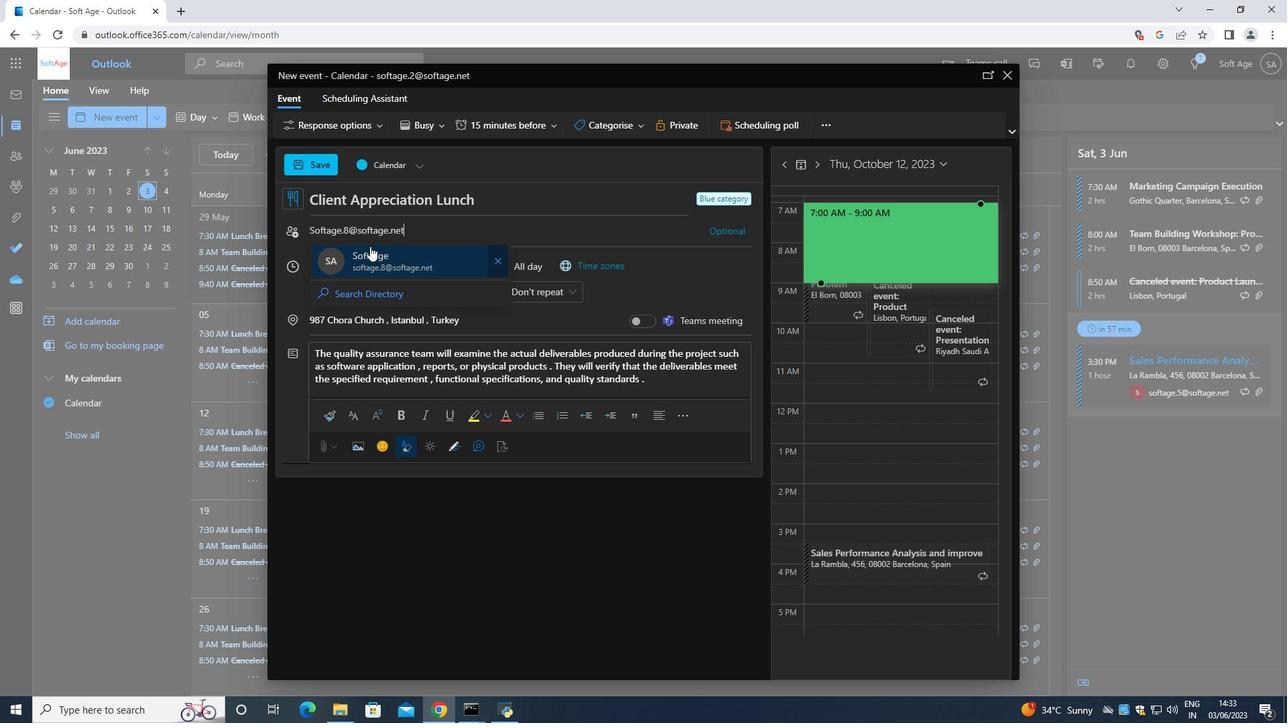 
Action: Mouse moved to (366, 235)
Screenshot: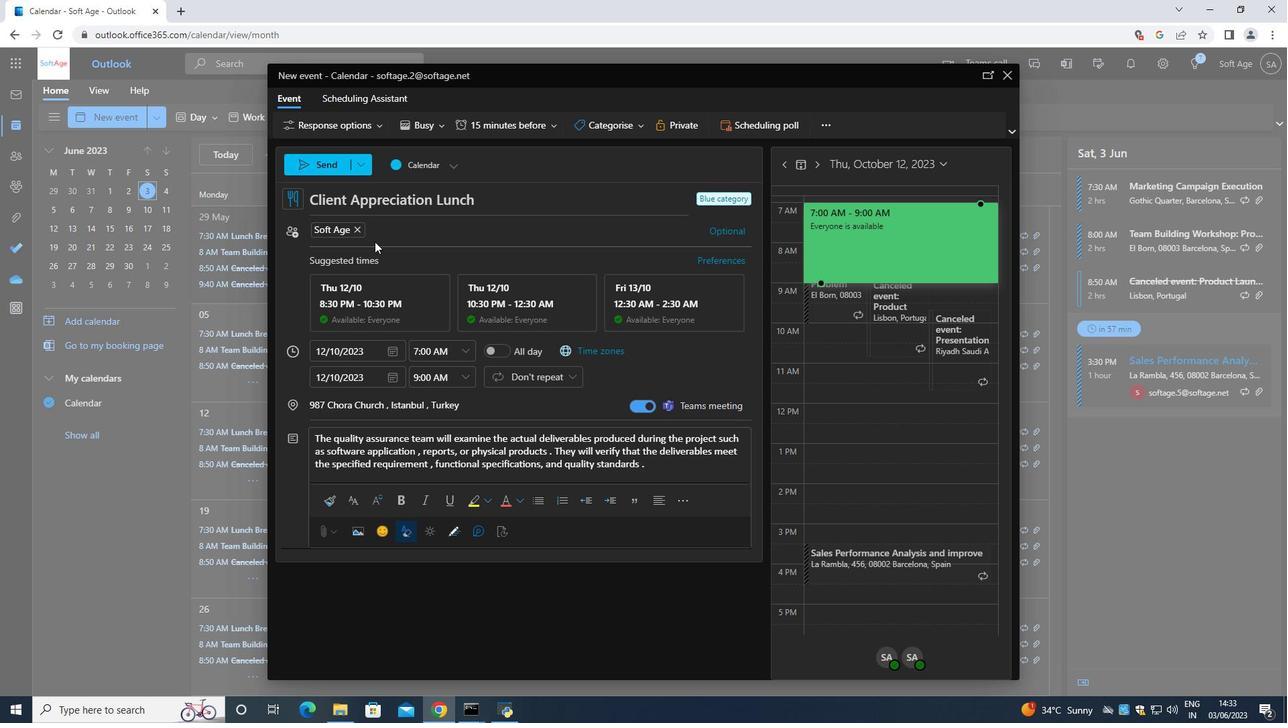 
Action: Key pressed <Key.shift>Softage.9<Key.shift>@softage.net
Screenshot: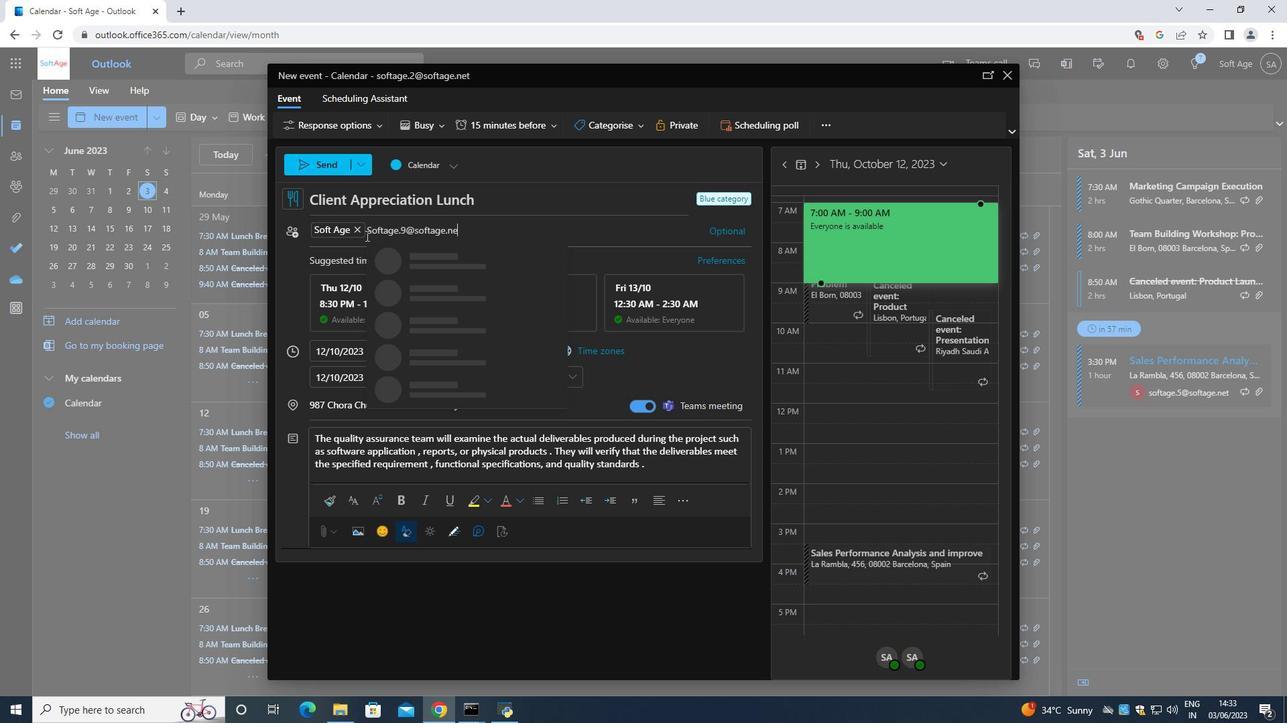 
Action: Mouse moved to (444, 255)
Screenshot: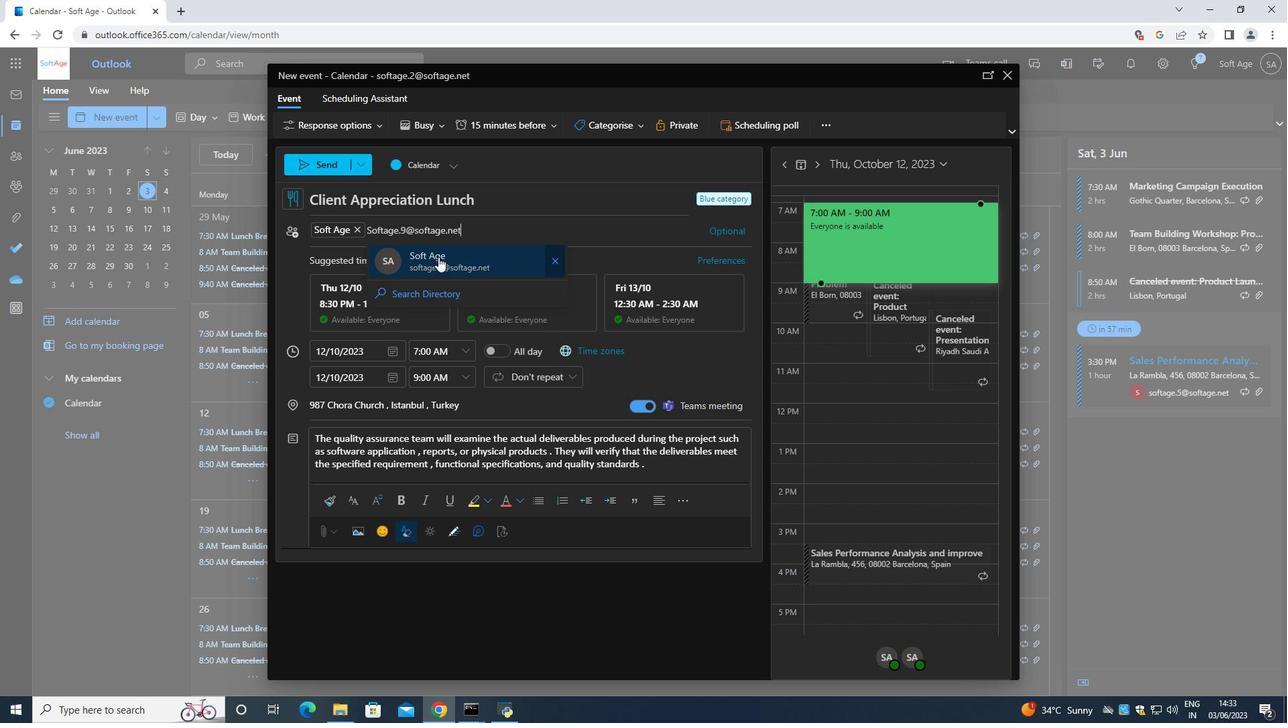 
Action: Mouse pressed left at (444, 255)
Screenshot: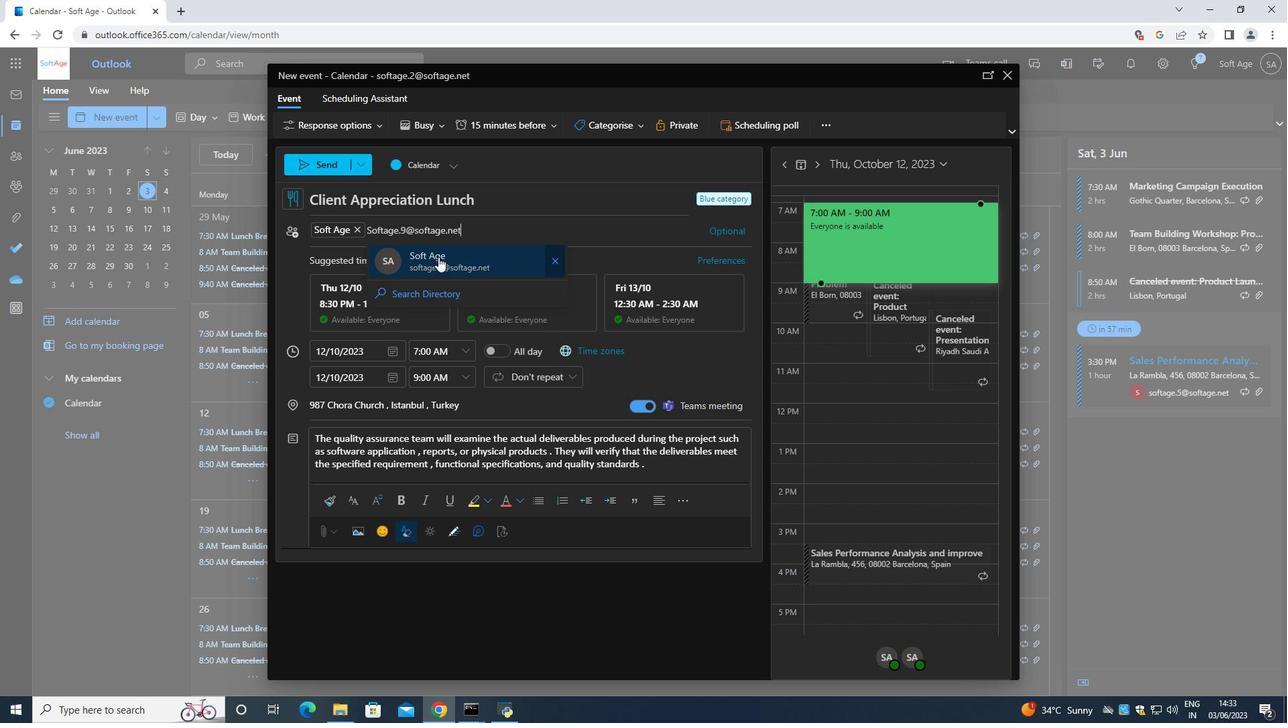 
Action: Mouse moved to (500, 128)
Screenshot: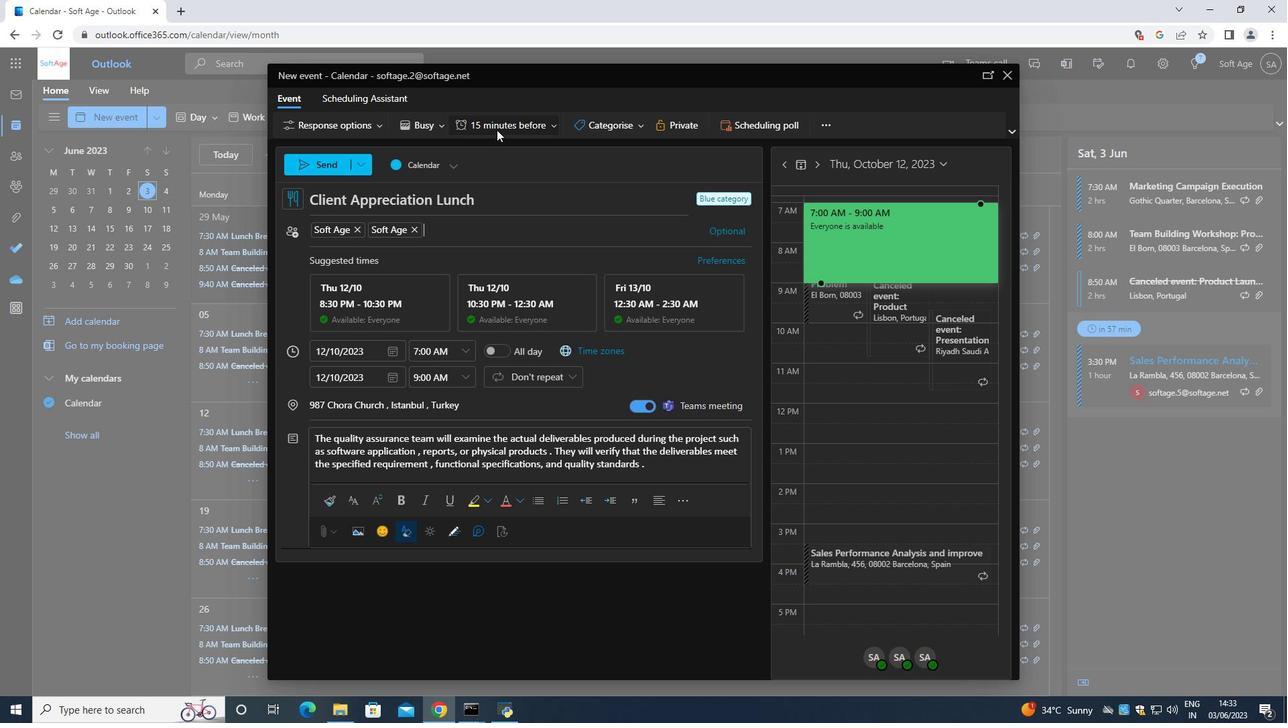 
Action: Mouse pressed left at (500, 128)
Screenshot: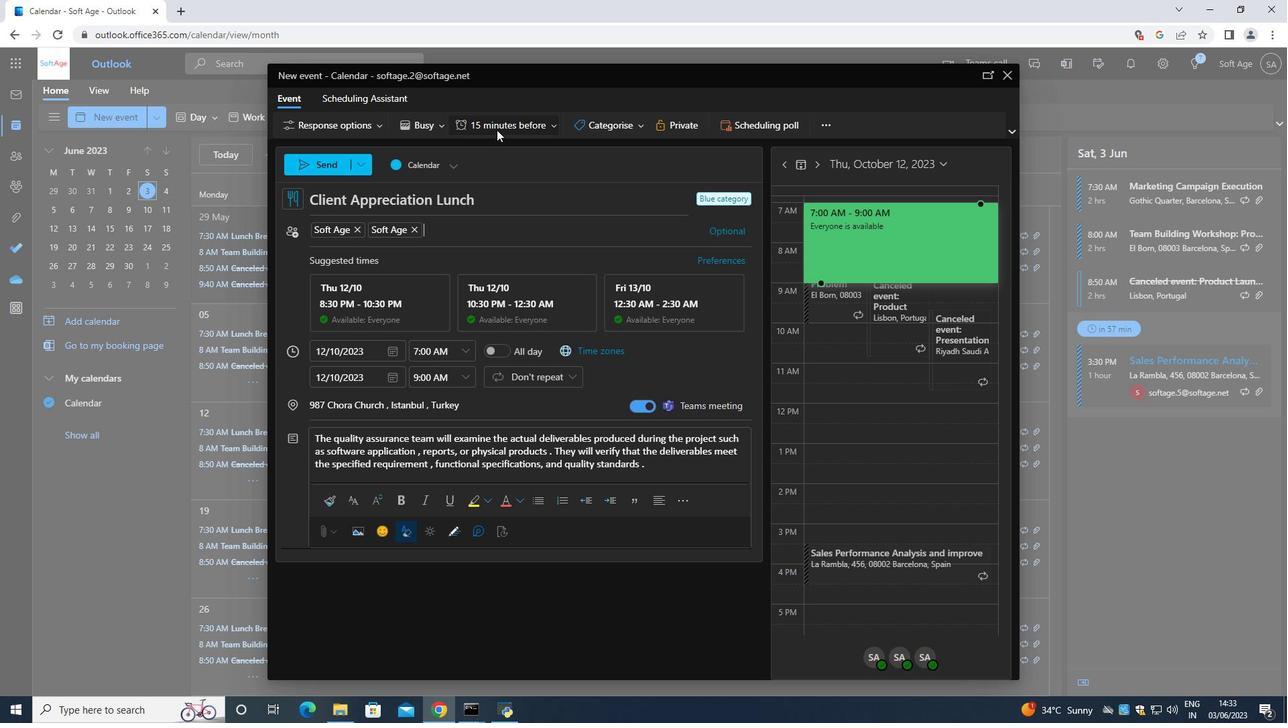 
Action: Mouse moved to (506, 201)
Screenshot: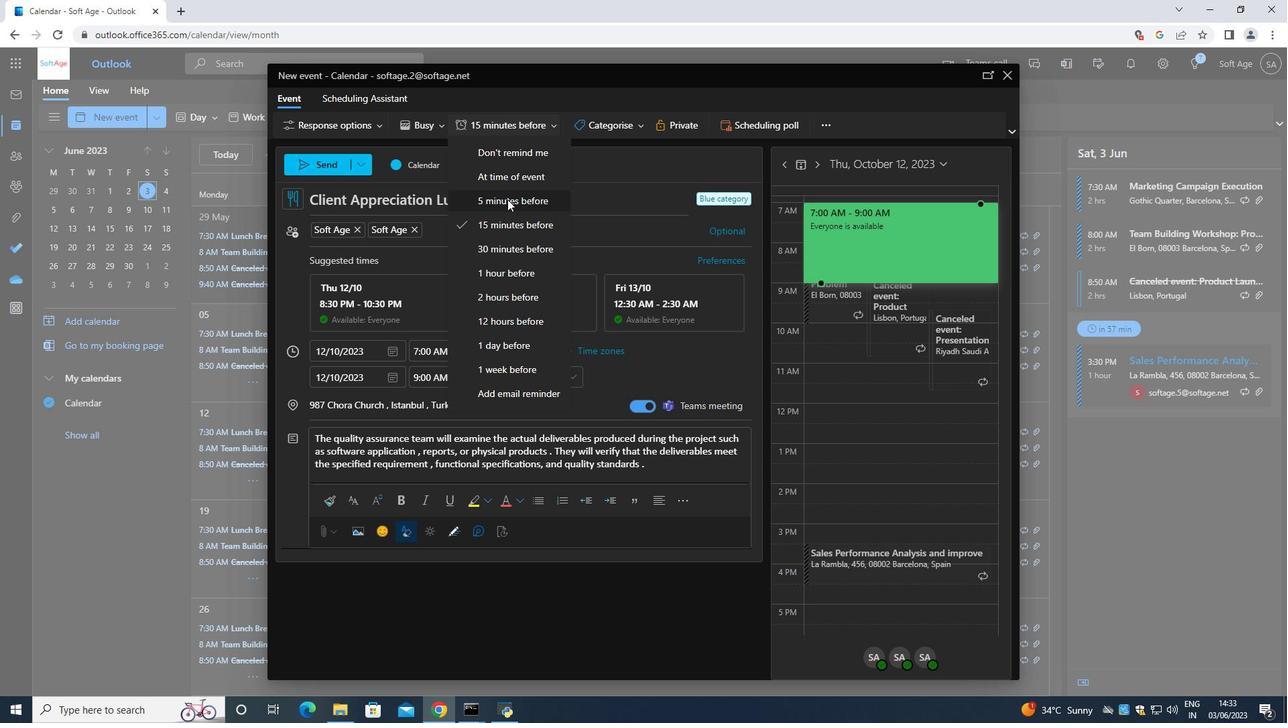 
Action: Mouse pressed left at (506, 201)
Screenshot: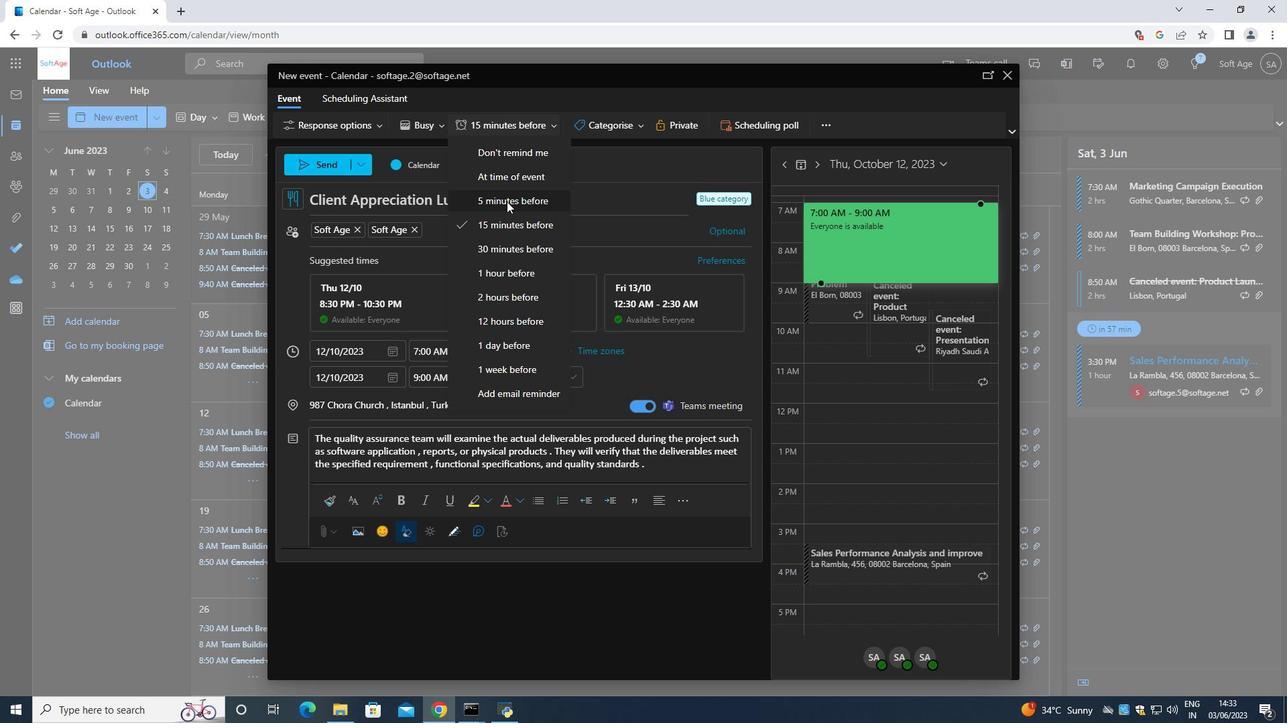 
Action: Mouse moved to (305, 166)
Screenshot: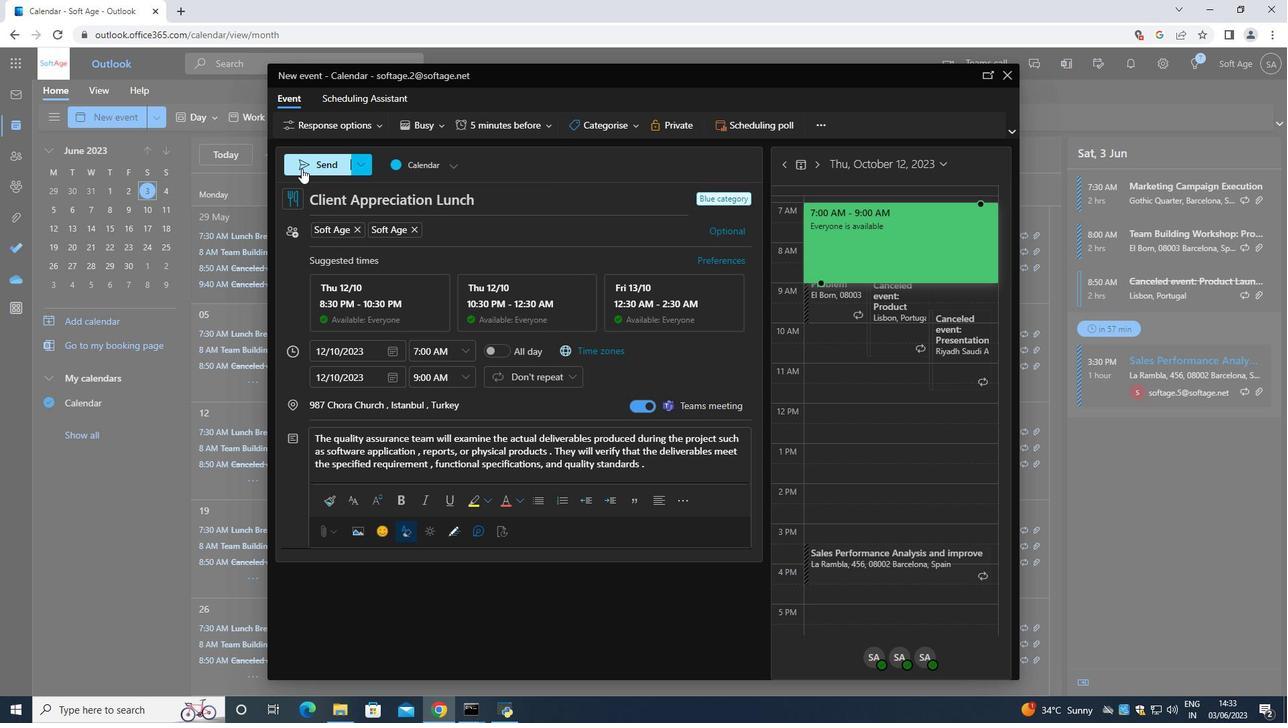 
Action: Mouse pressed left at (305, 166)
Screenshot: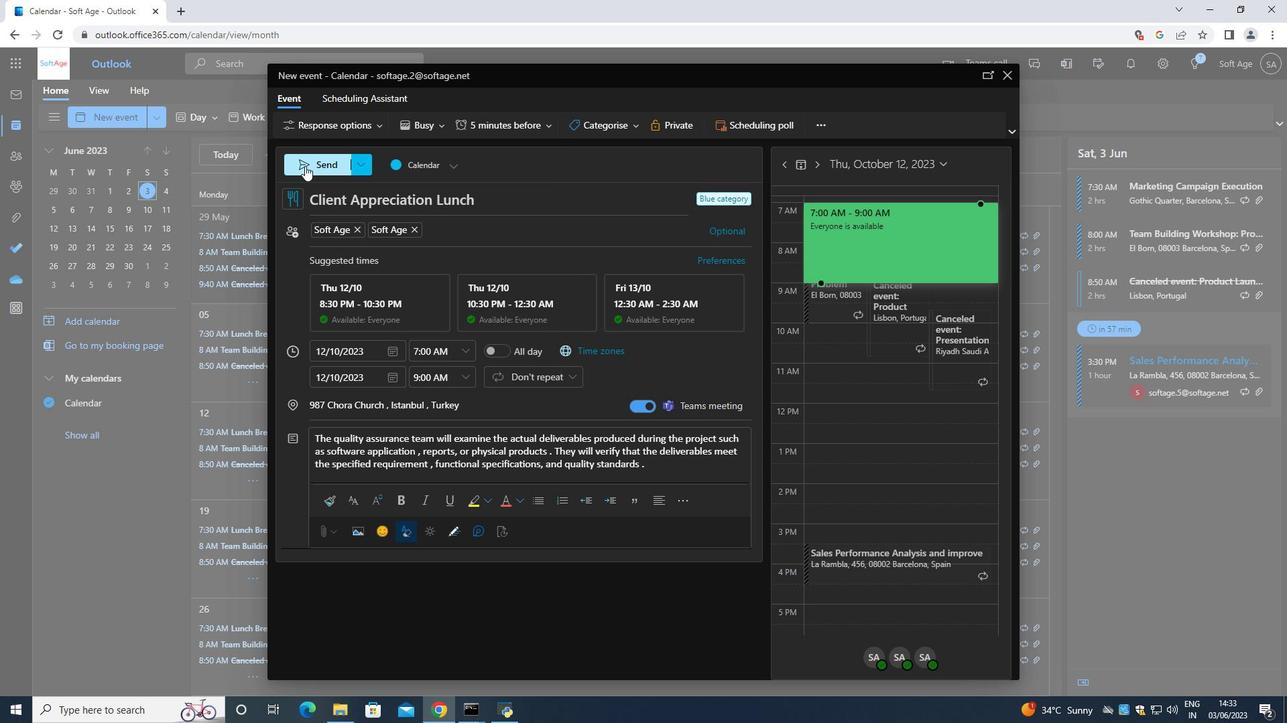 
